 Task: Find connections with filter location Albal with filter topic #happywith filter profile language French with filter current company Work From Home / Internship & Freshers Jobs with filter school The Bhopal School of Social Sciences  with filter industry Medical and Diagnostic Laboratories with filter service category Interaction Design with filter keywords title Sociologist
Action: Mouse moved to (686, 89)
Screenshot: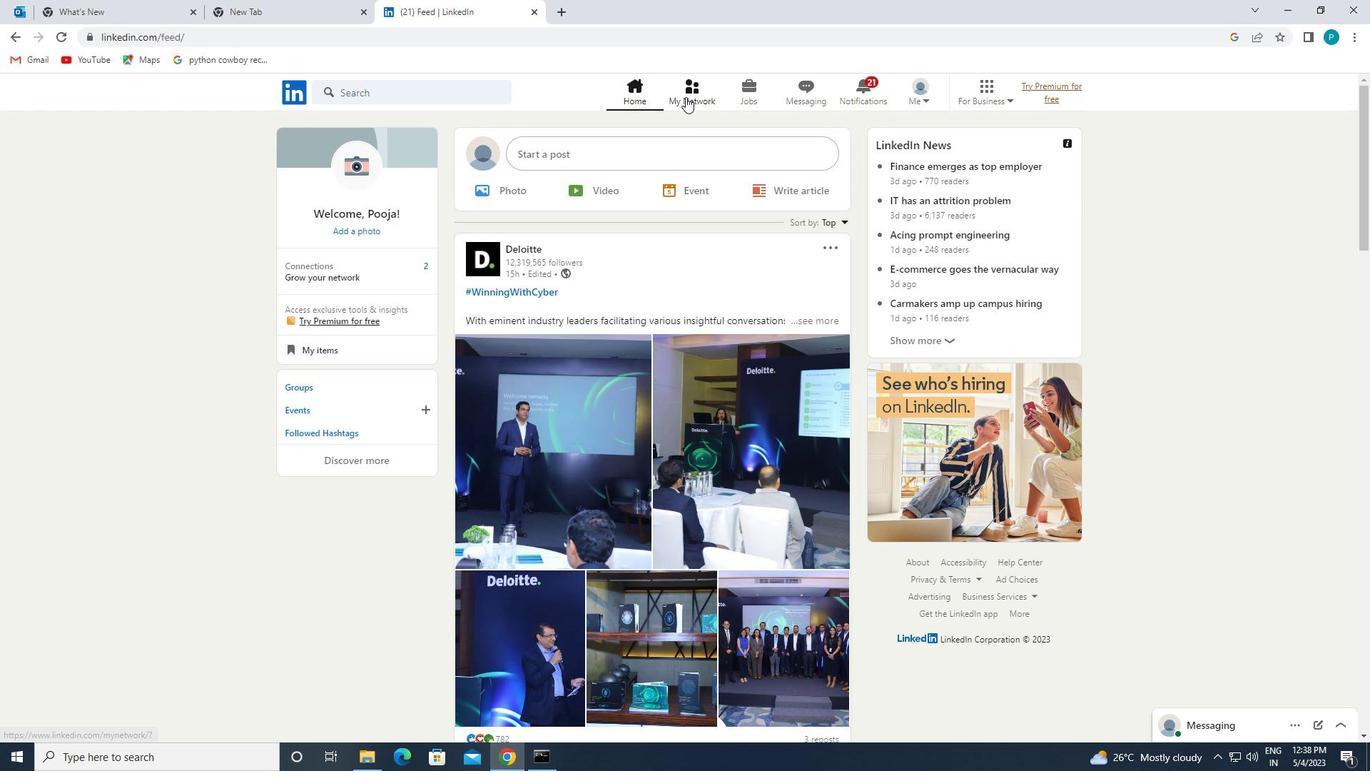 
Action: Mouse pressed left at (686, 89)
Screenshot: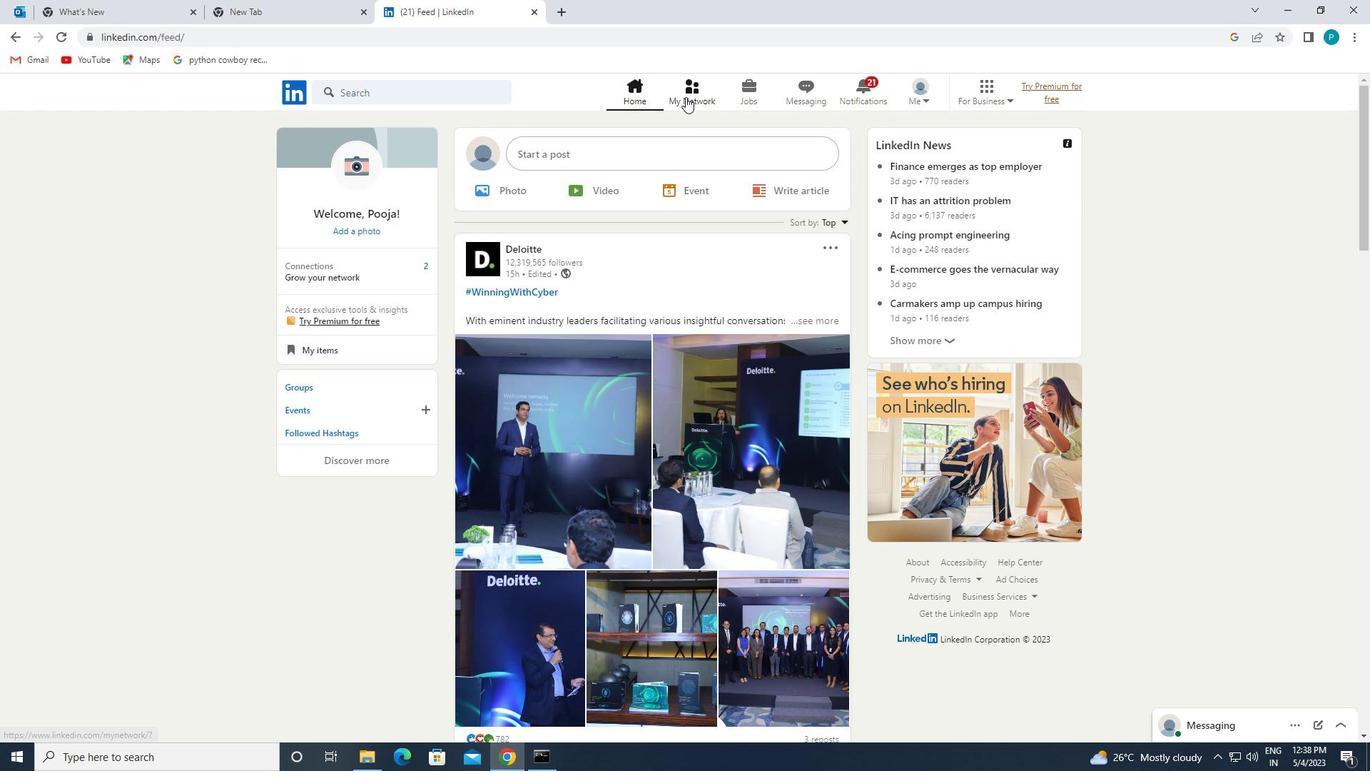 
Action: Mouse moved to (394, 167)
Screenshot: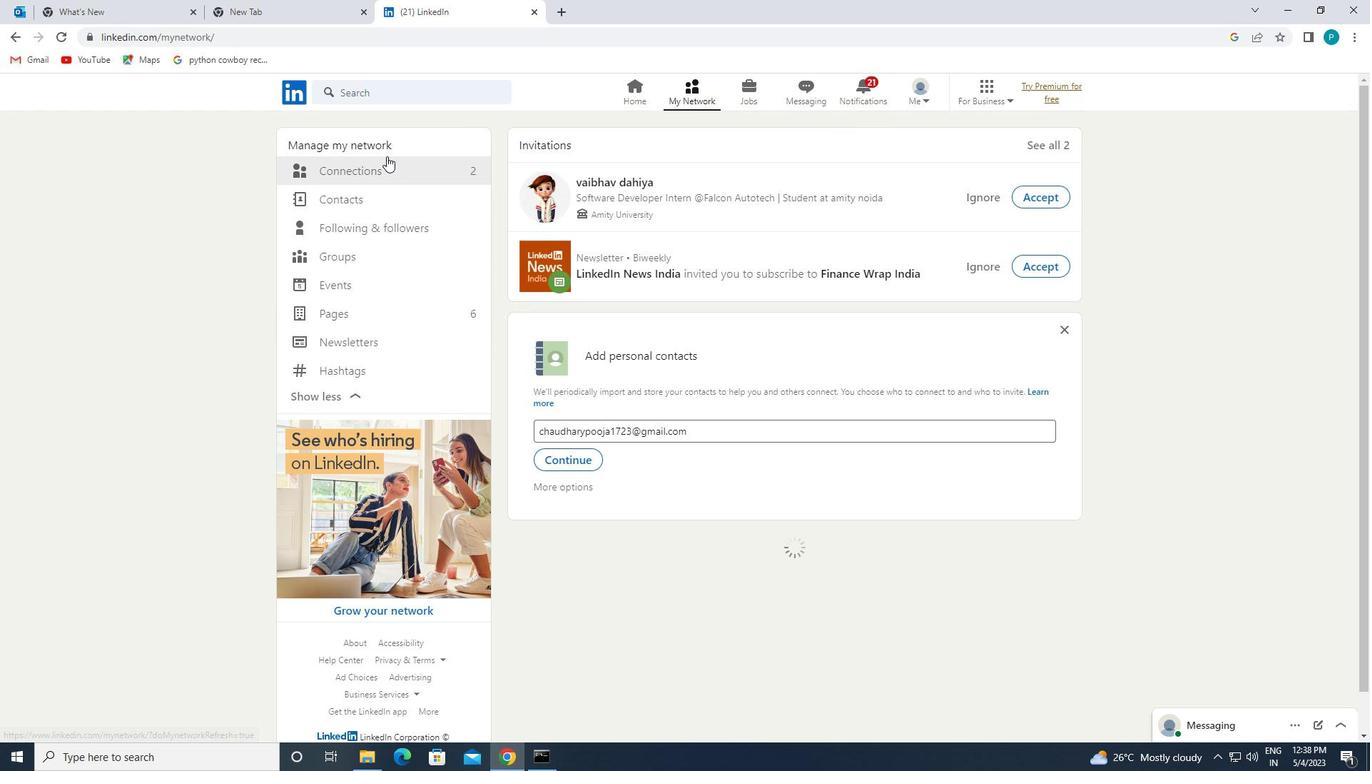 
Action: Mouse pressed left at (394, 167)
Screenshot: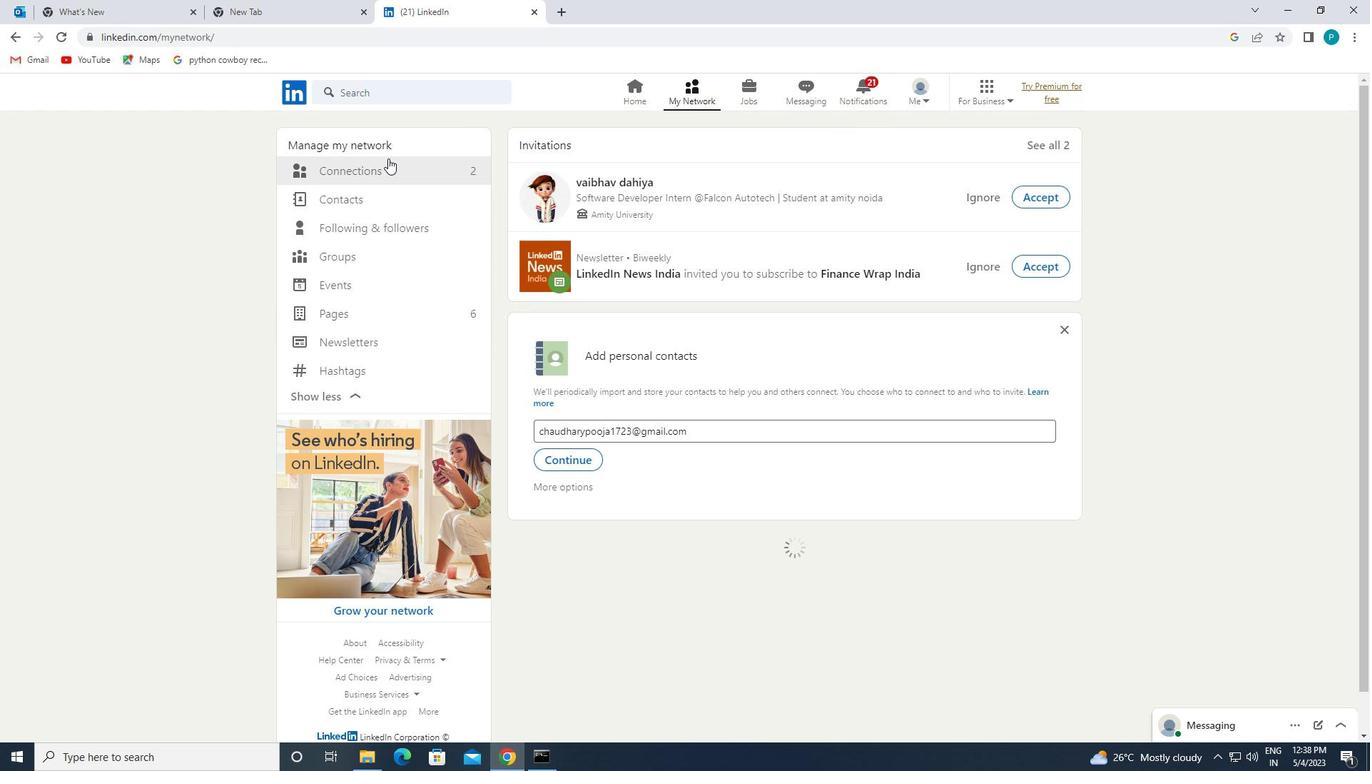 
Action: Mouse moved to (783, 173)
Screenshot: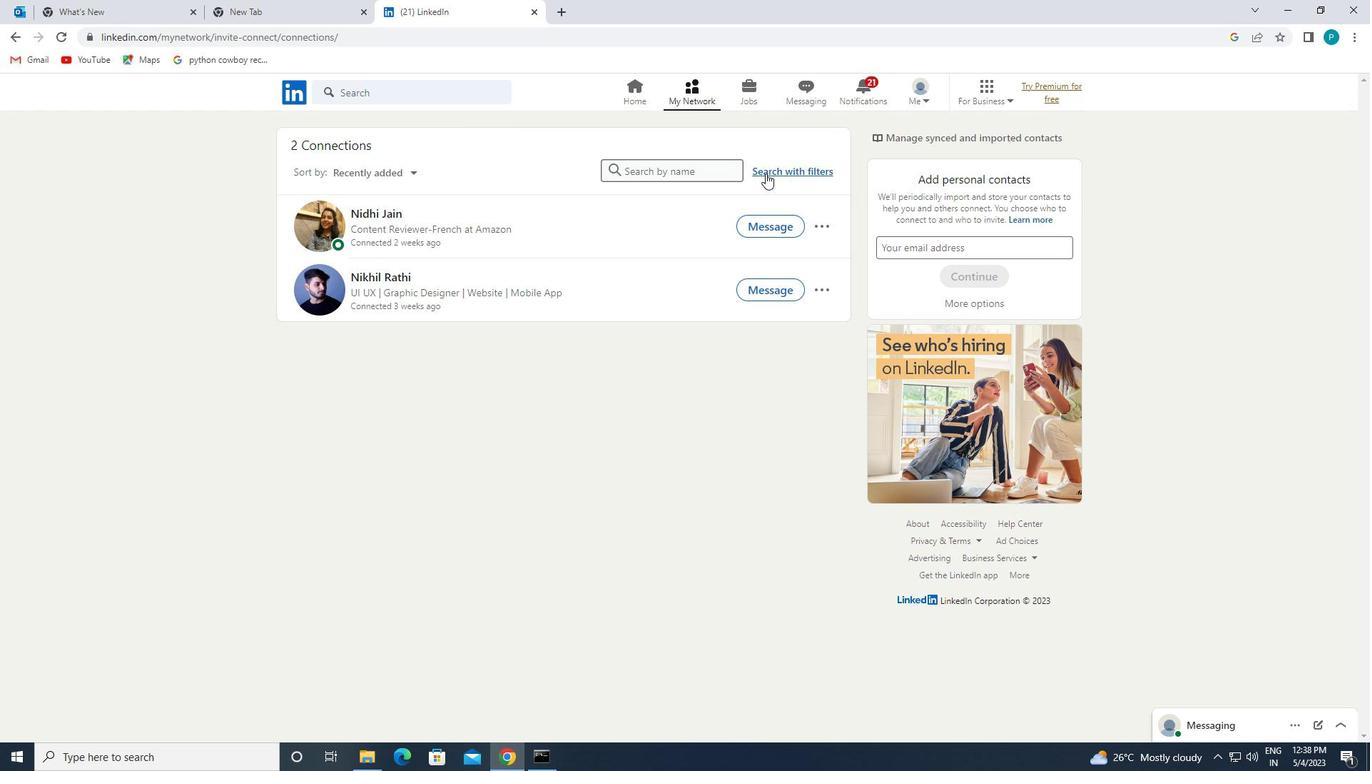 
Action: Mouse pressed left at (783, 173)
Screenshot: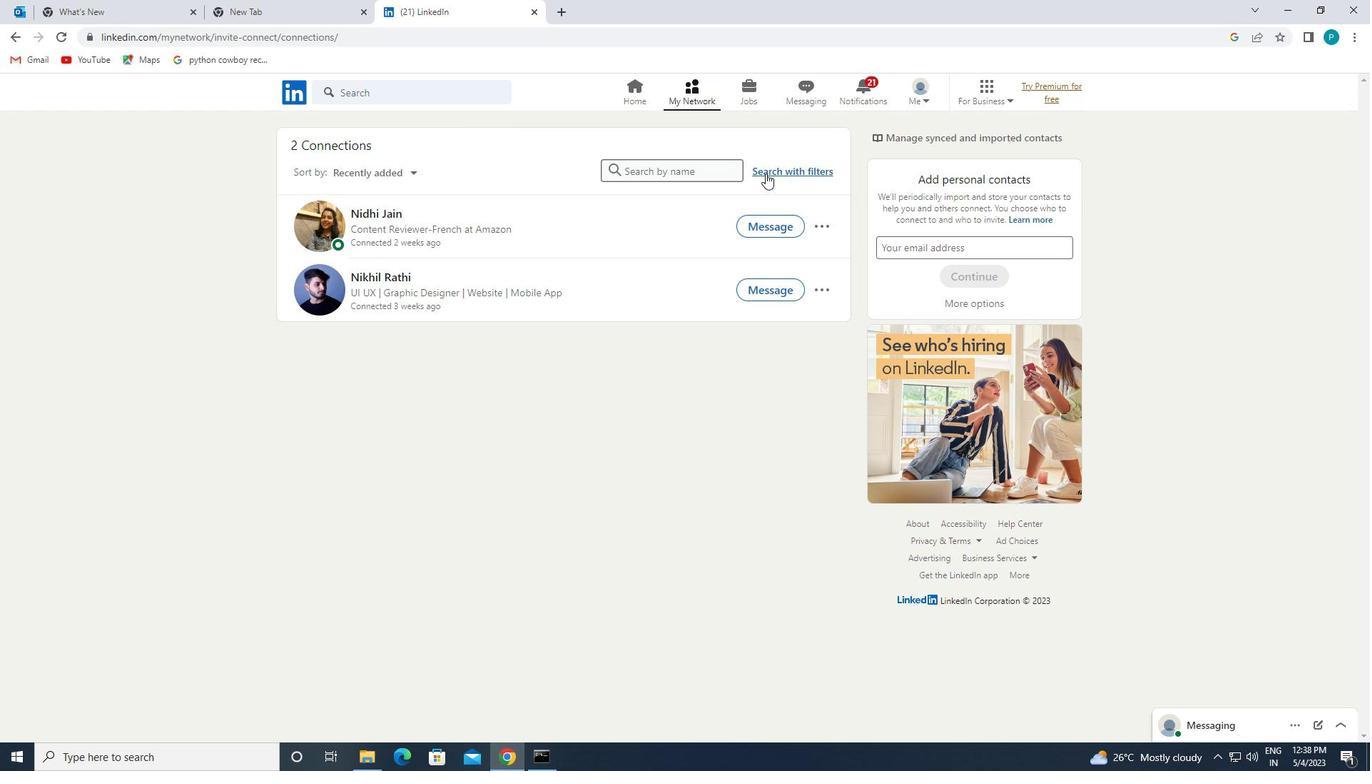 
Action: Mouse moved to (719, 130)
Screenshot: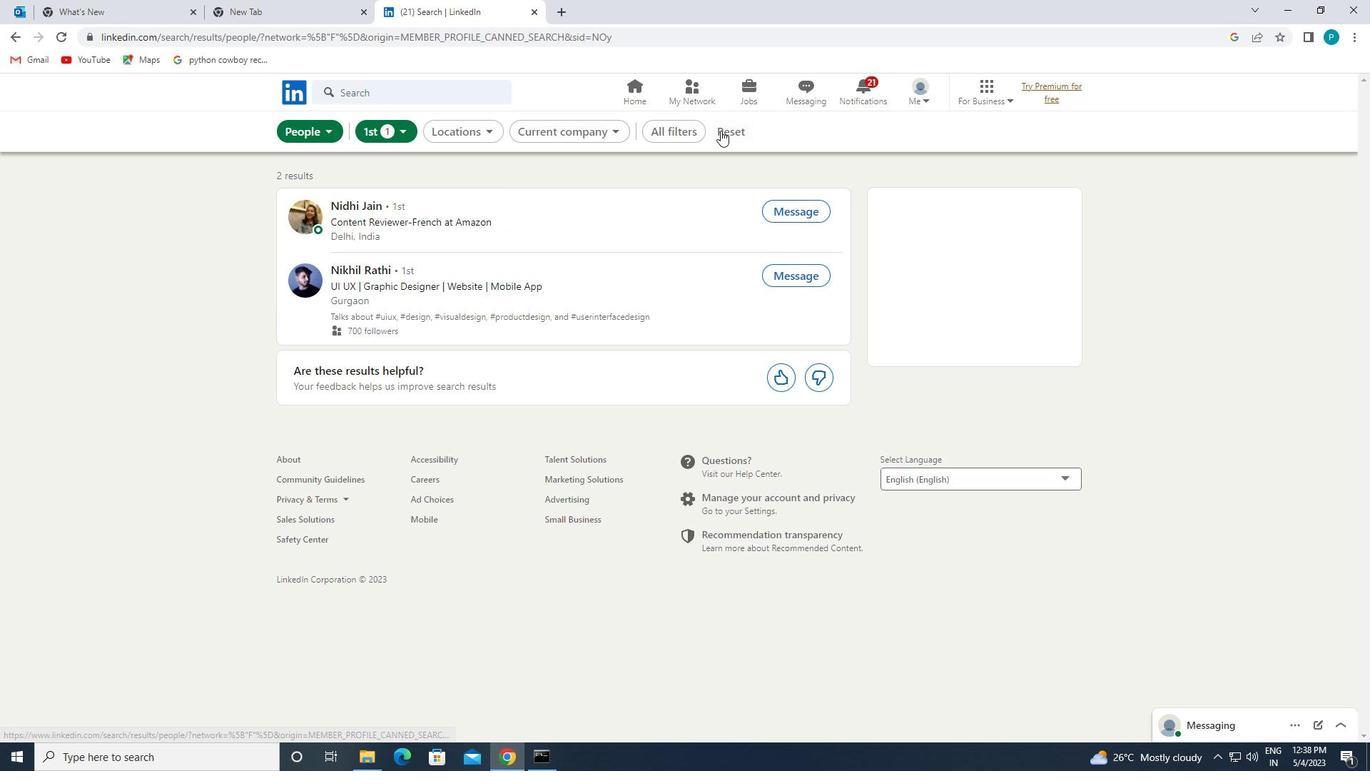 
Action: Mouse pressed left at (719, 130)
Screenshot: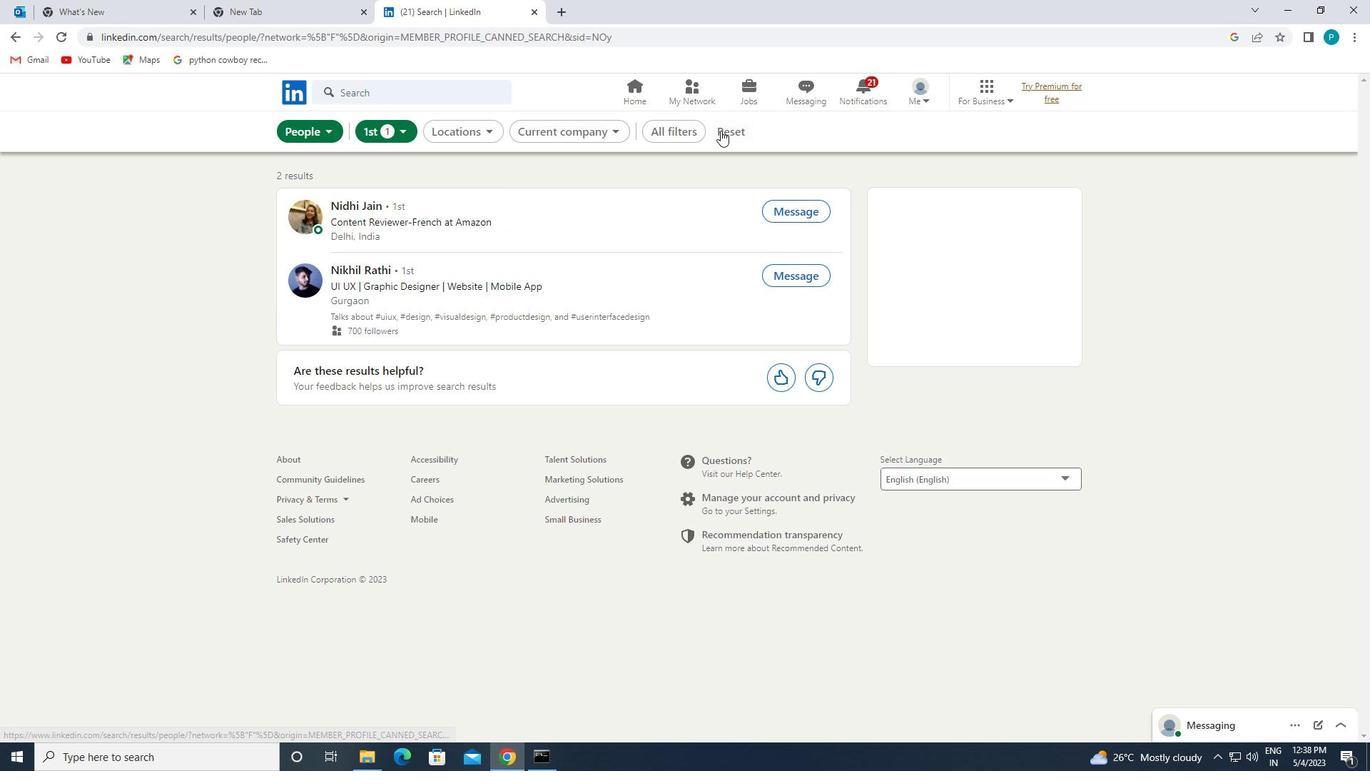 
Action: Mouse pressed left at (719, 130)
Screenshot: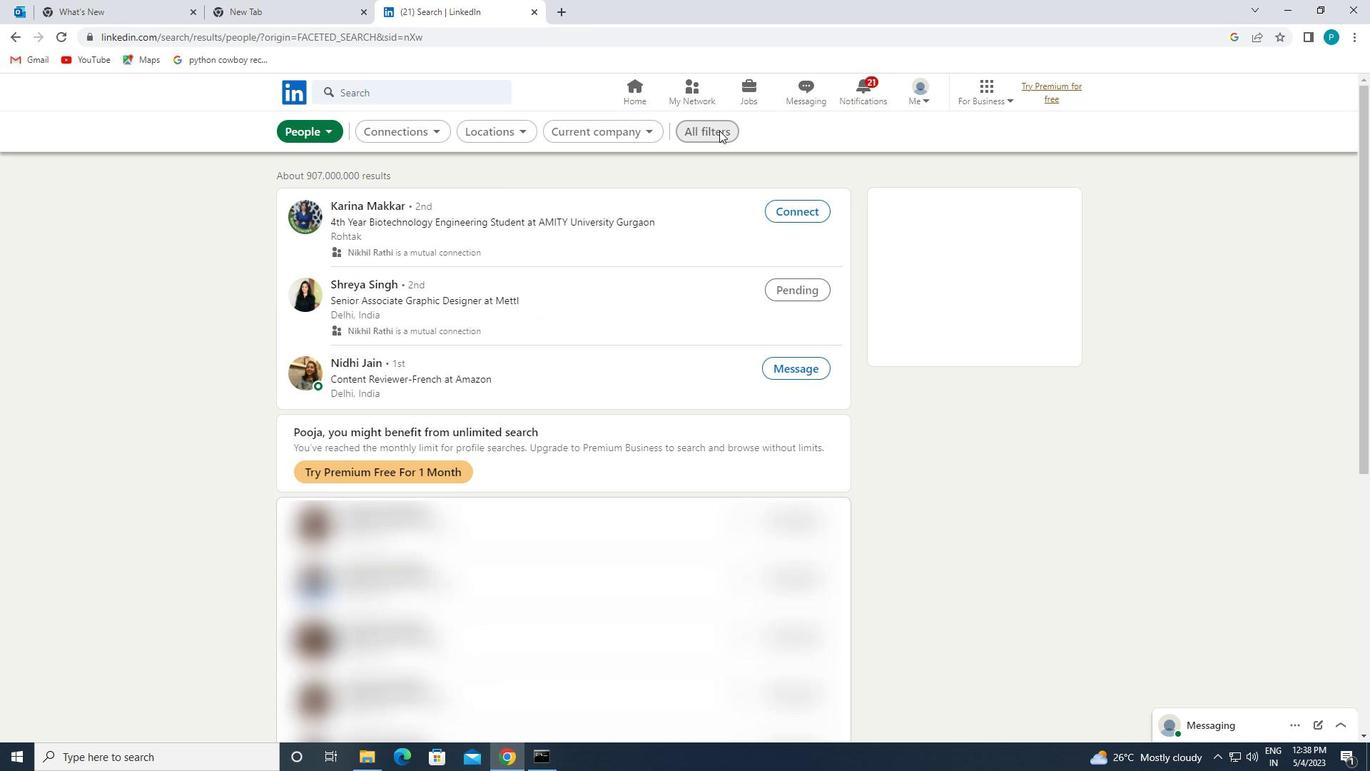 
Action: Mouse moved to (1204, 419)
Screenshot: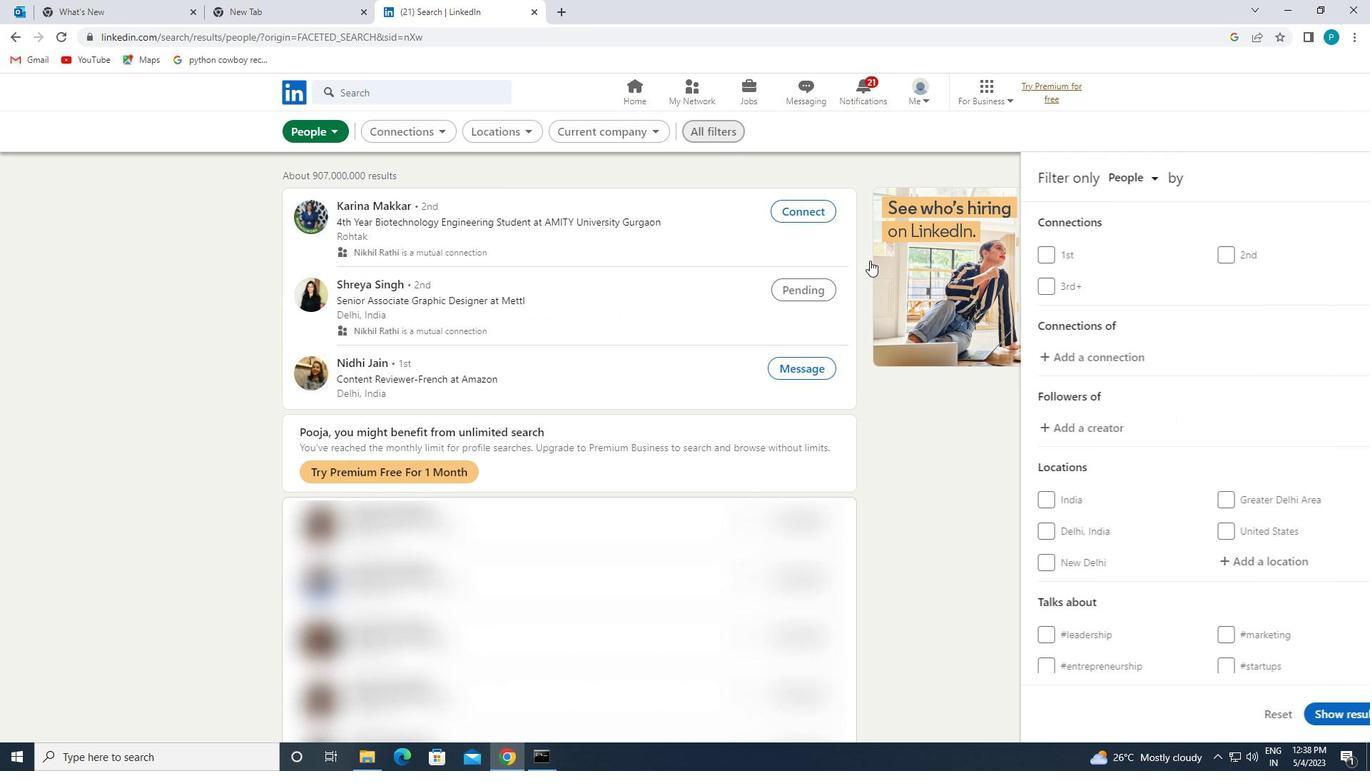 
Action: Mouse scrolled (1204, 418) with delta (0, 0)
Screenshot: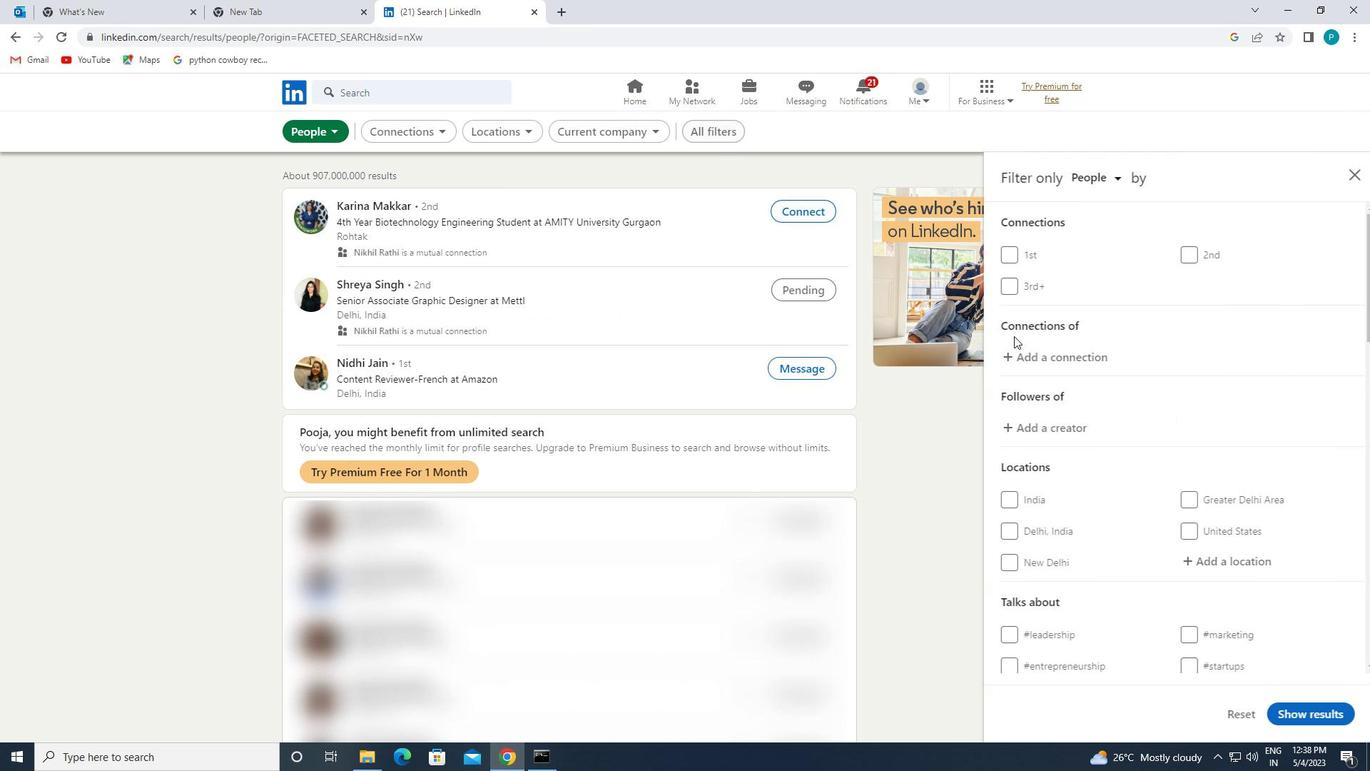 
Action: Mouse scrolled (1204, 418) with delta (0, 0)
Screenshot: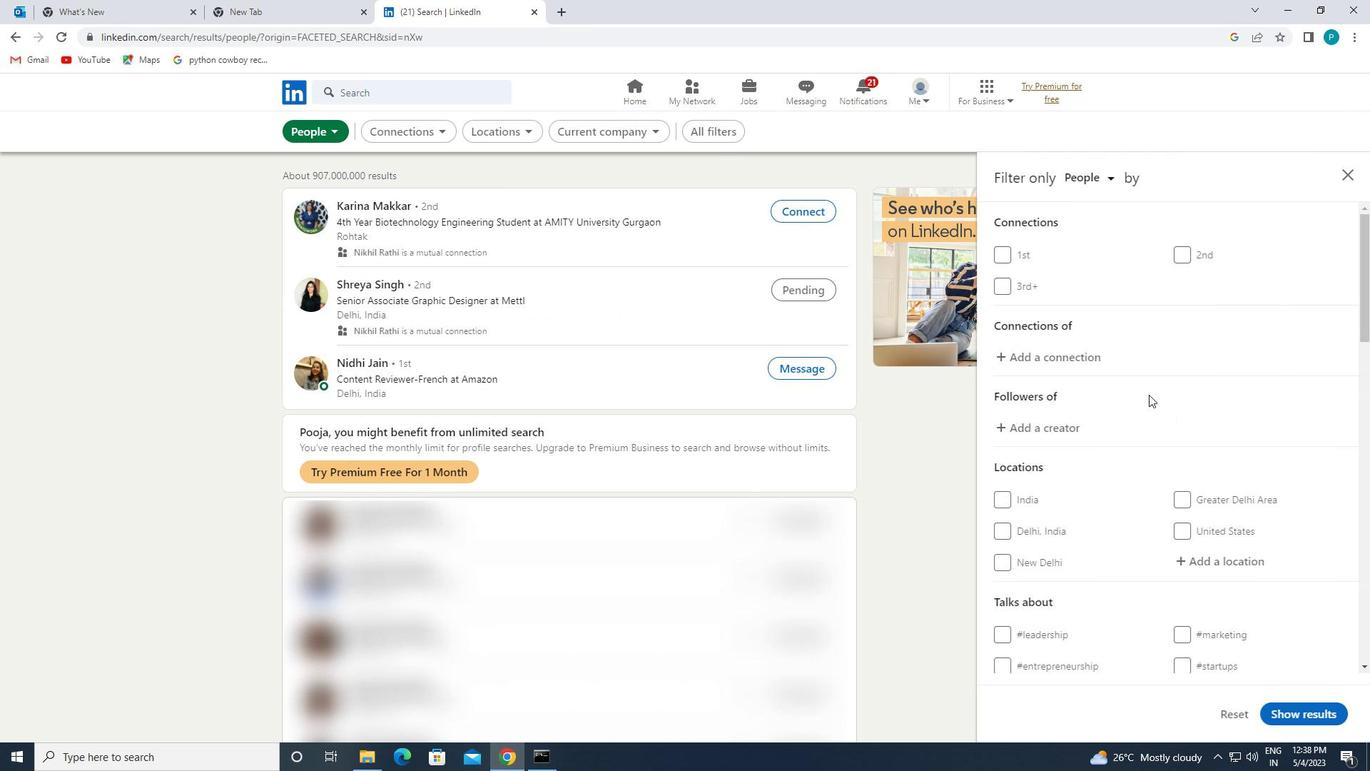 
Action: Mouse scrolled (1204, 418) with delta (0, 0)
Screenshot: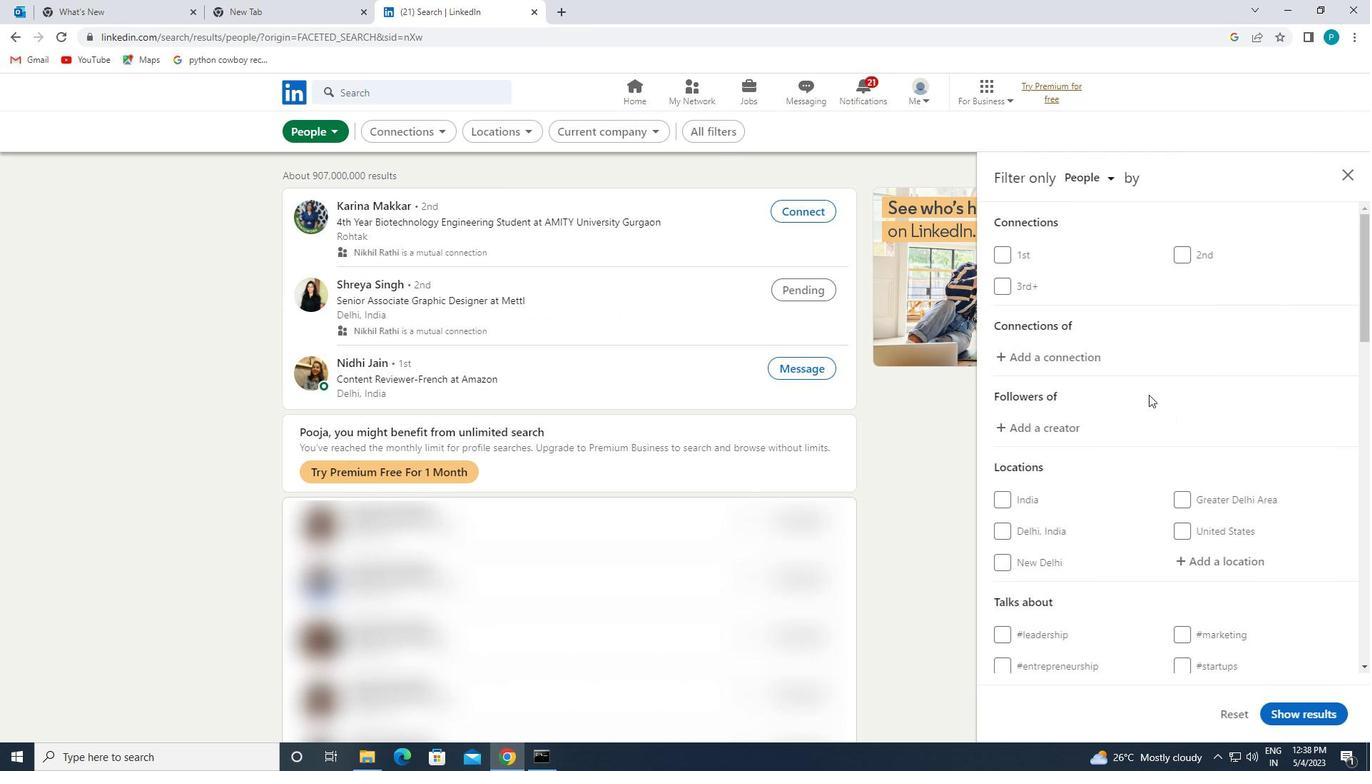 
Action: Mouse moved to (1182, 351)
Screenshot: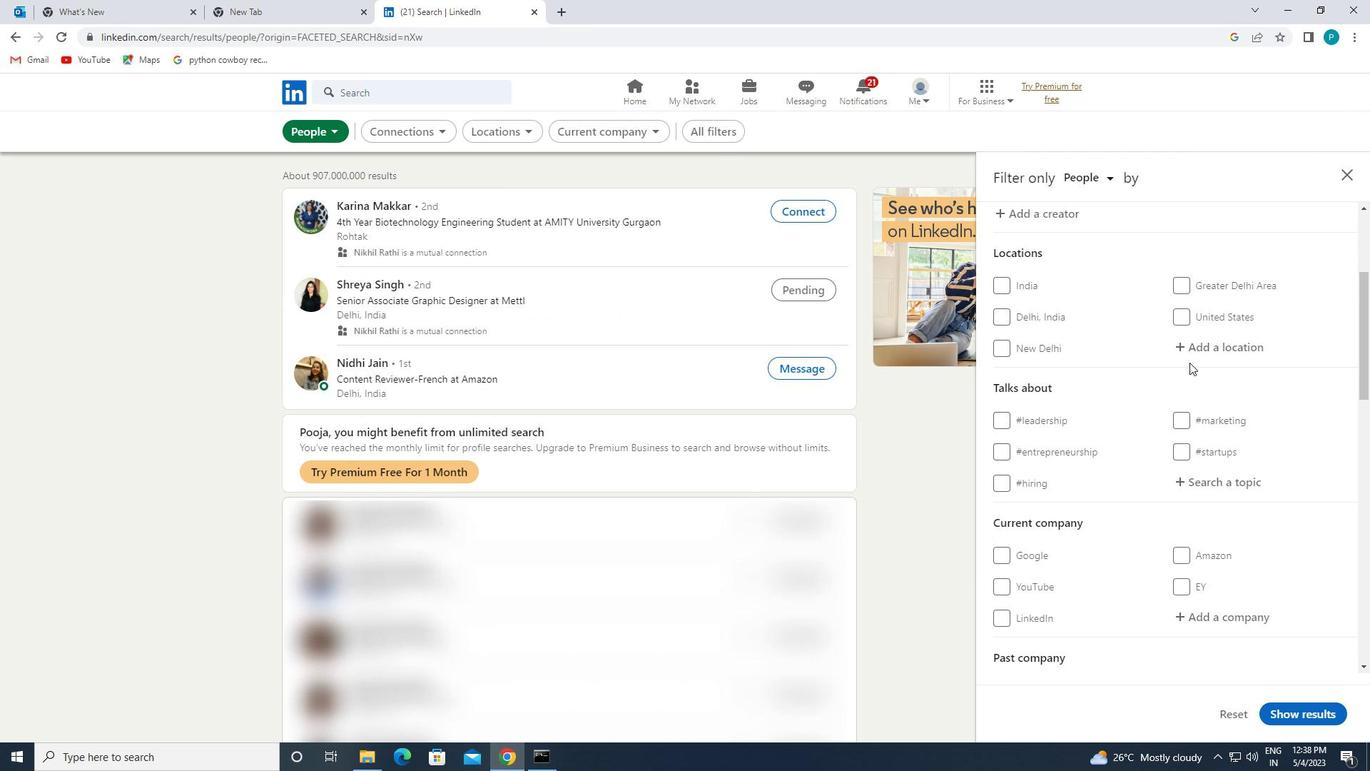 
Action: Mouse pressed left at (1182, 351)
Screenshot: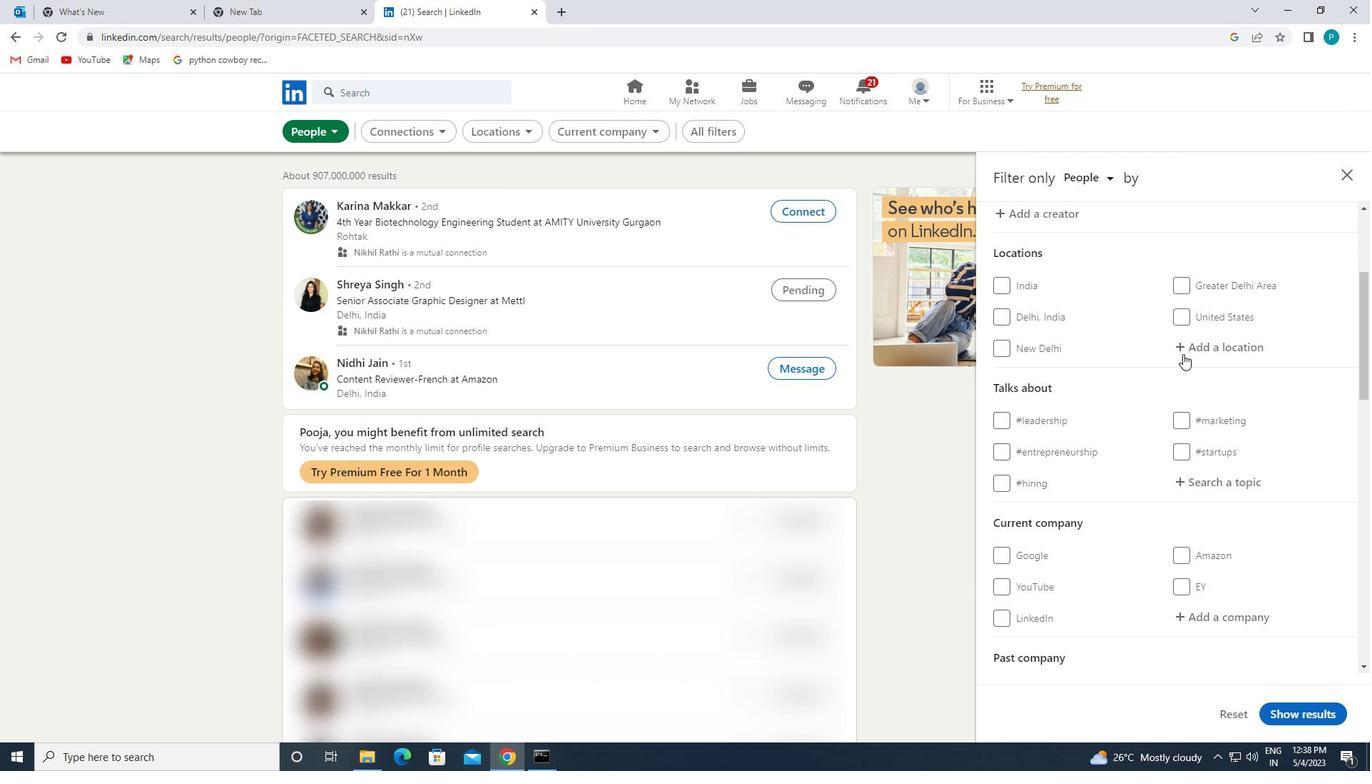 
Action: Key pressed <Key.caps_lock>a<Key.caps_lock>lbal
Screenshot: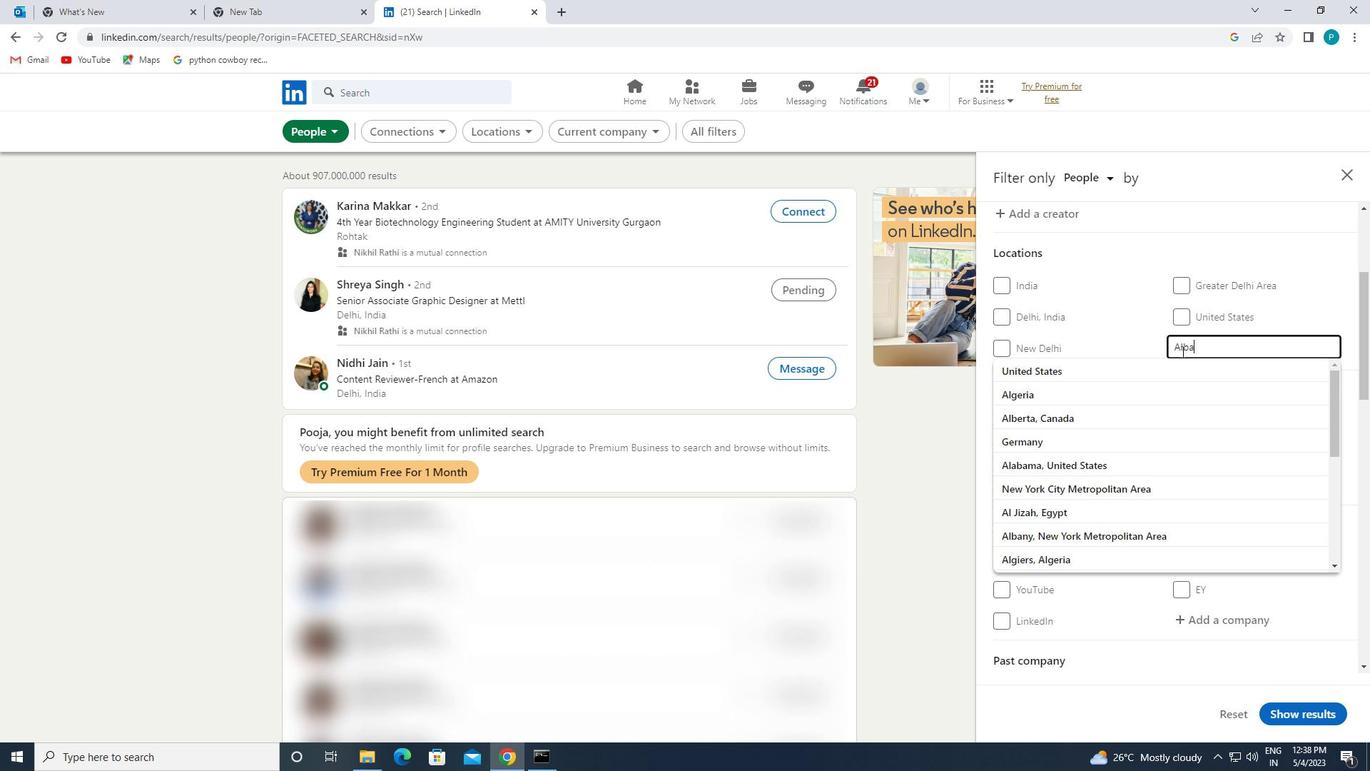 
Action: Mouse moved to (1178, 359)
Screenshot: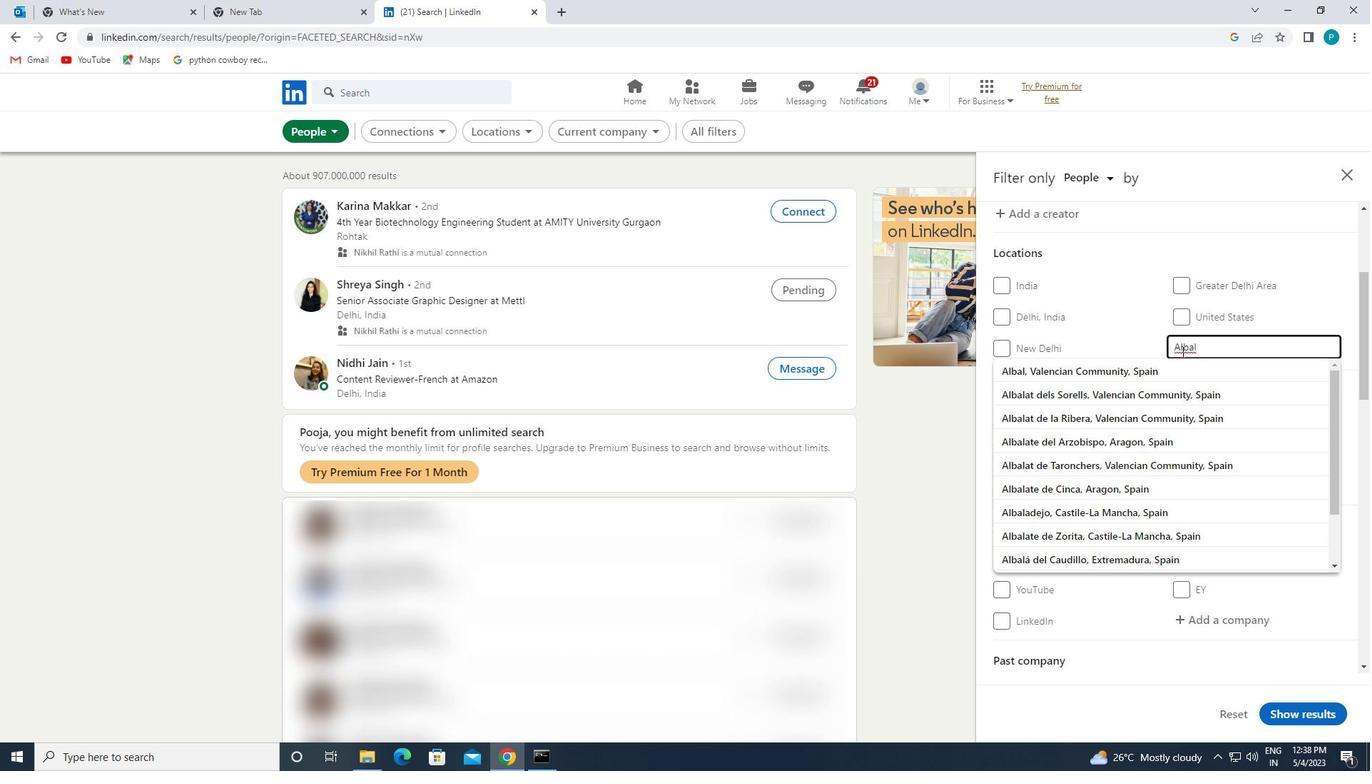 
Action: Mouse pressed left at (1178, 359)
Screenshot: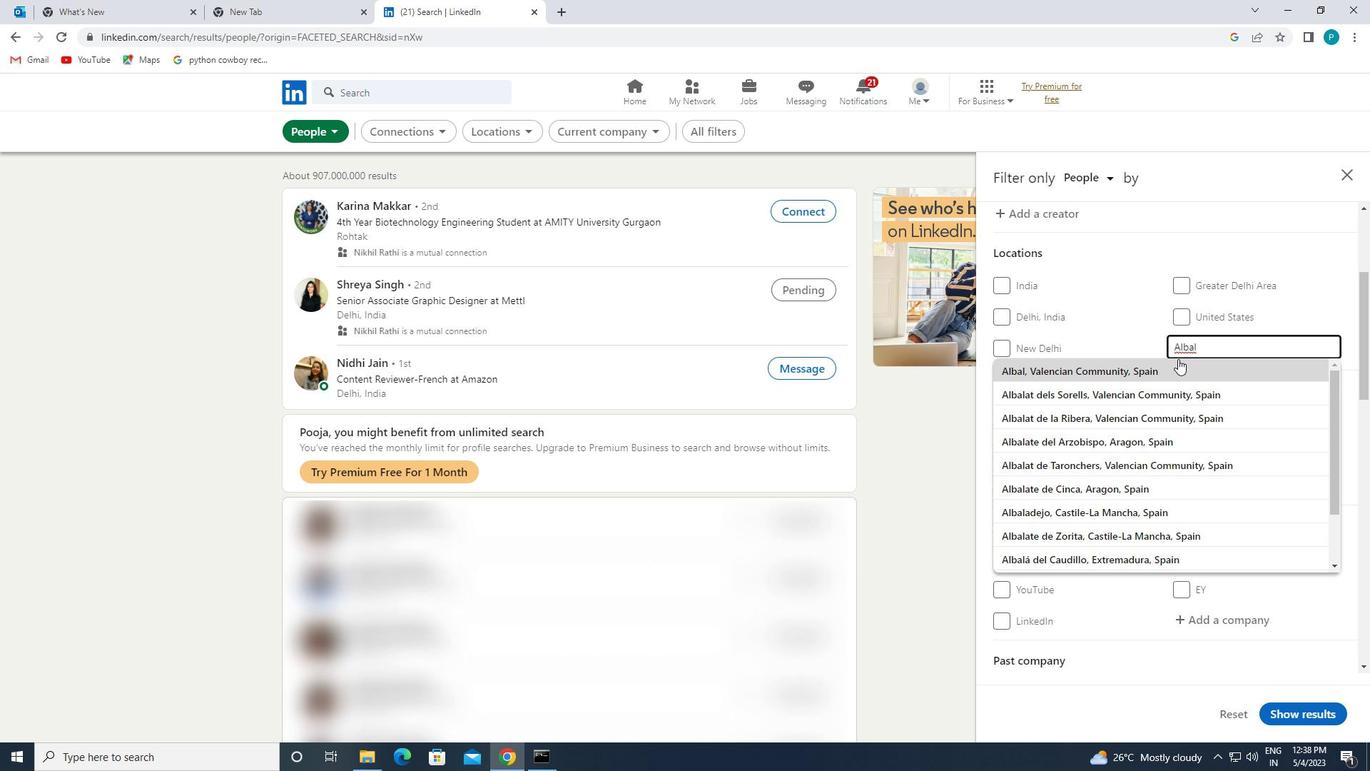 
Action: Mouse moved to (1183, 382)
Screenshot: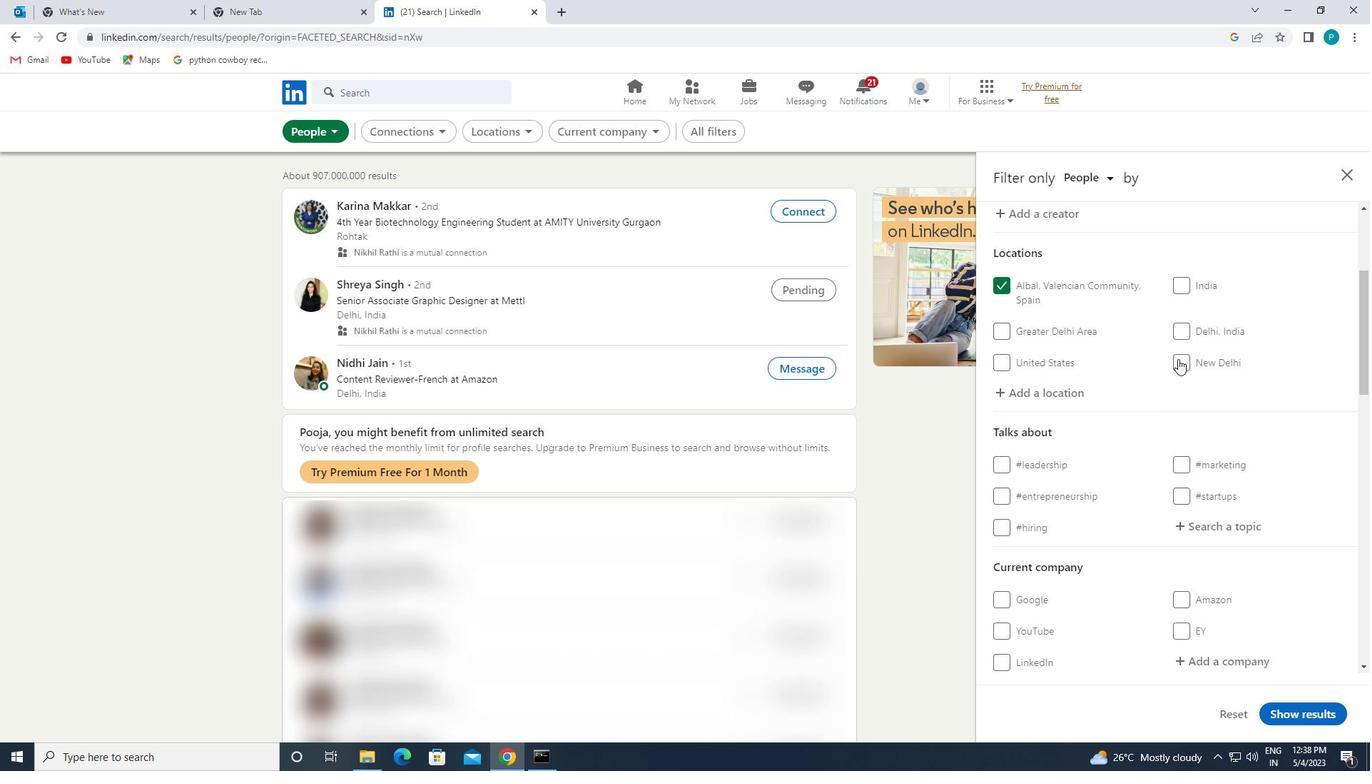 
Action: Mouse scrolled (1183, 381) with delta (0, 0)
Screenshot: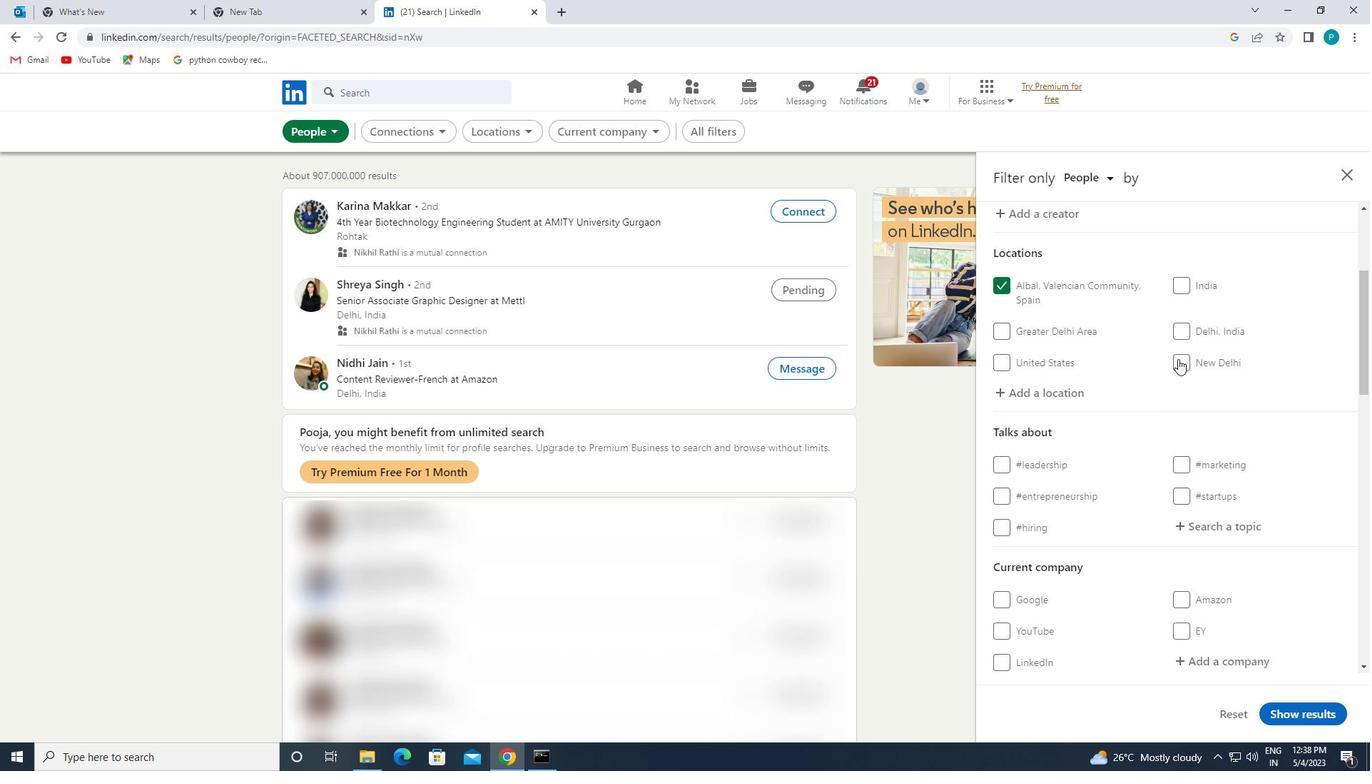 
Action: Mouse scrolled (1183, 381) with delta (0, 0)
Screenshot: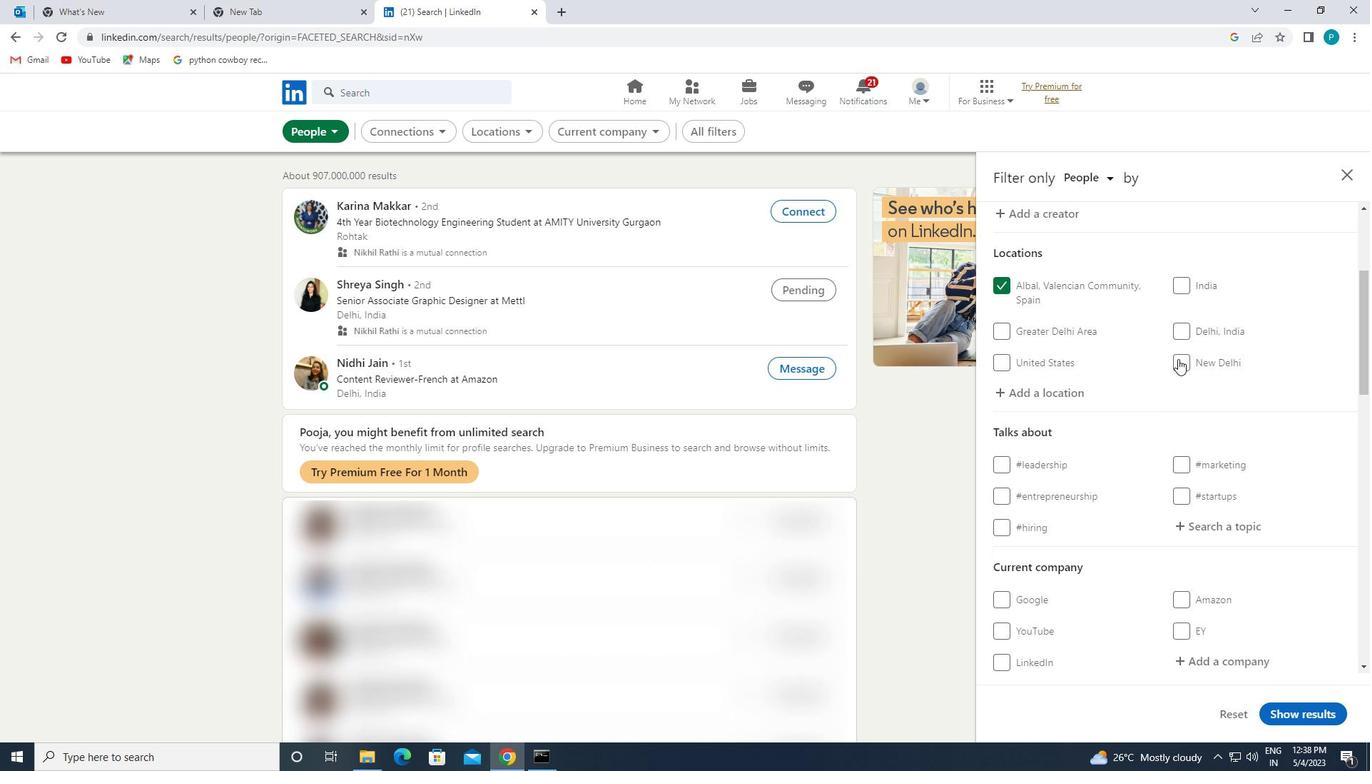 
Action: Mouse pressed left at (1183, 382)
Screenshot: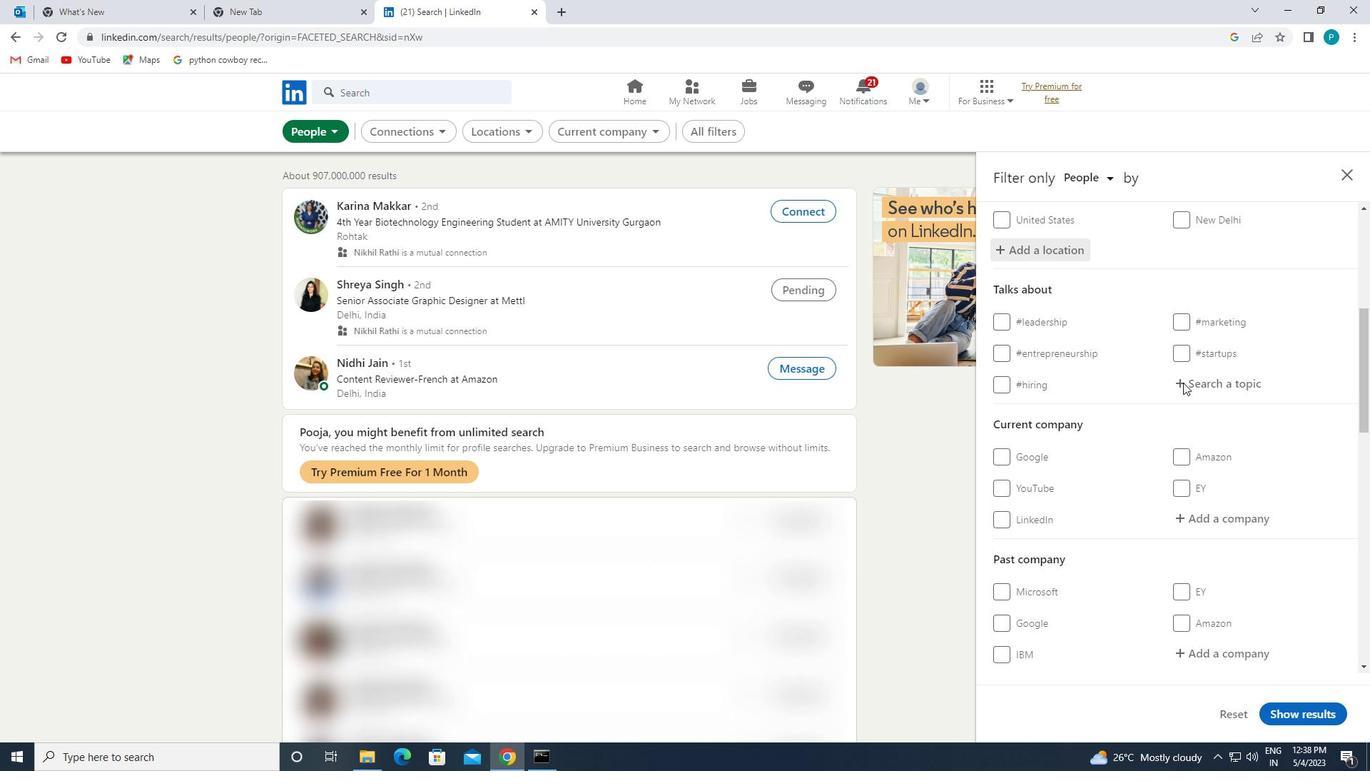 
Action: Key pressed <Key.shift><Key.shift><Key.shift><Key.shift>#HAPPY
Screenshot: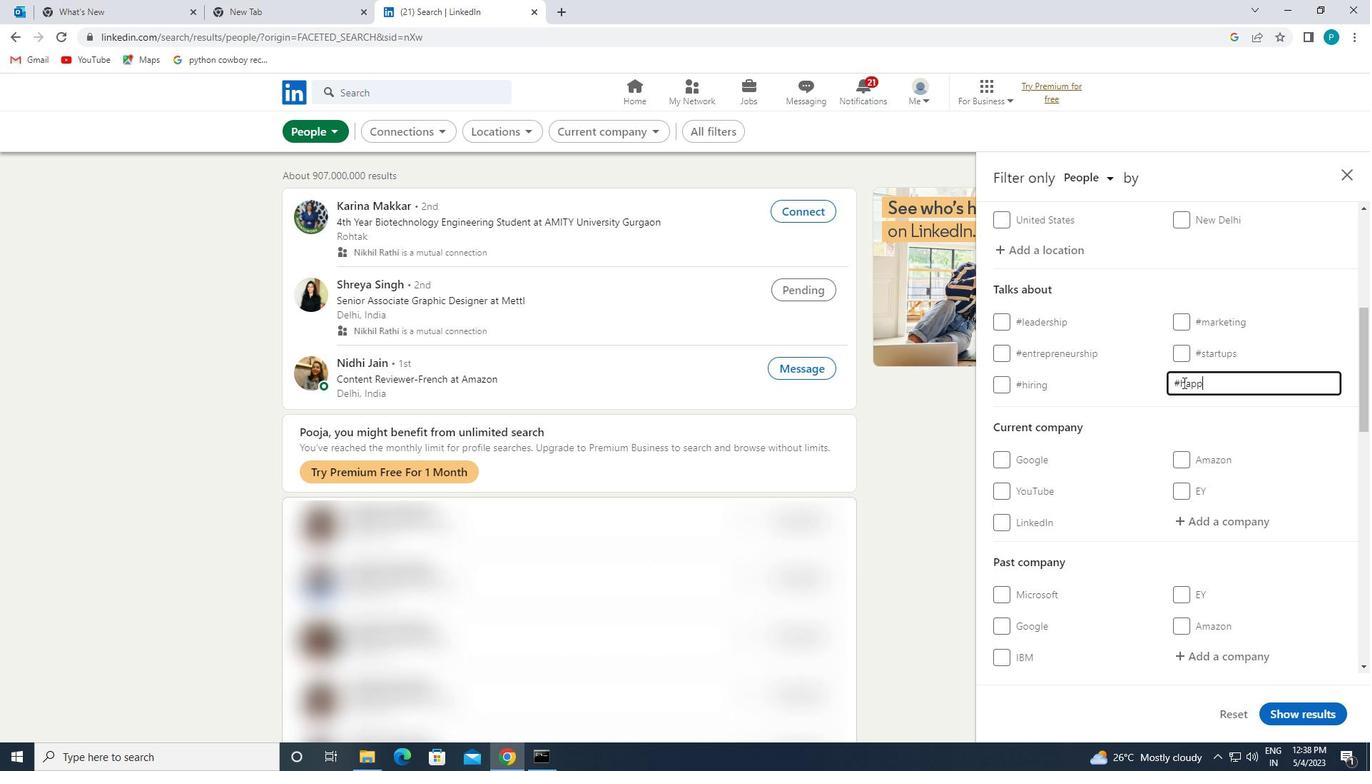 
Action: Mouse moved to (1180, 377)
Screenshot: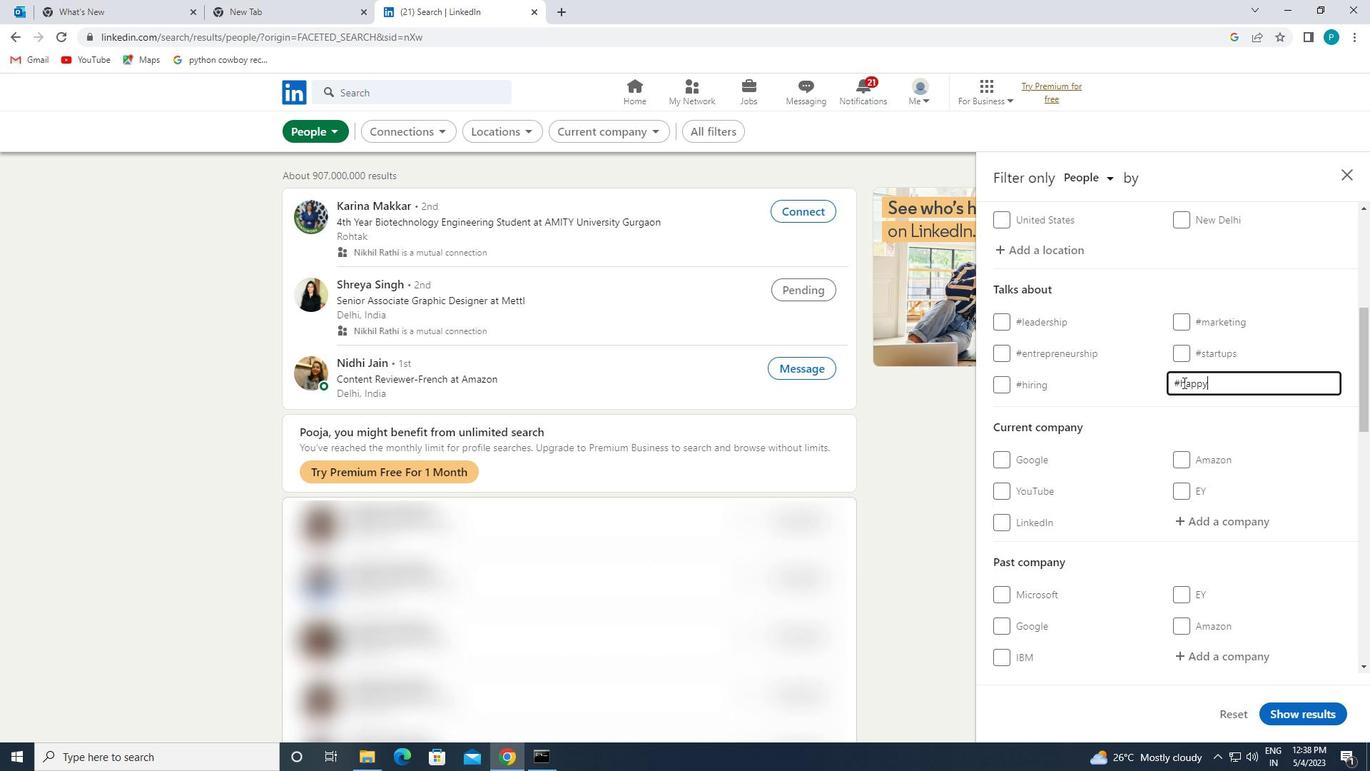 
Action: Mouse scrolled (1180, 376) with delta (0, 0)
Screenshot: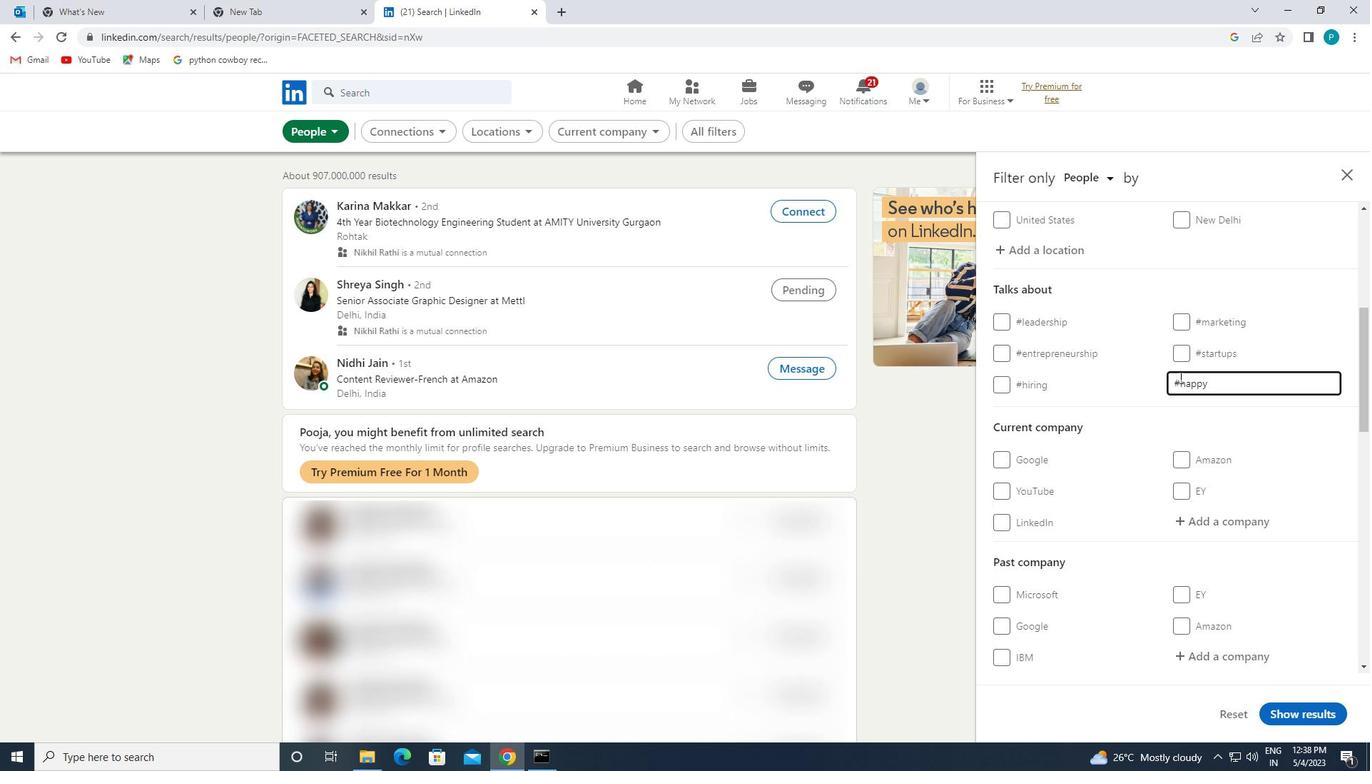 
Action: Mouse moved to (1179, 377)
Screenshot: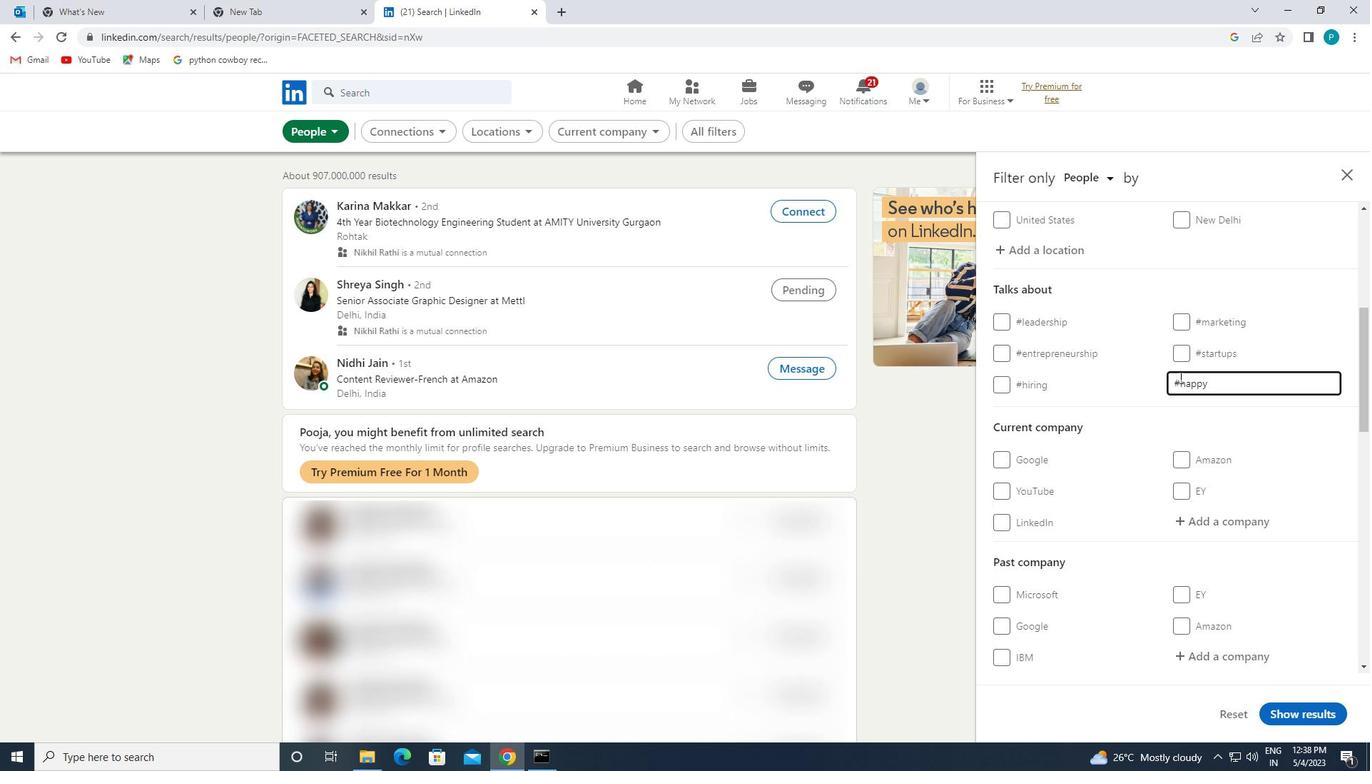 
Action: Mouse scrolled (1179, 376) with delta (0, 0)
Screenshot: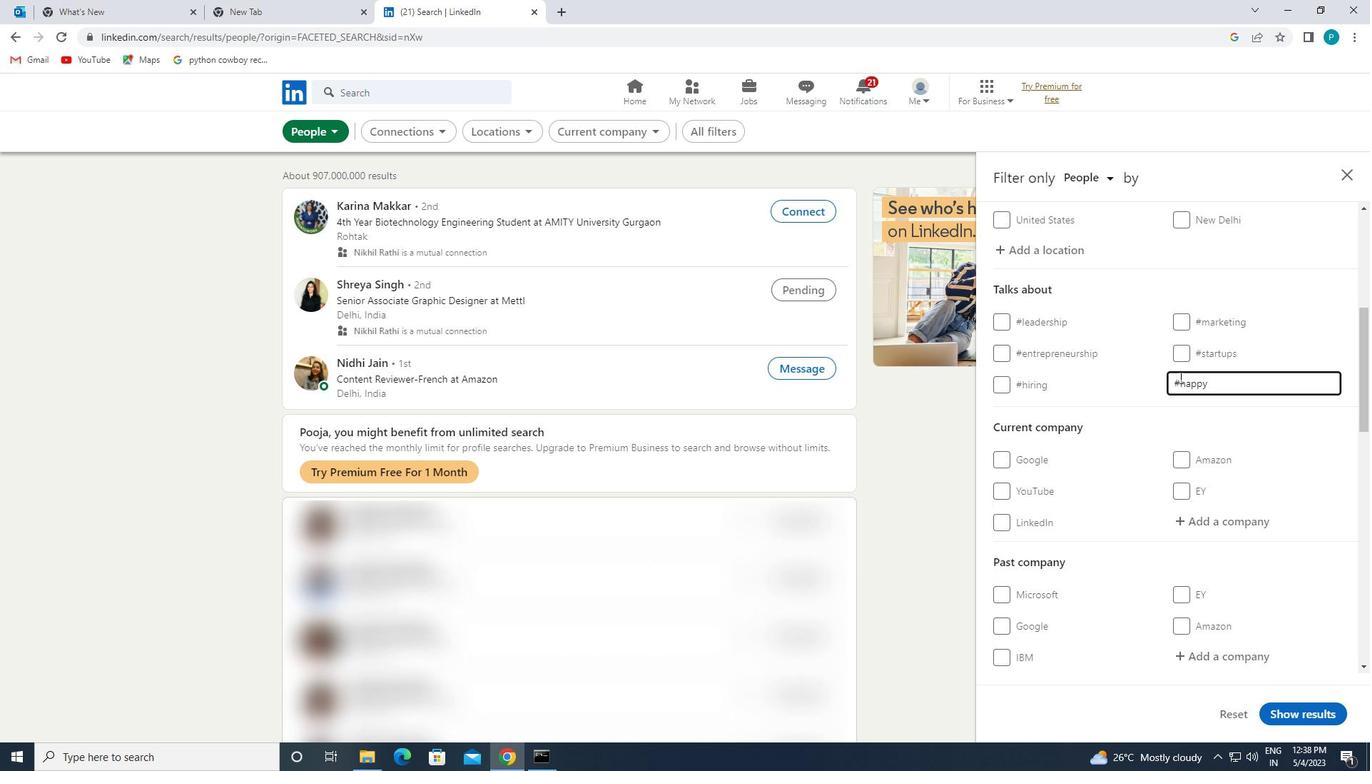 
Action: Mouse scrolled (1179, 376) with delta (0, 0)
Screenshot: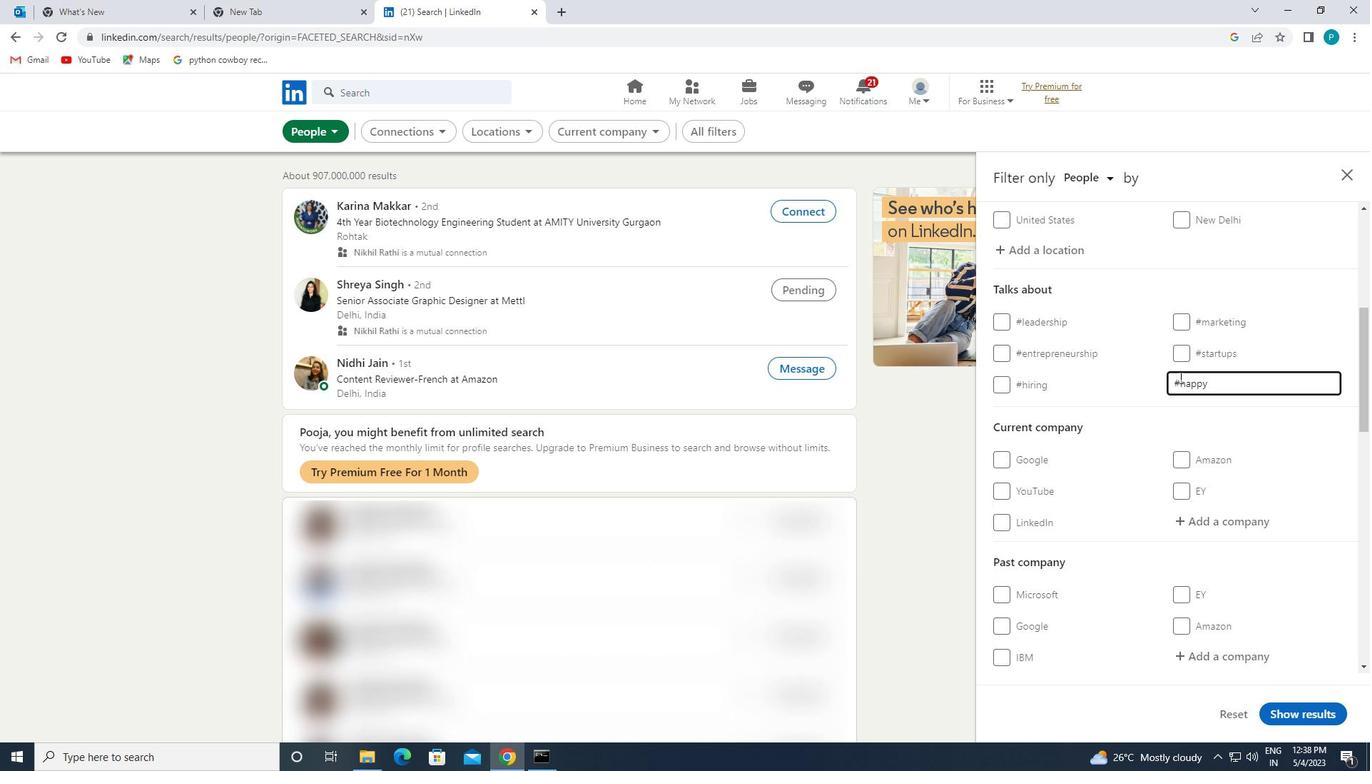 
Action: Mouse moved to (1172, 384)
Screenshot: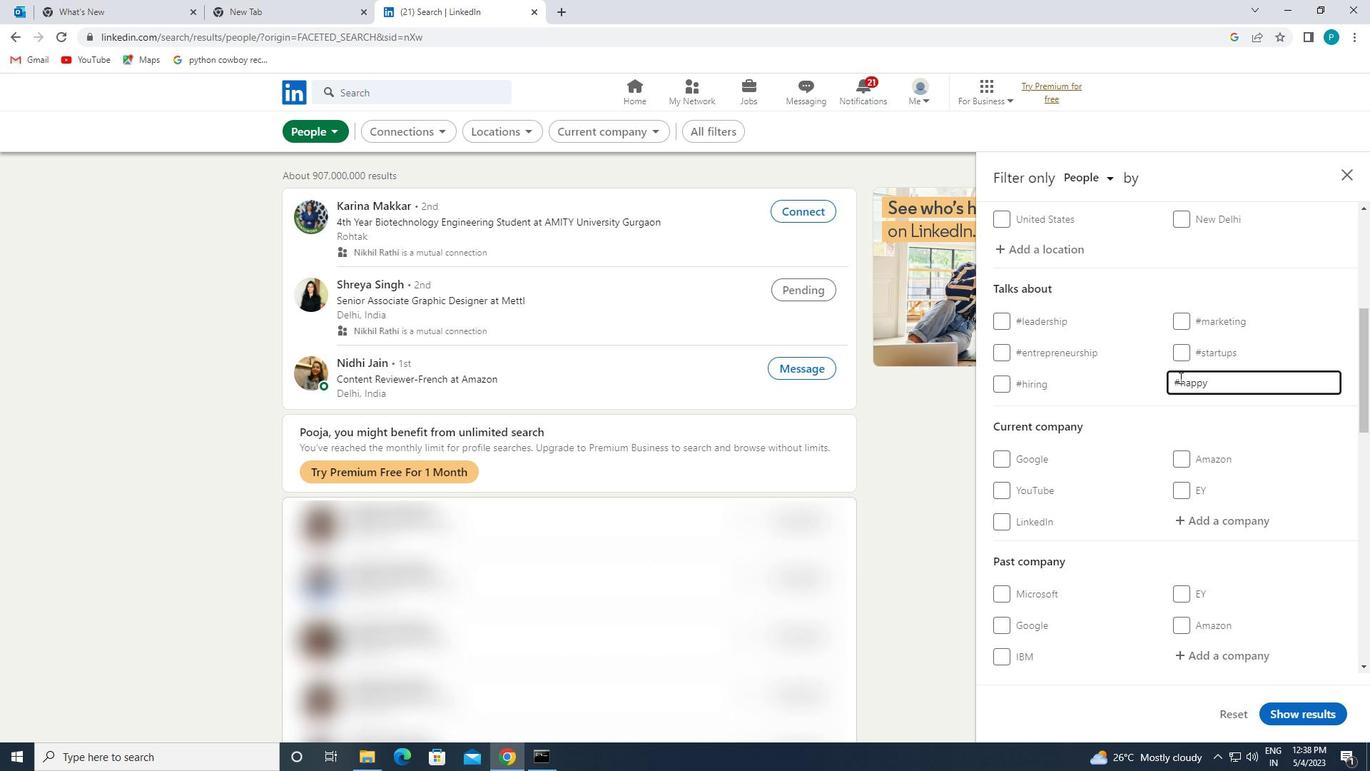 
Action: Mouse scrolled (1172, 384) with delta (0, 0)
Screenshot: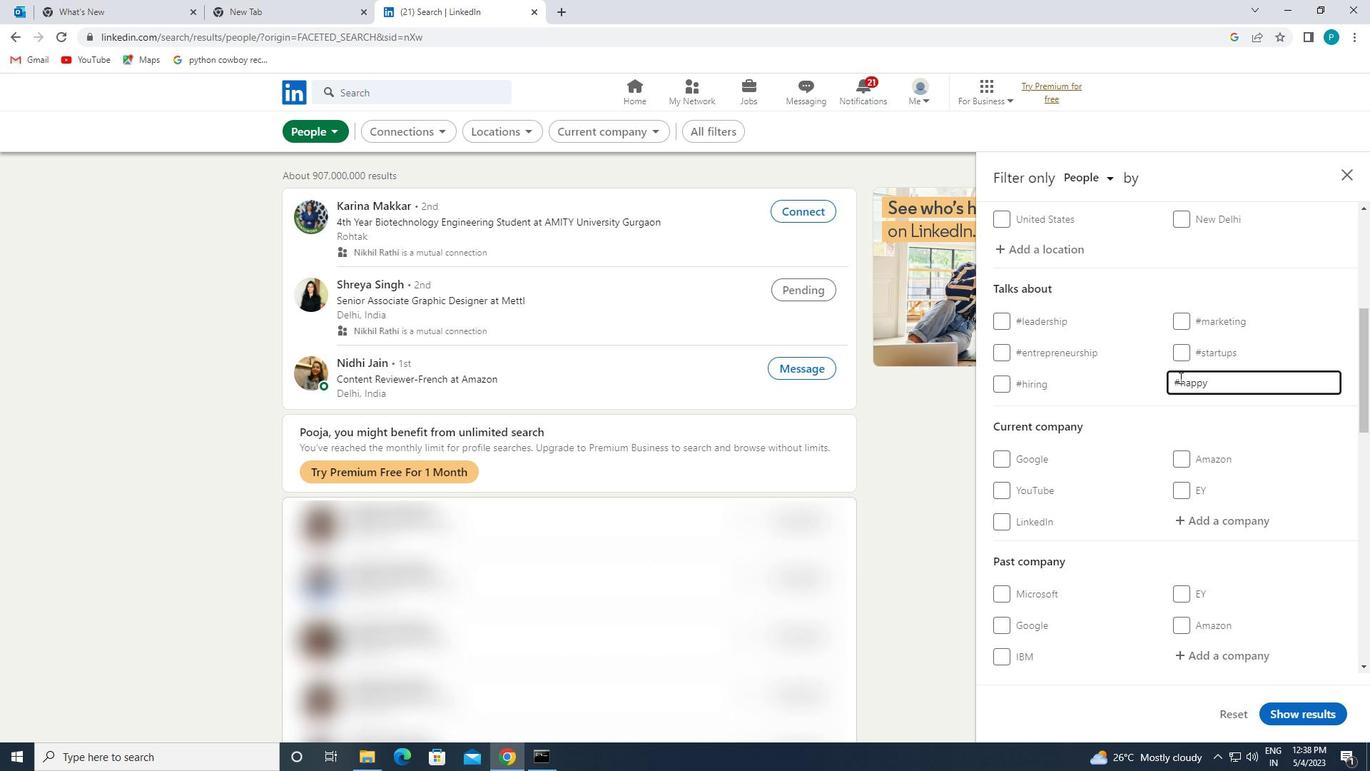 
Action: Mouse moved to (1163, 397)
Screenshot: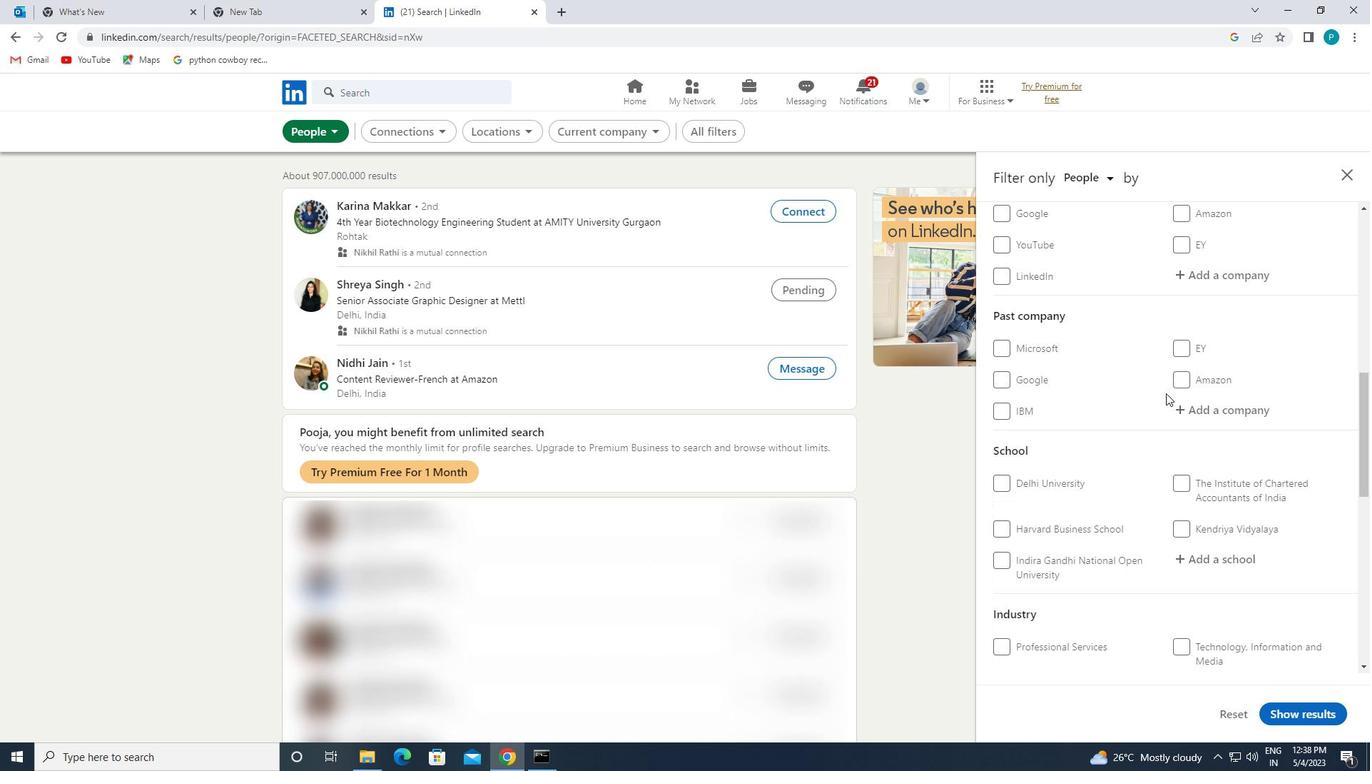 
Action: Mouse scrolled (1163, 396) with delta (0, 0)
Screenshot: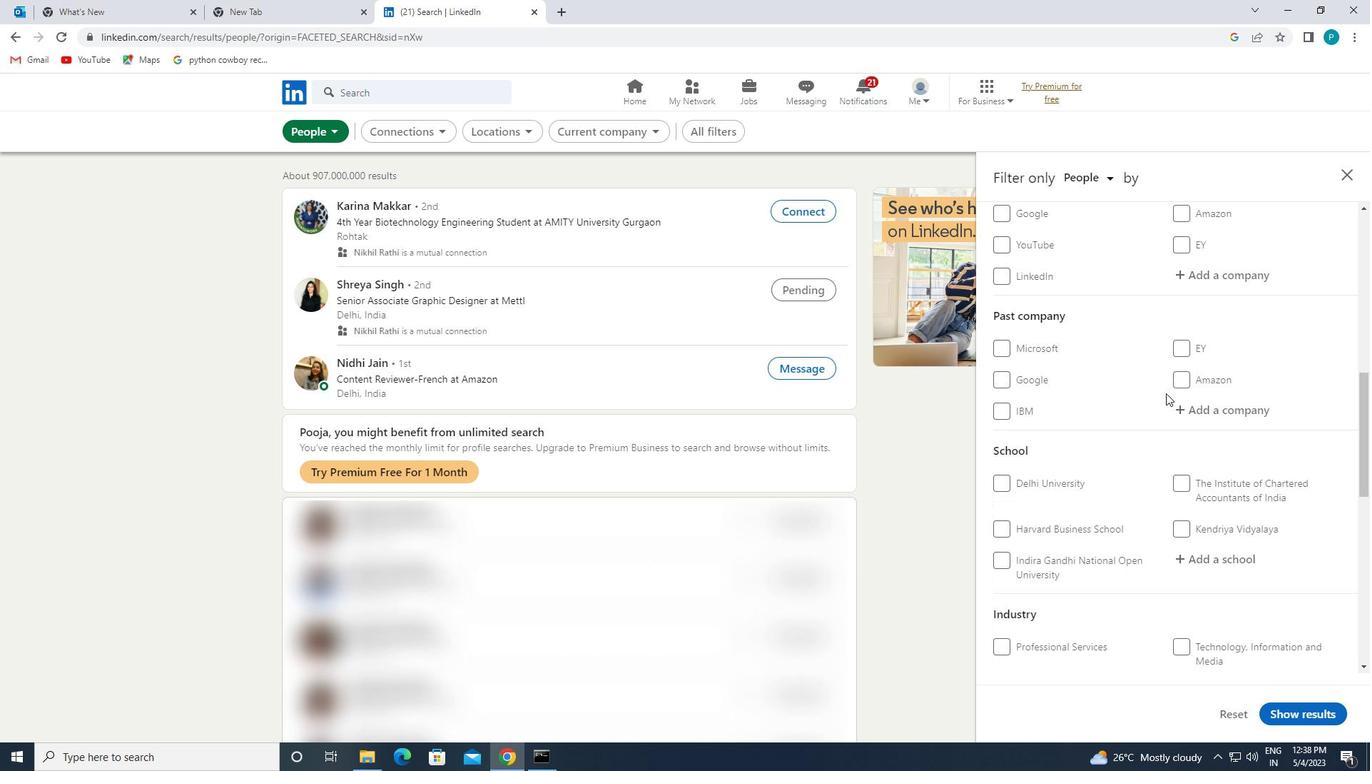 
Action: Mouse scrolled (1163, 398) with delta (0, 0)
Screenshot: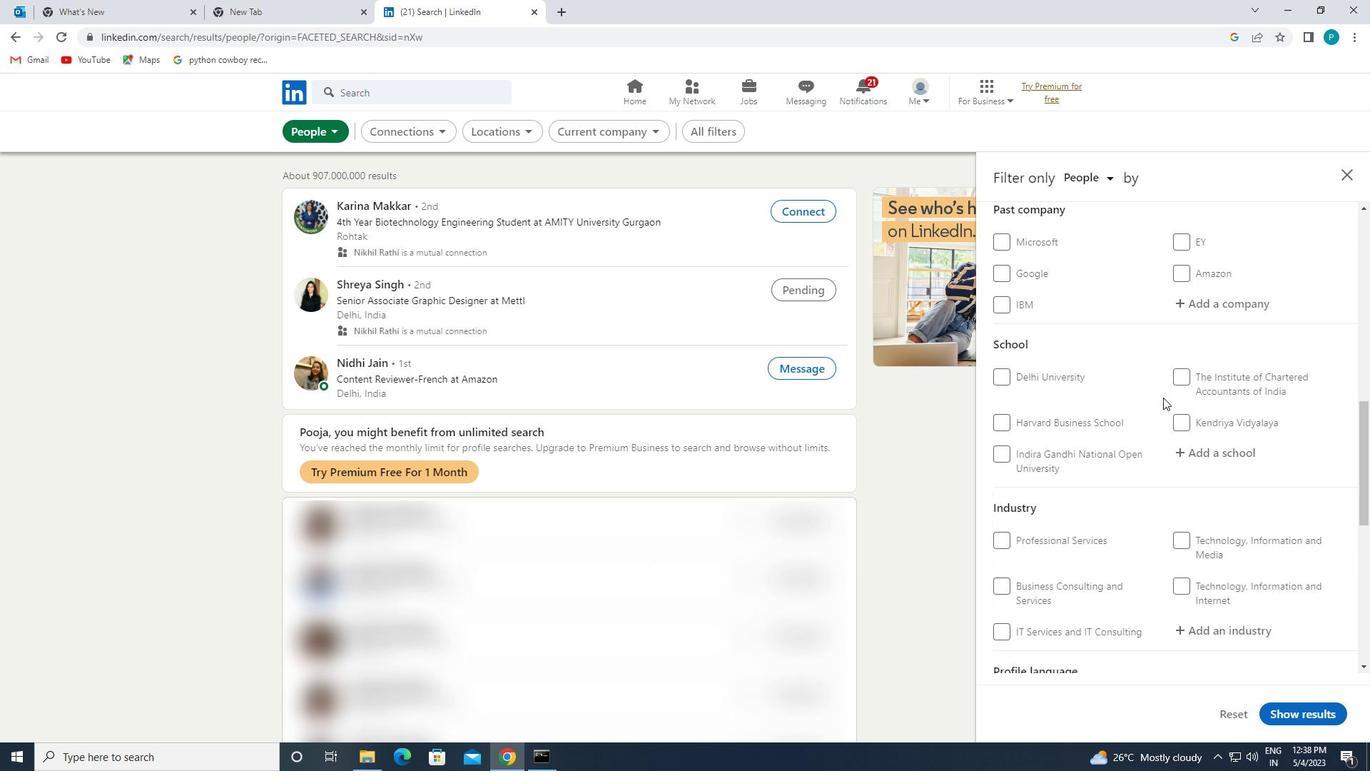 
Action: Mouse scrolled (1163, 398) with delta (0, 0)
Screenshot: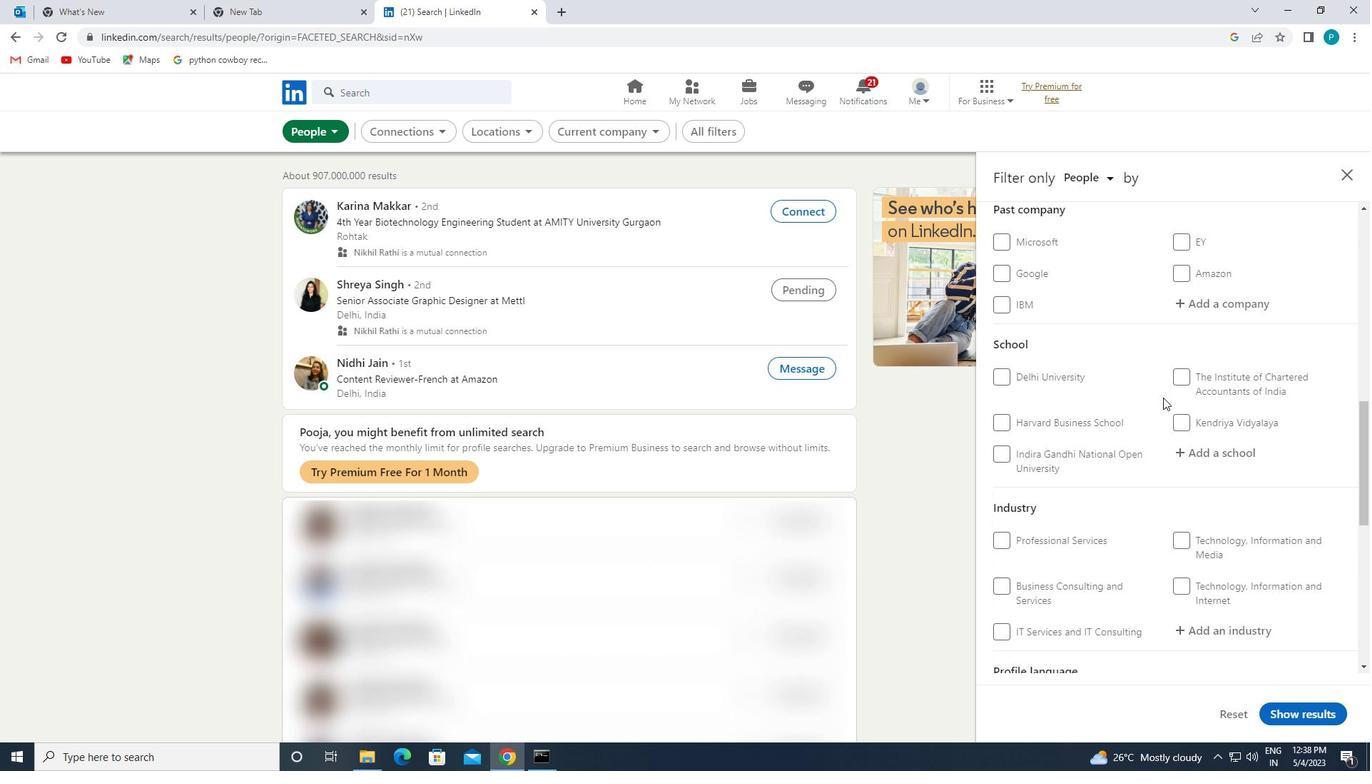 
Action: Mouse scrolled (1163, 398) with delta (0, 0)
Screenshot: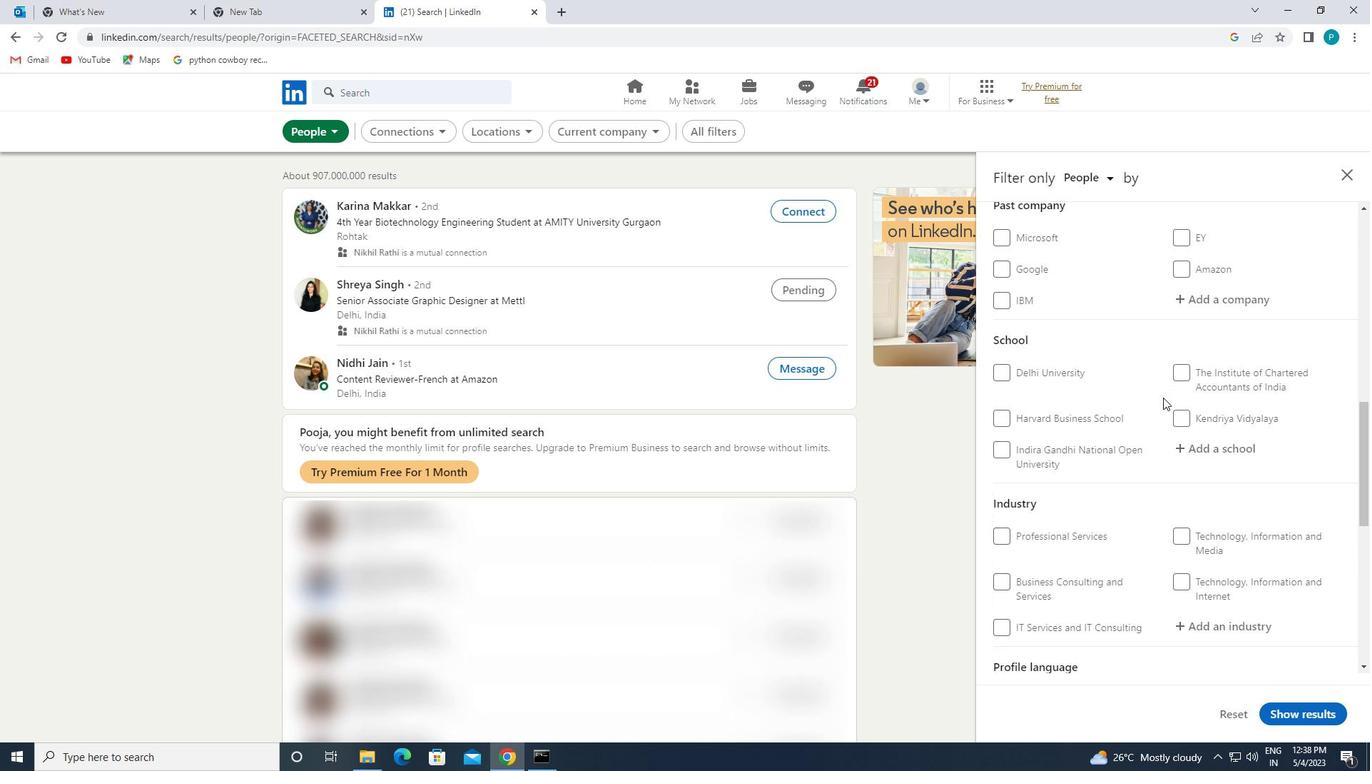 
Action: Mouse scrolled (1163, 396) with delta (0, 0)
Screenshot: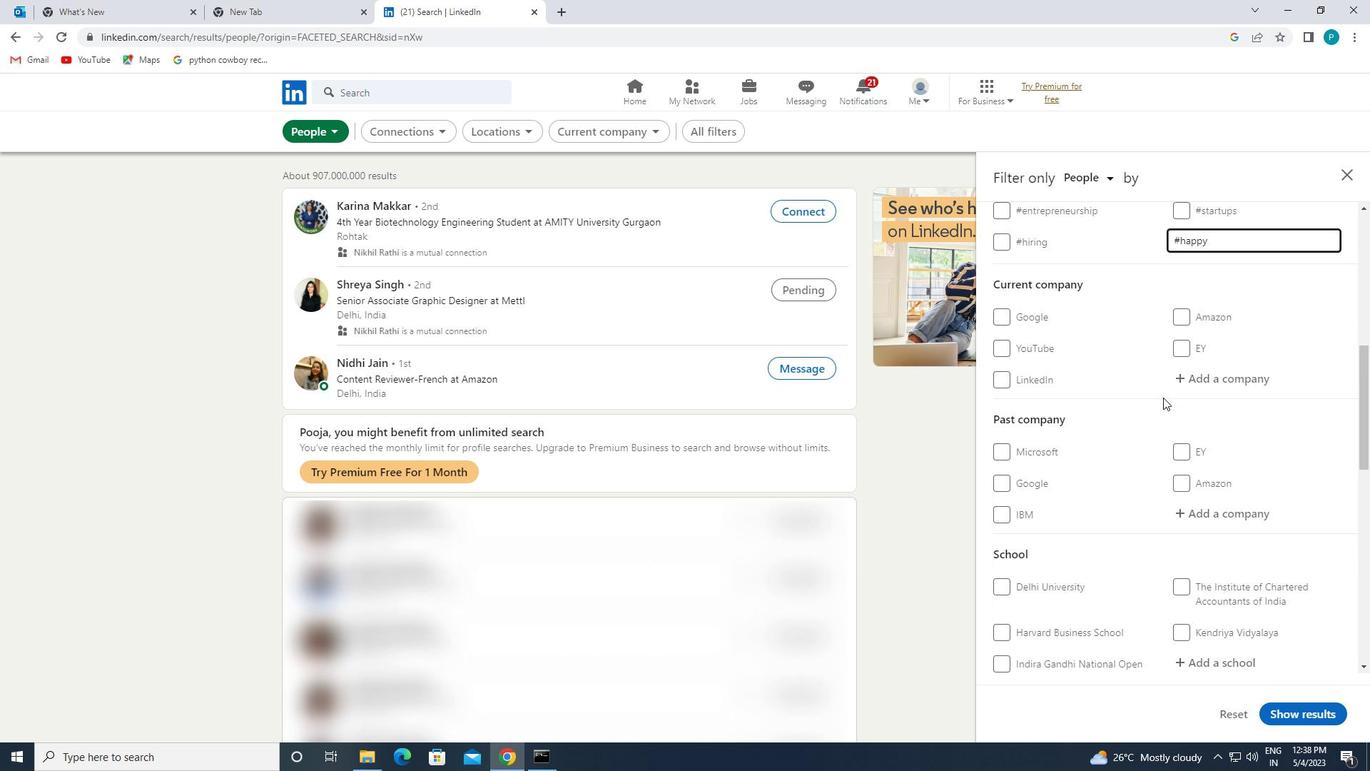 
Action: Mouse scrolled (1163, 396) with delta (0, 0)
Screenshot: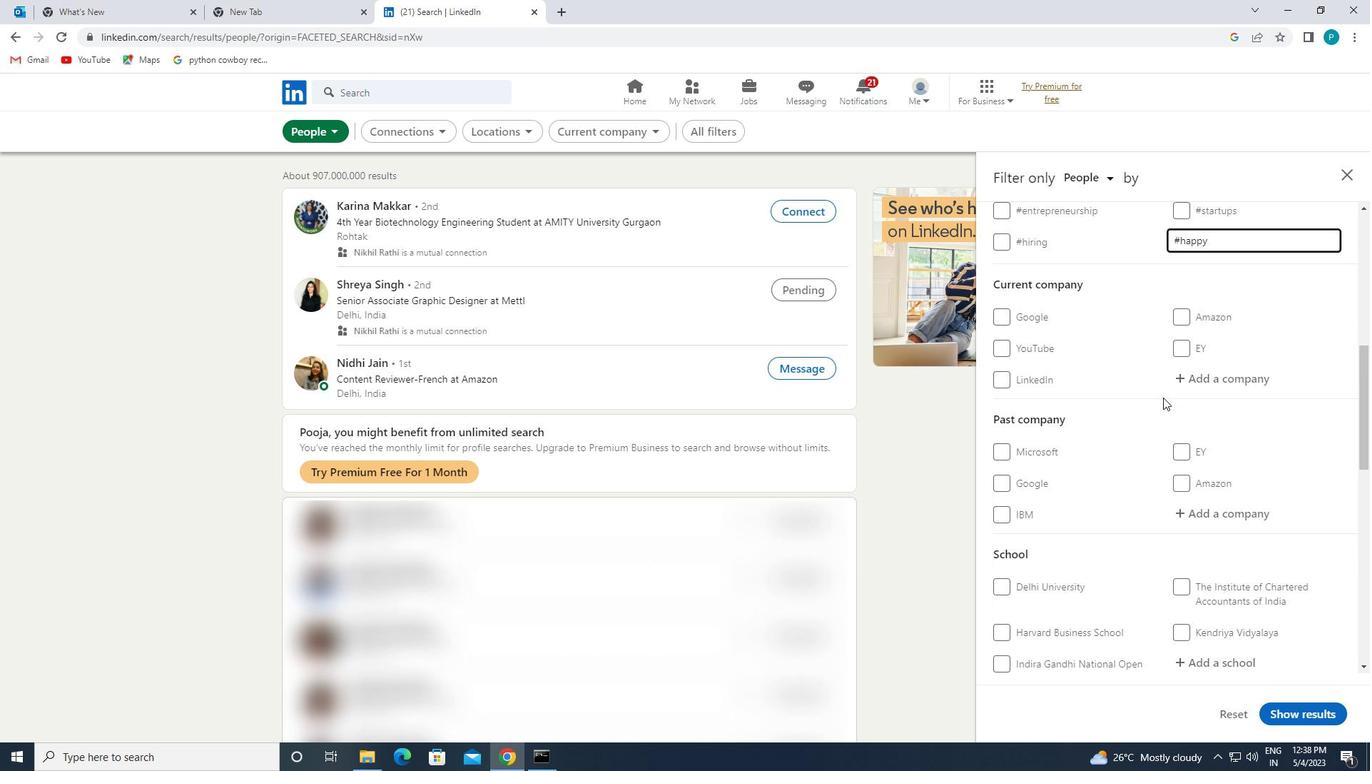 
Action: Mouse scrolled (1163, 396) with delta (0, 0)
Screenshot: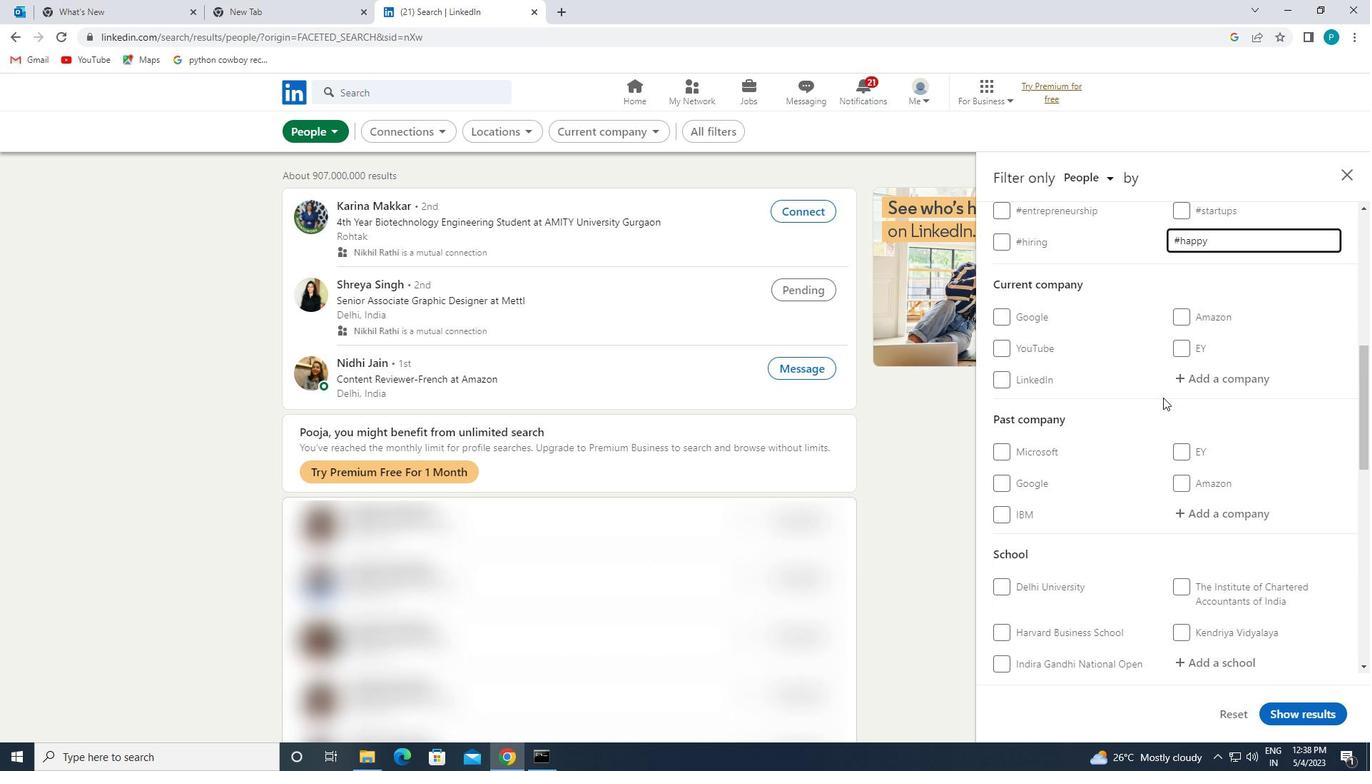 
Action: Mouse moved to (1162, 406)
Screenshot: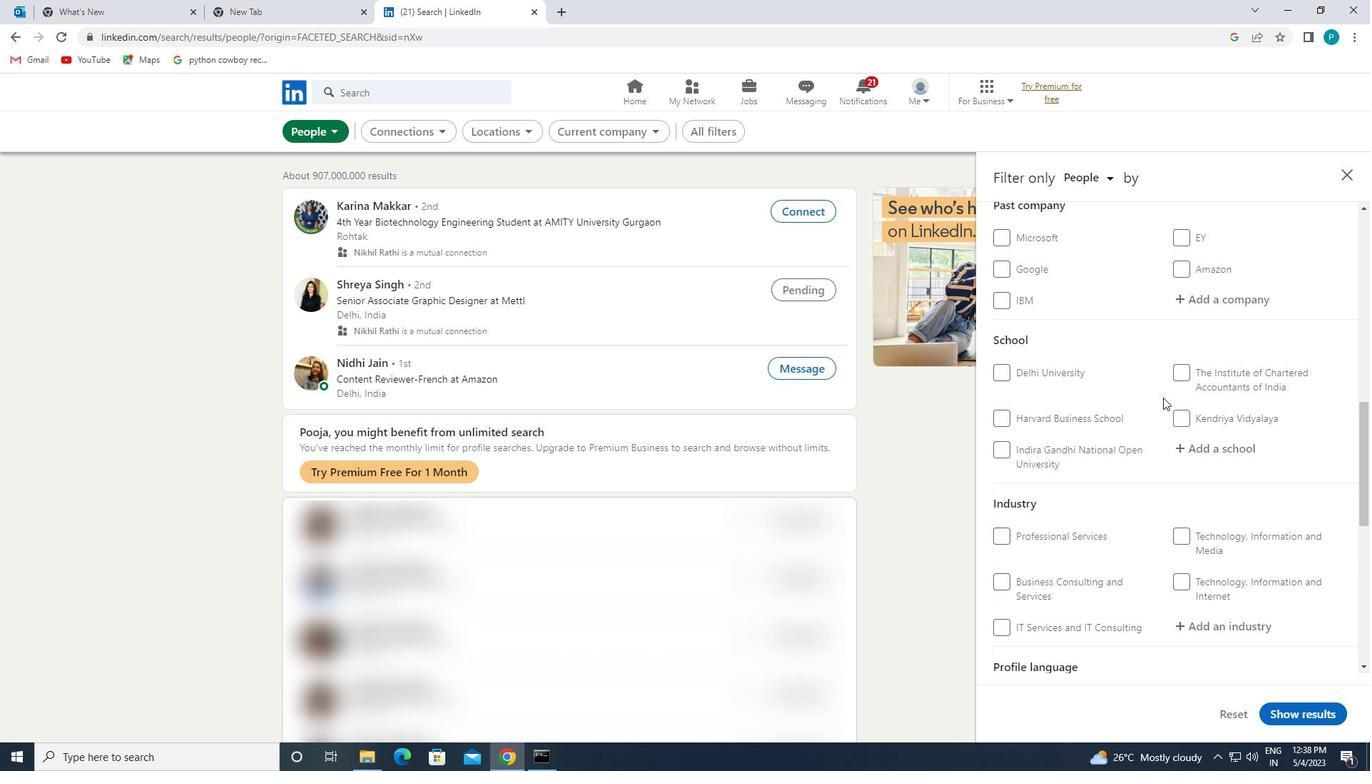 
Action: Mouse scrolled (1162, 405) with delta (0, 0)
Screenshot: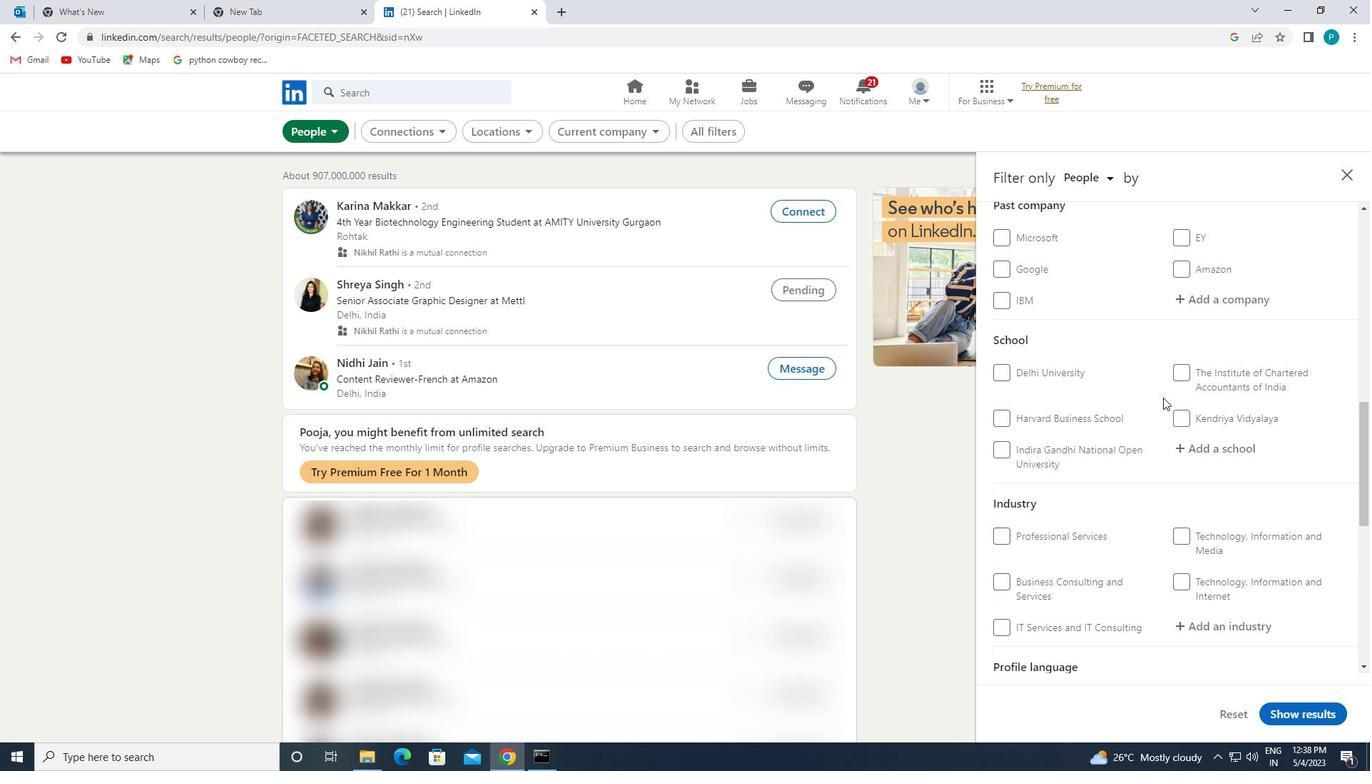 
Action: Mouse moved to (1162, 406)
Screenshot: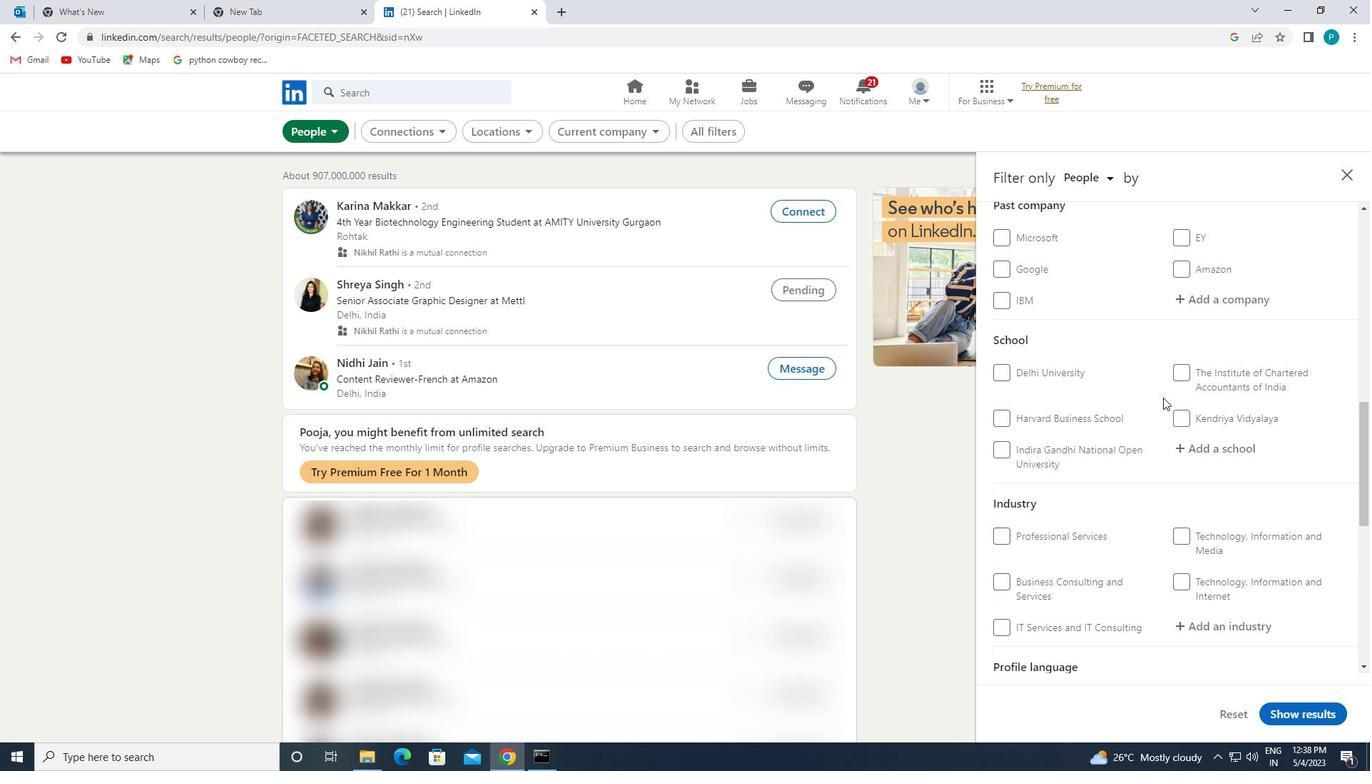 
Action: Mouse scrolled (1162, 406) with delta (0, 0)
Screenshot: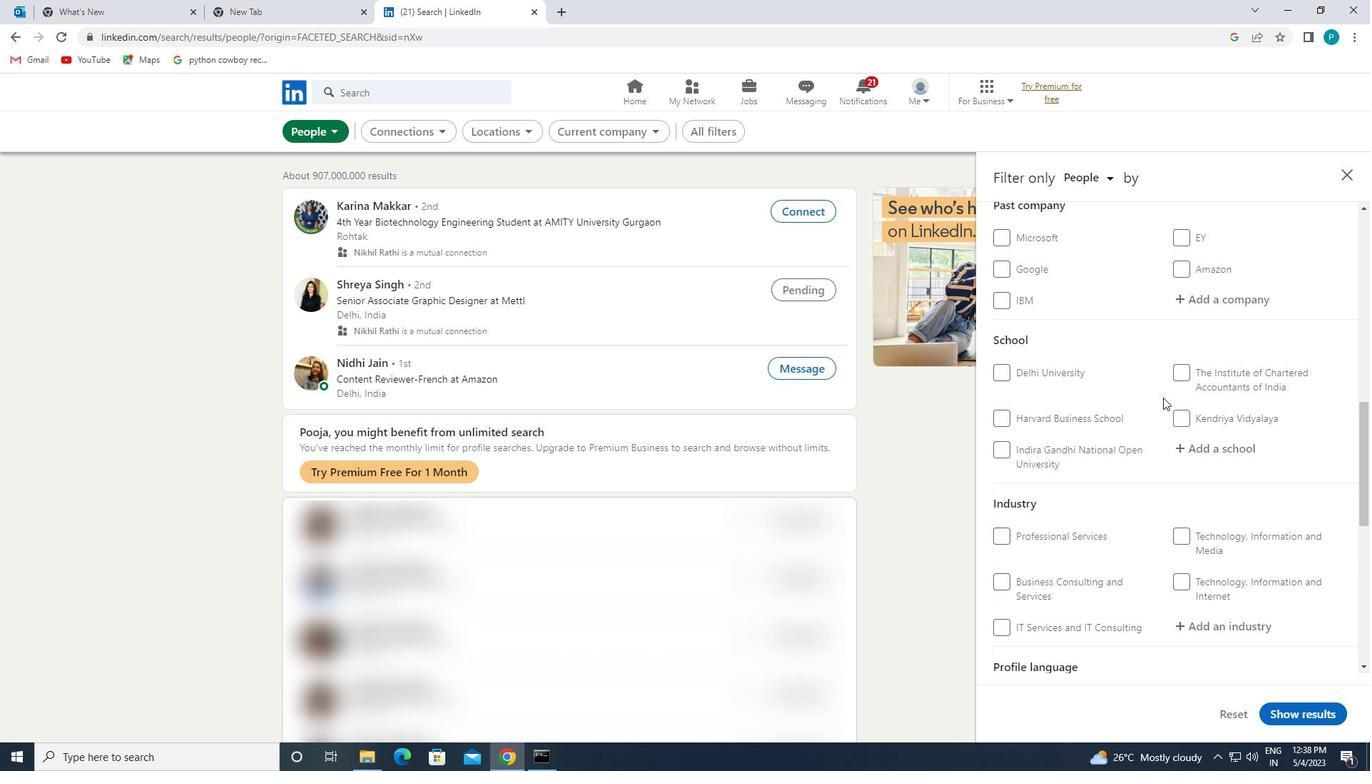 
Action: Mouse moved to (1162, 411)
Screenshot: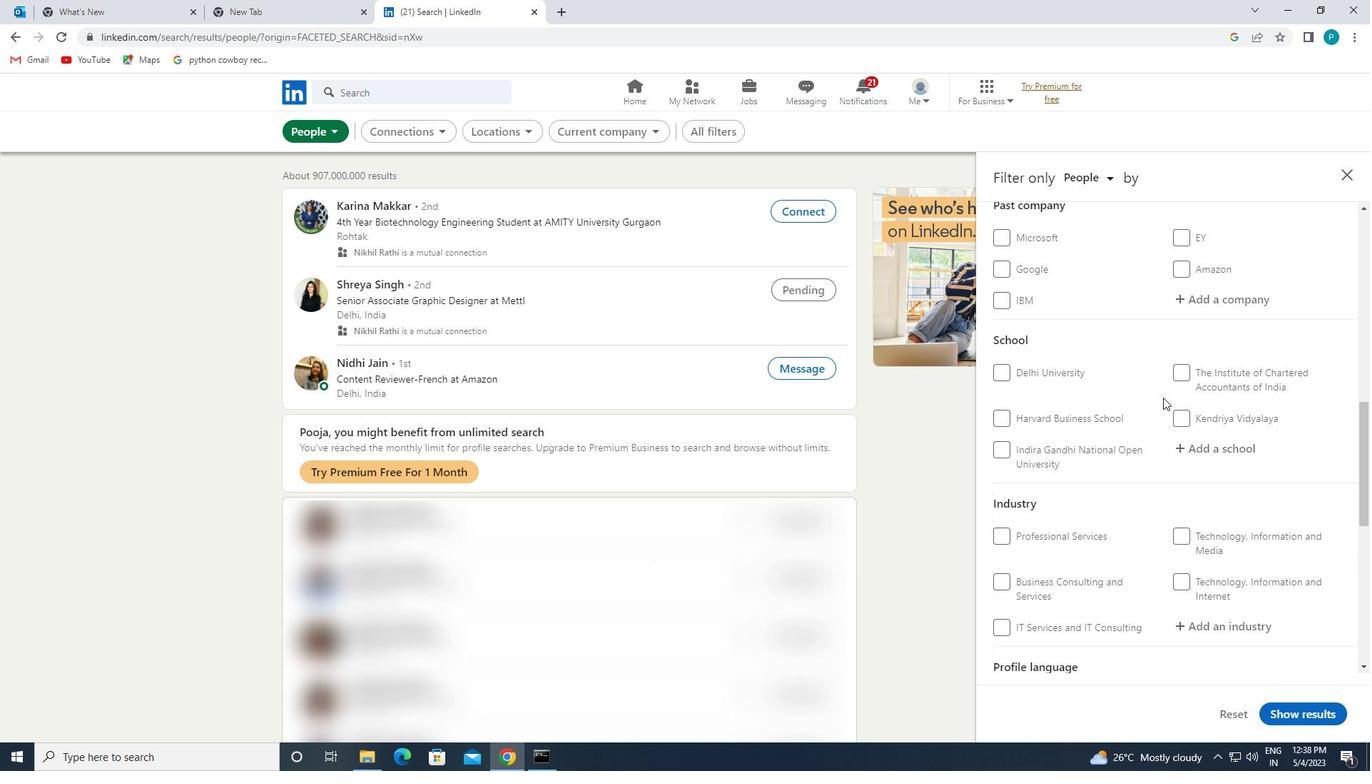 
Action: Mouse scrolled (1162, 410) with delta (0, 0)
Screenshot: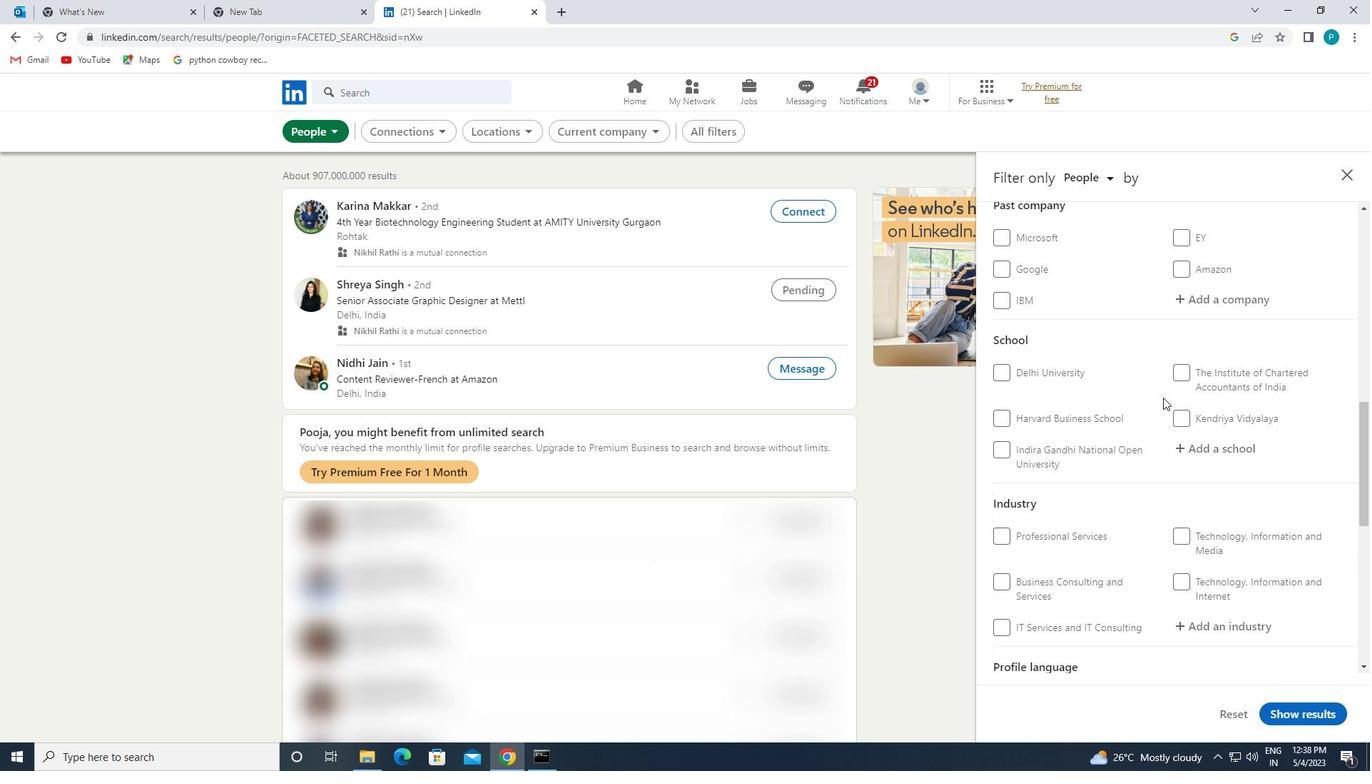 
Action: Mouse moved to (1181, 486)
Screenshot: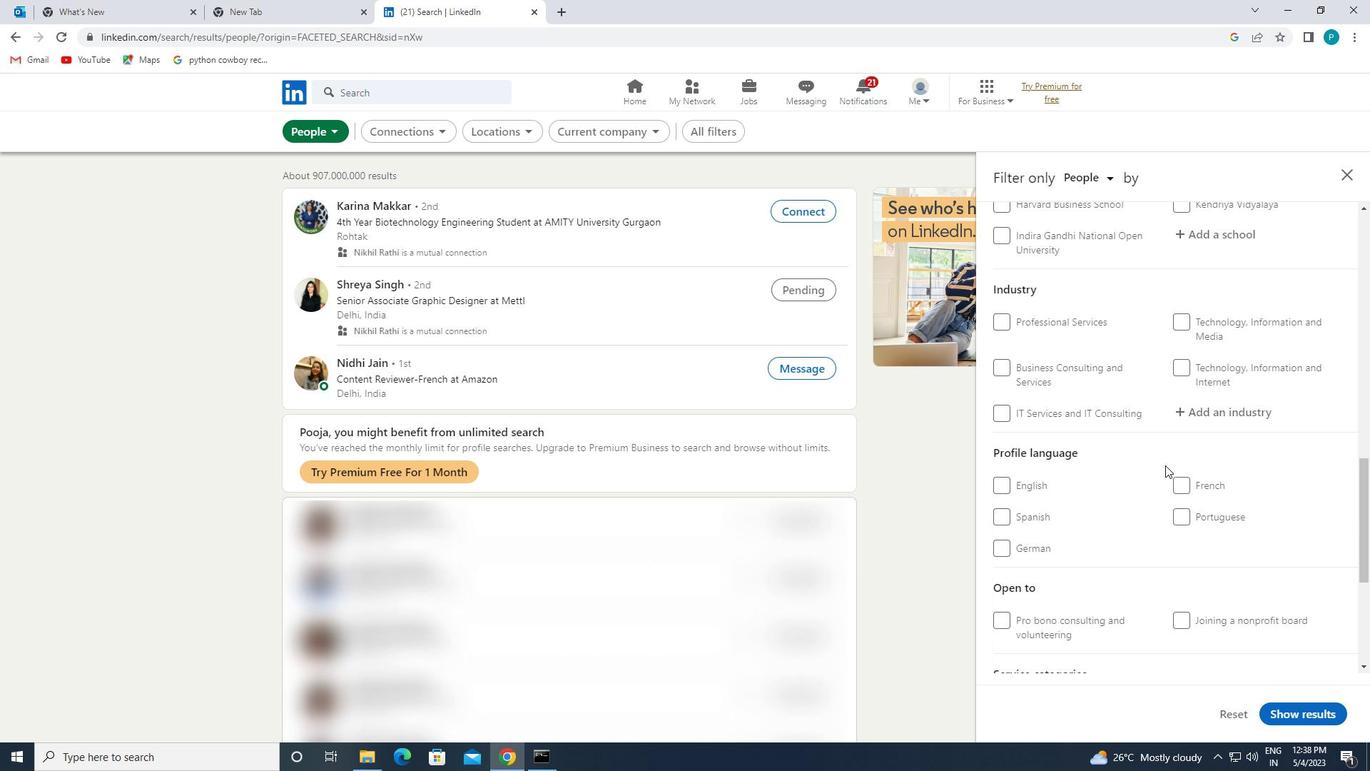
Action: Mouse pressed left at (1181, 486)
Screenshot: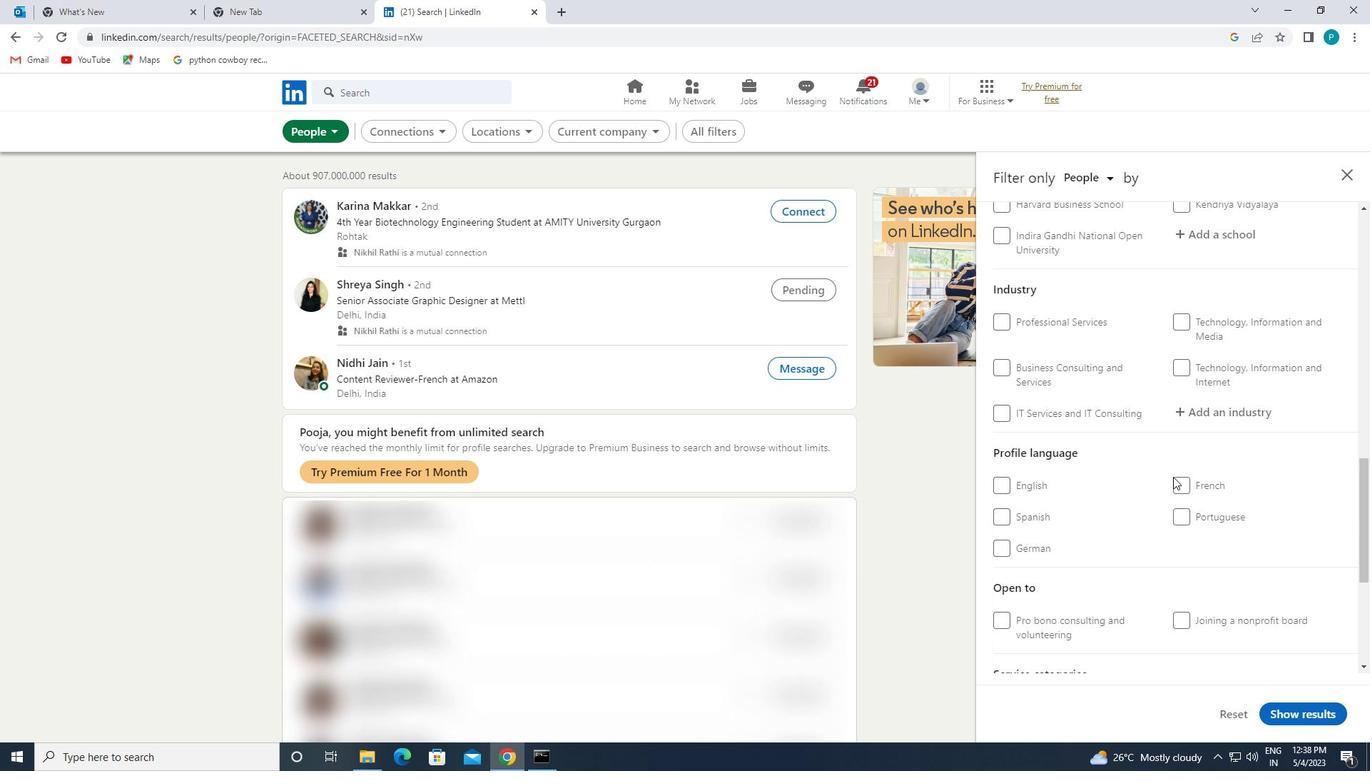 
Action: Mouse moved to (1224, 451)
Screenshot: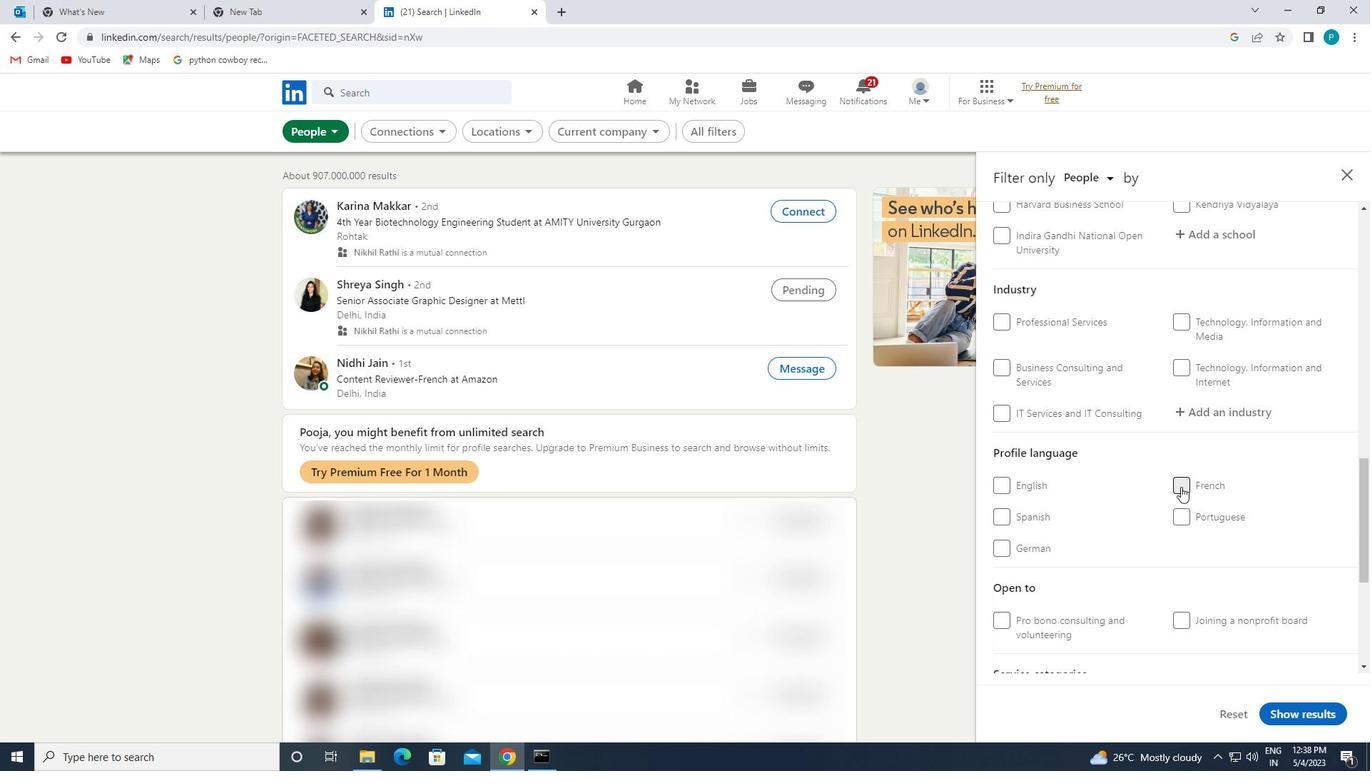 
Action: Mouse scrolled (1224, 451) with delta (0, 0)
Screenshot: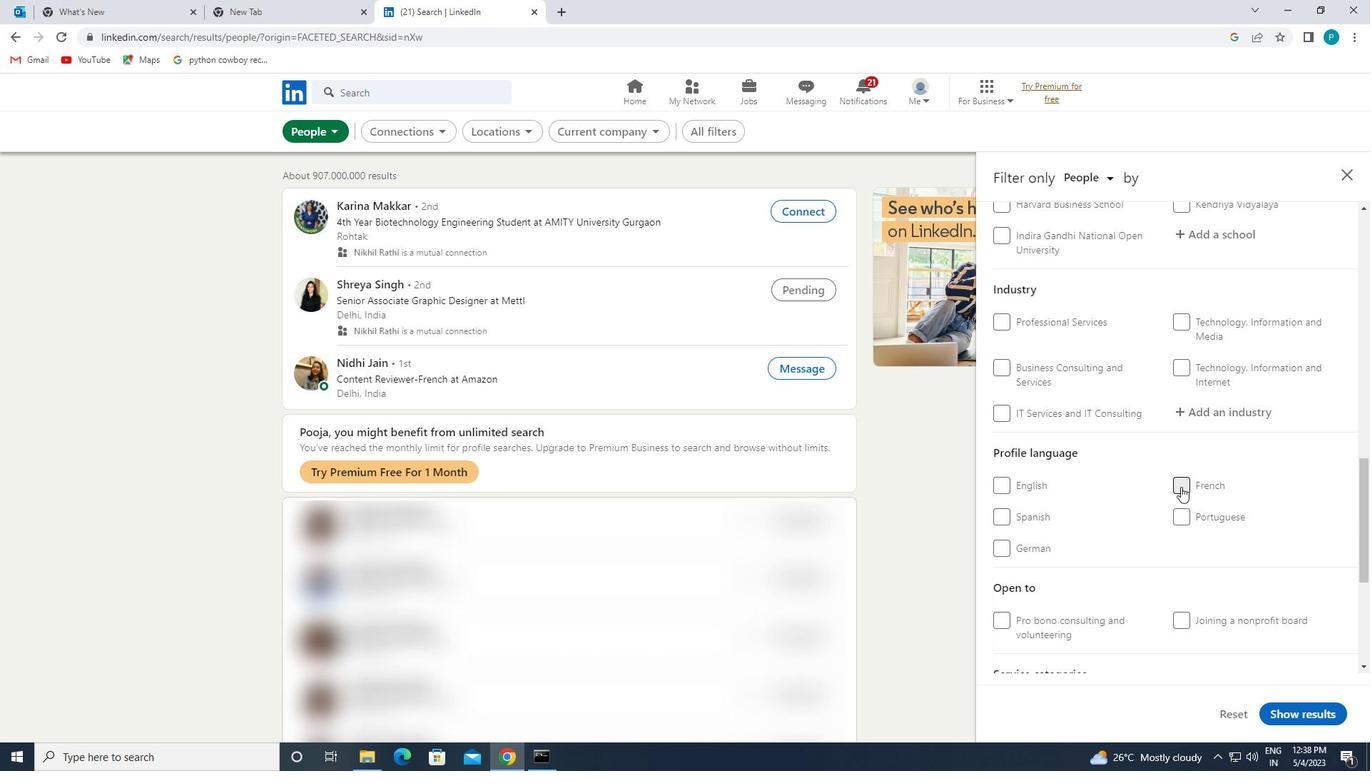 
Action: Mouse moved to (1224, 450)
Screenshot: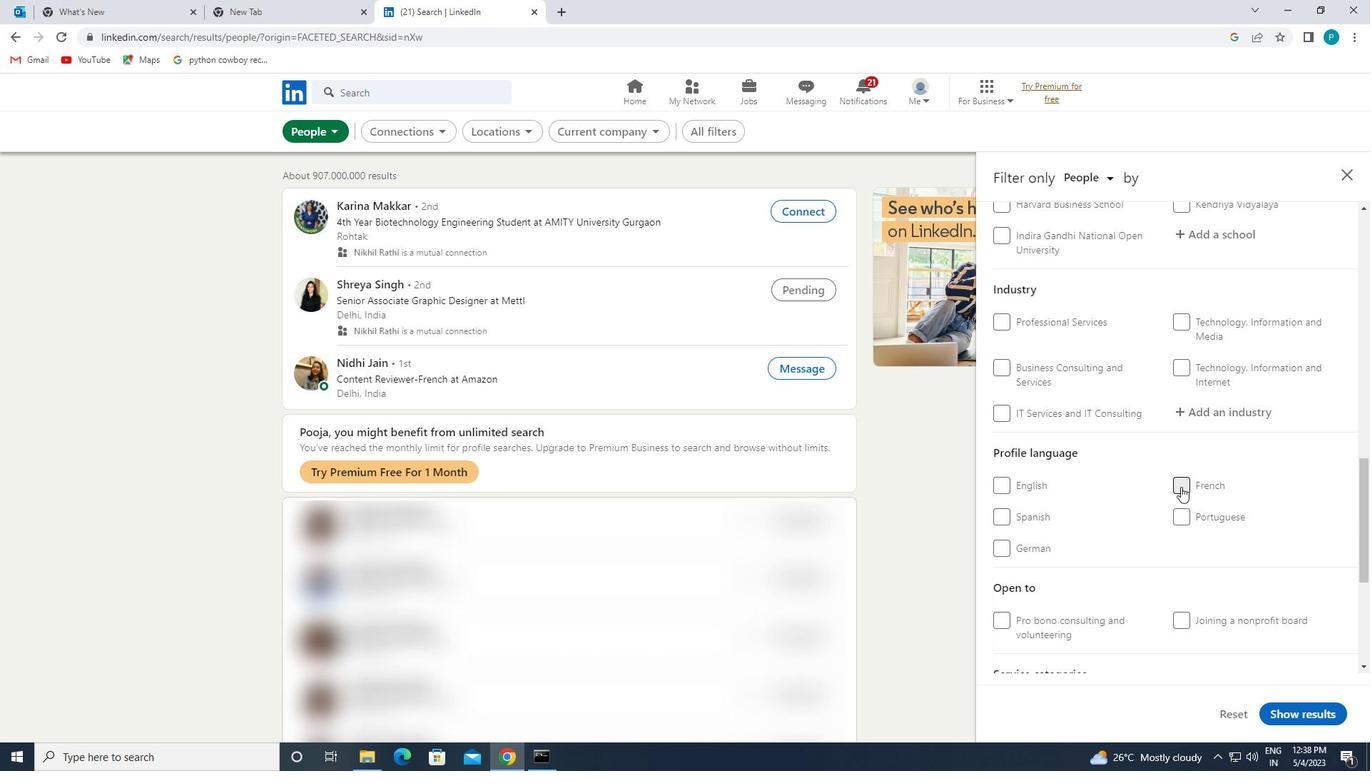 
Action: Mouse scrolled (1224, 451) with delta (0, 0)
Screenshot: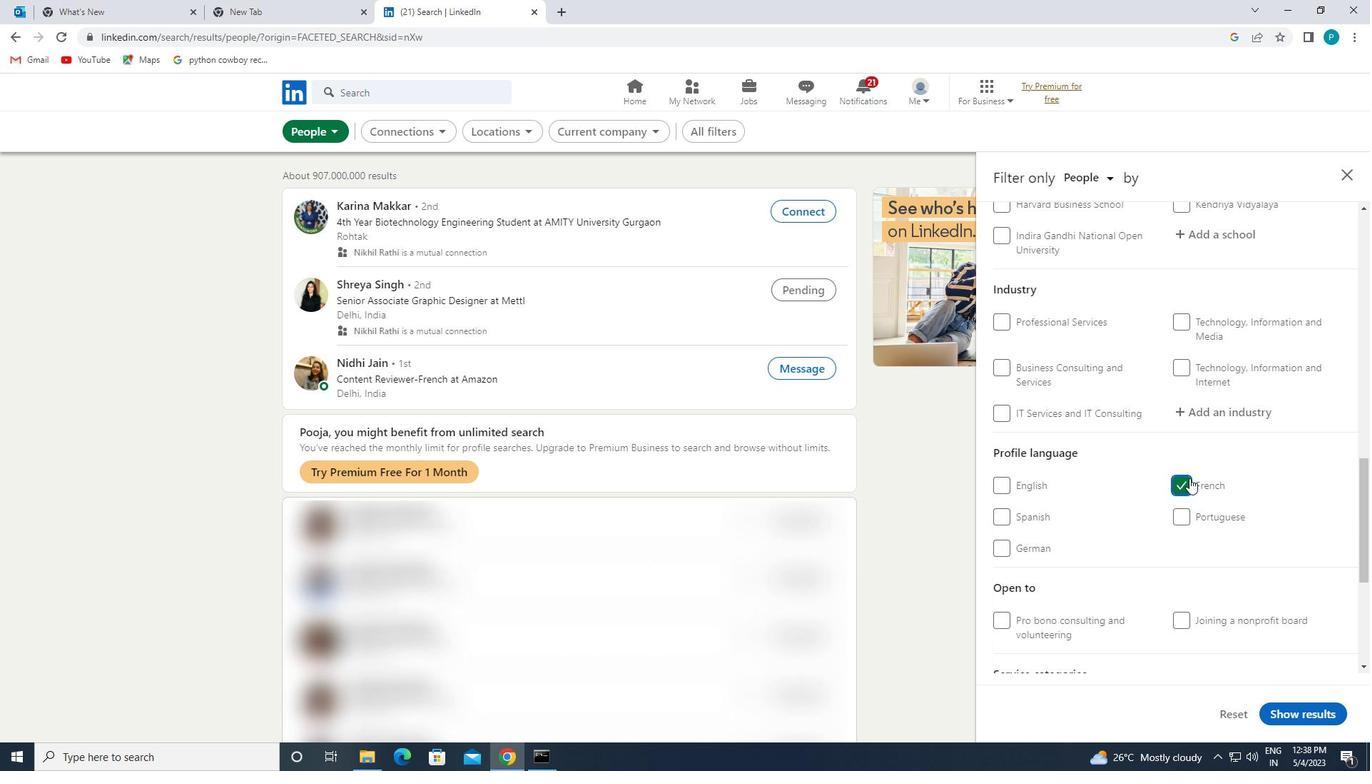 
Action: Mouse moved to (1223, 441)
Screenshot: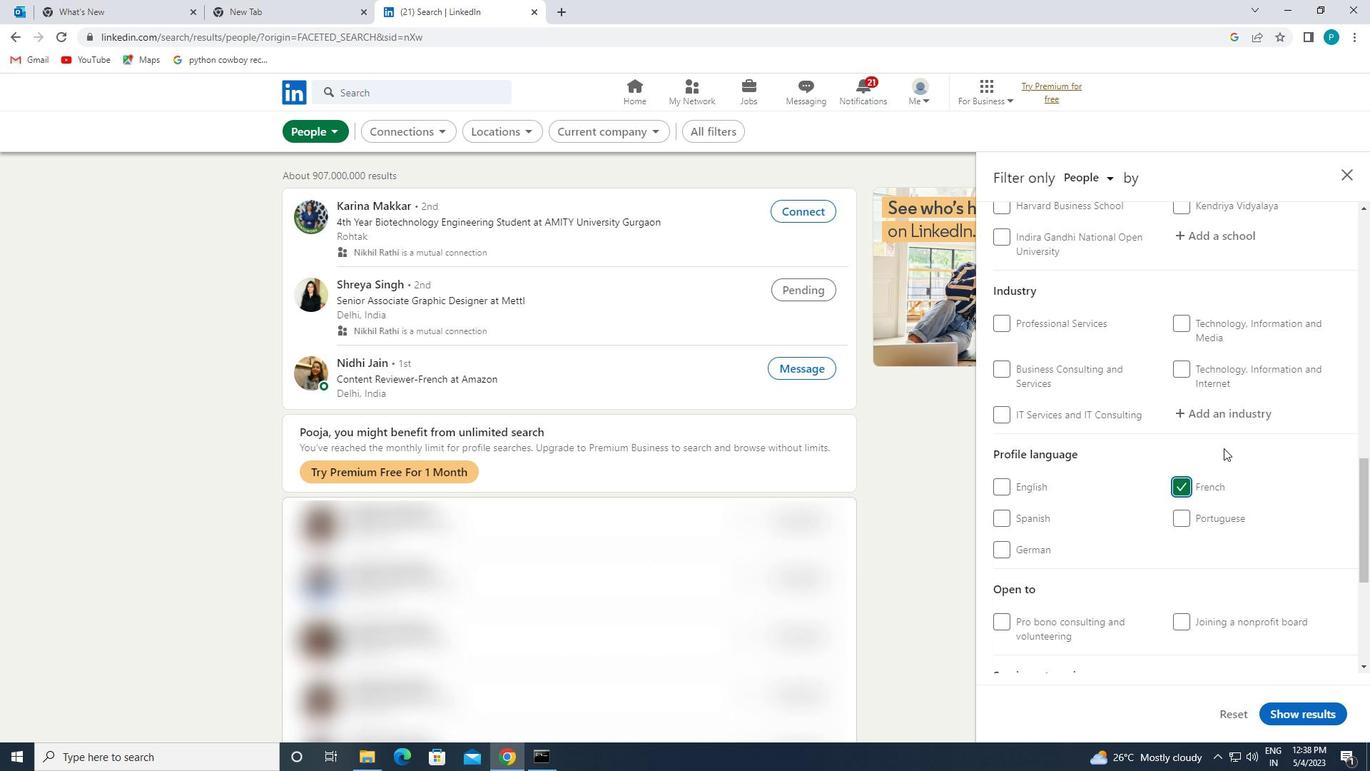 
Action: Mouse scrolled (1223, 441) with delta (0, 0)
Screenshot: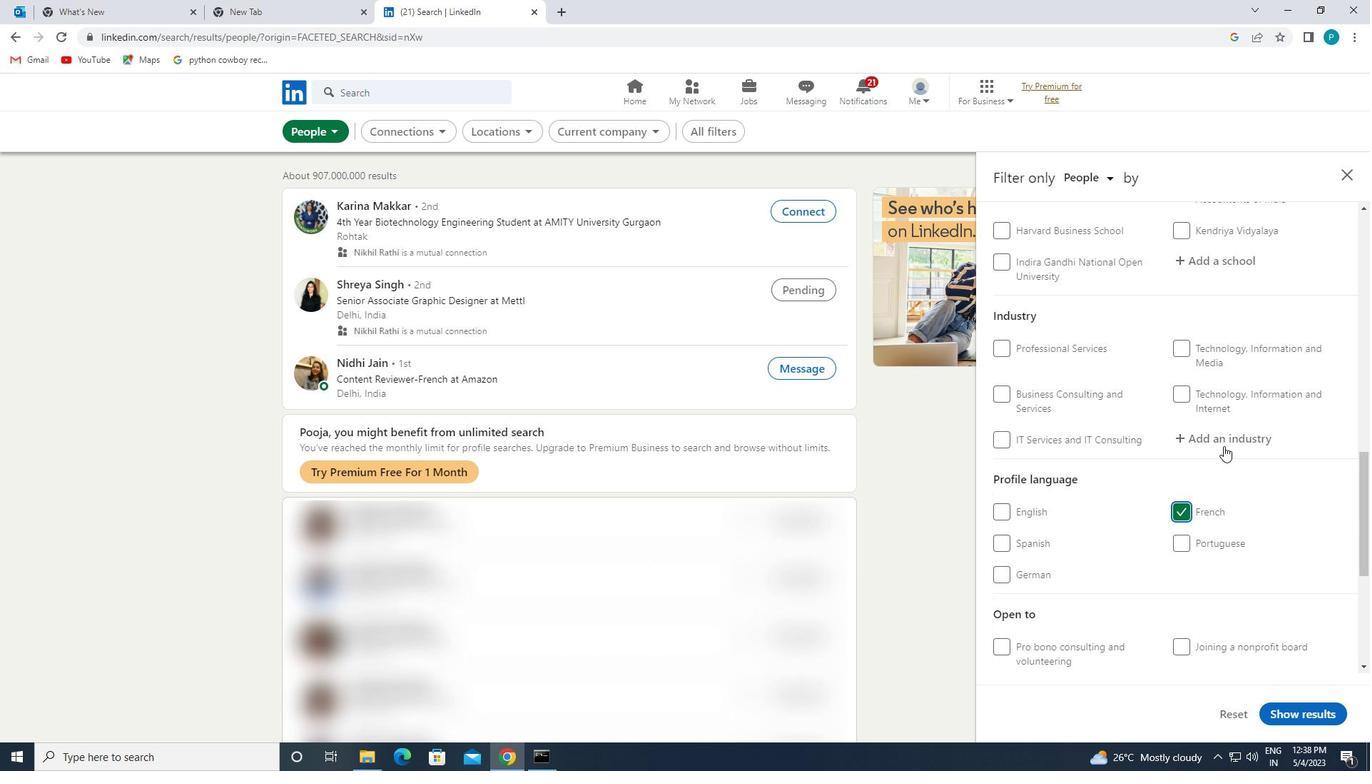 
Action: Mouse moved to (1223, 439)
Screenshot: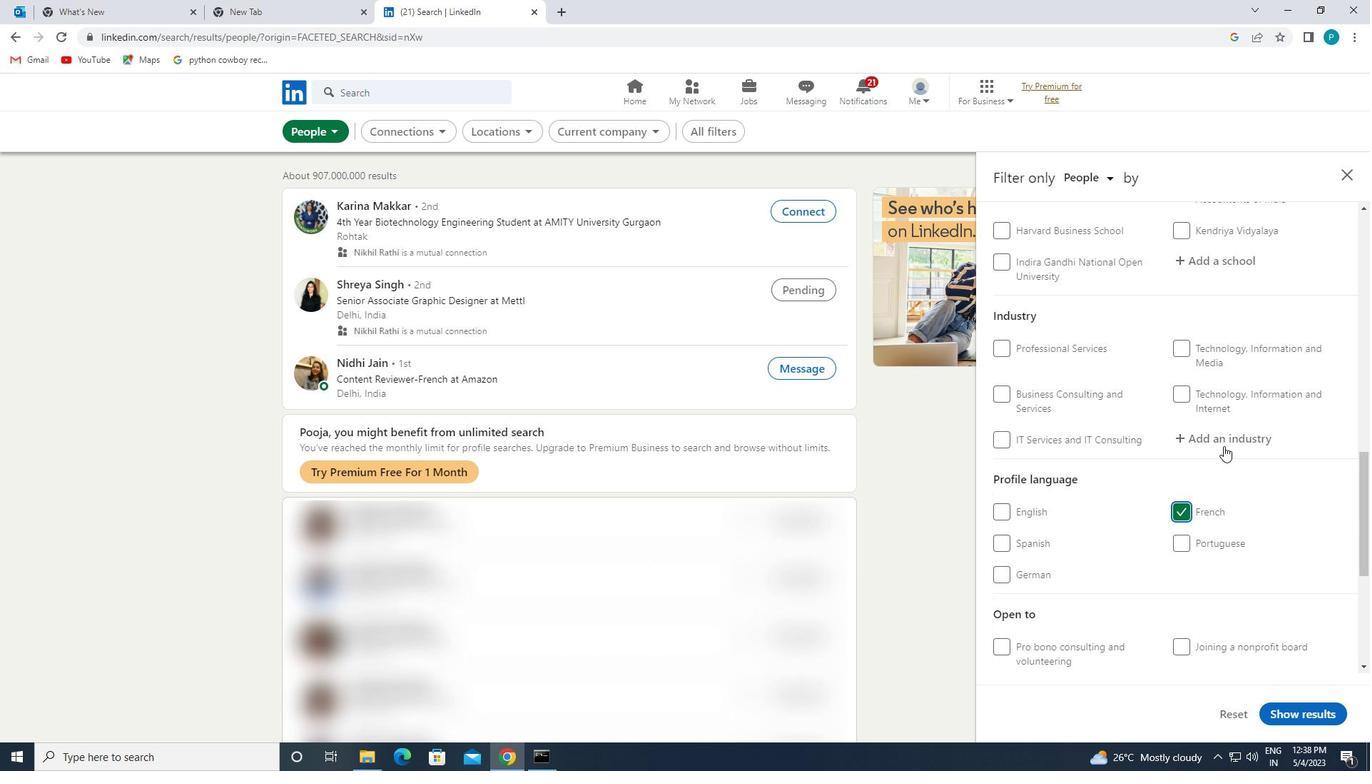 
Action: Mouse scrolled (1223, 440) with delta (0, 0)
Screenshot: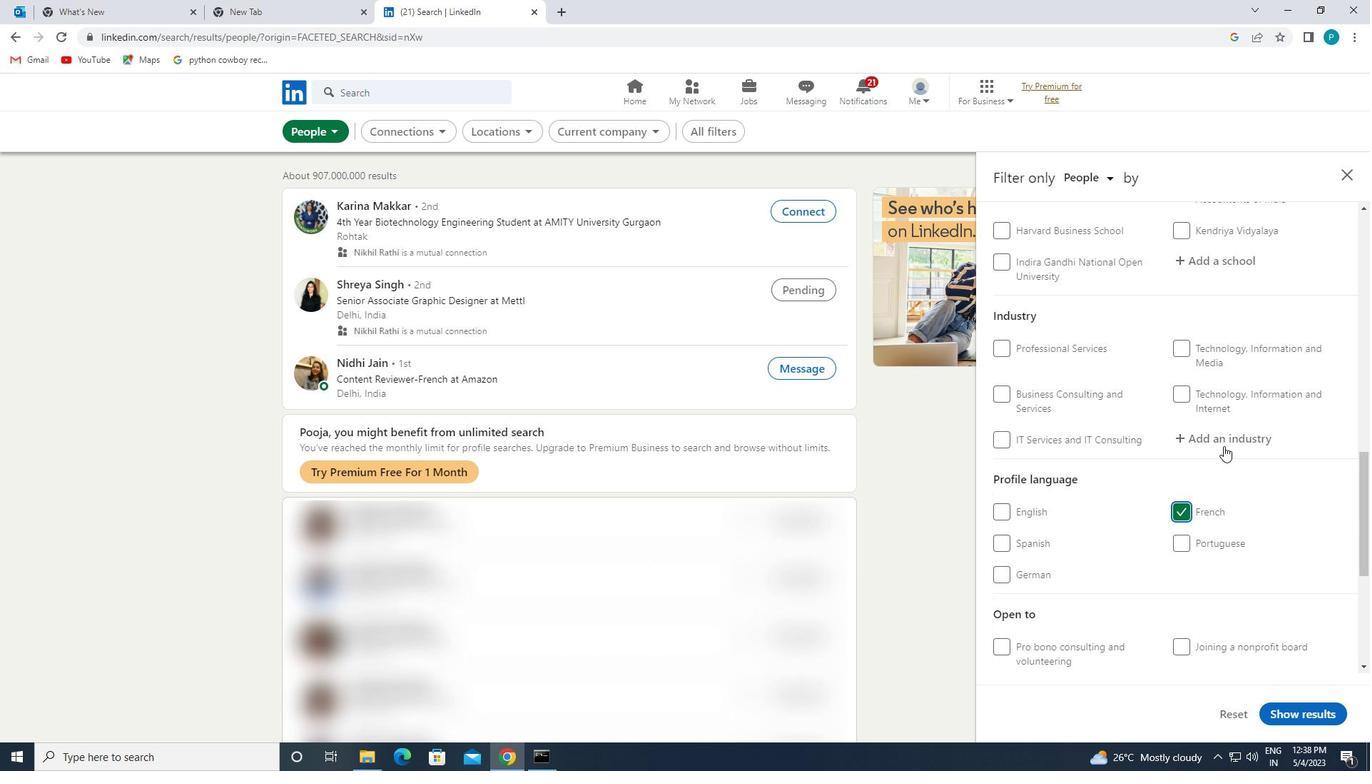
Action: Mouse moved to (1223, 439)
Screenshot: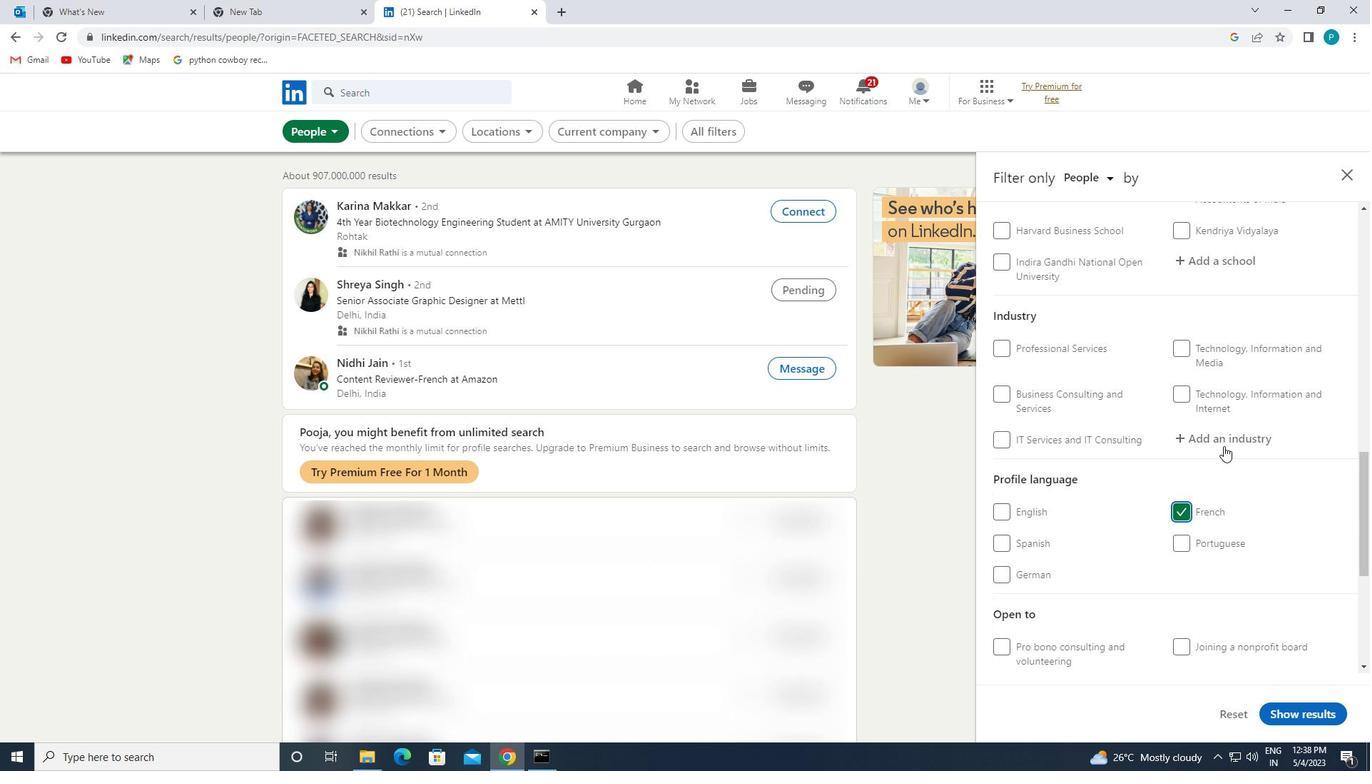 
Action: Mouse scrolled (1223, 440) with delta (0, 0)
Screenshot: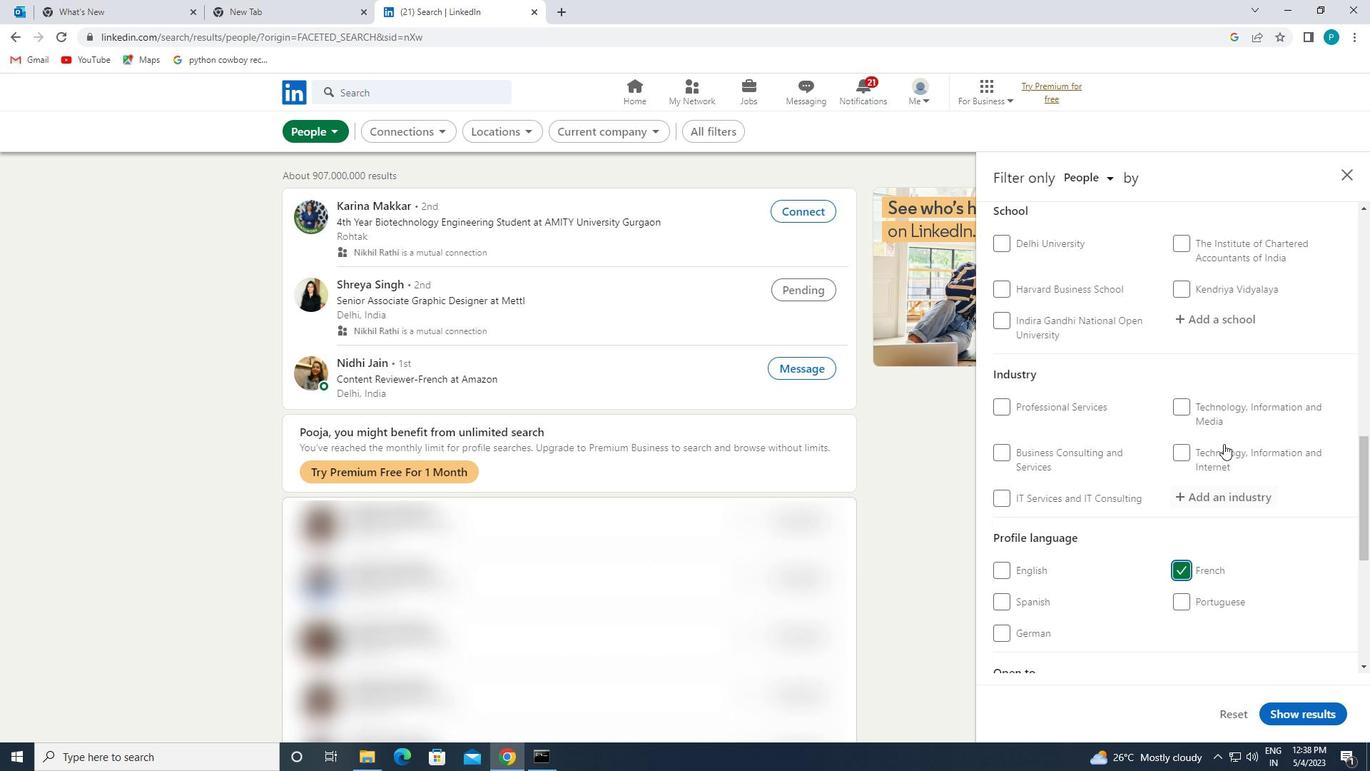 
Action: Mouse scrolled (1223, 440) with delta (0, 0)
Screenshot: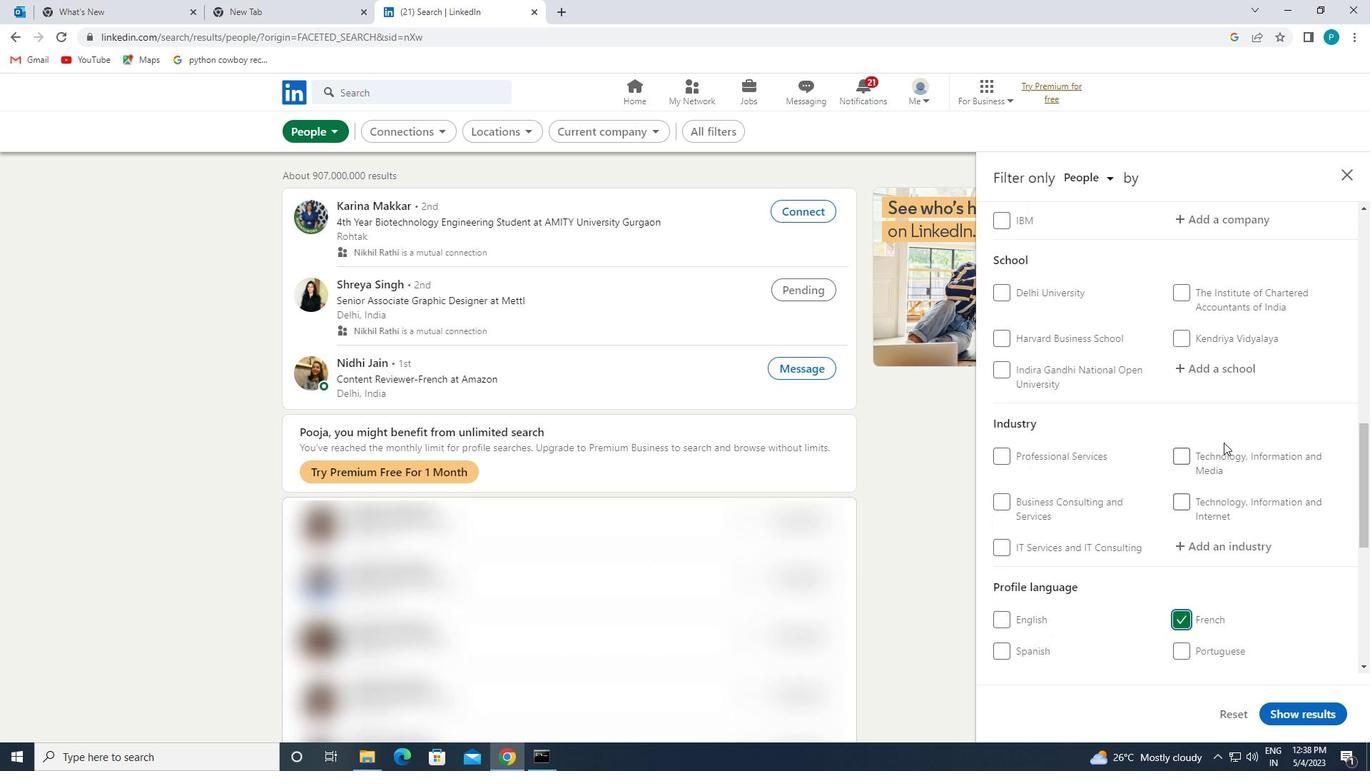 
Action: Mouse moved to (1190, 369)
Screenshot: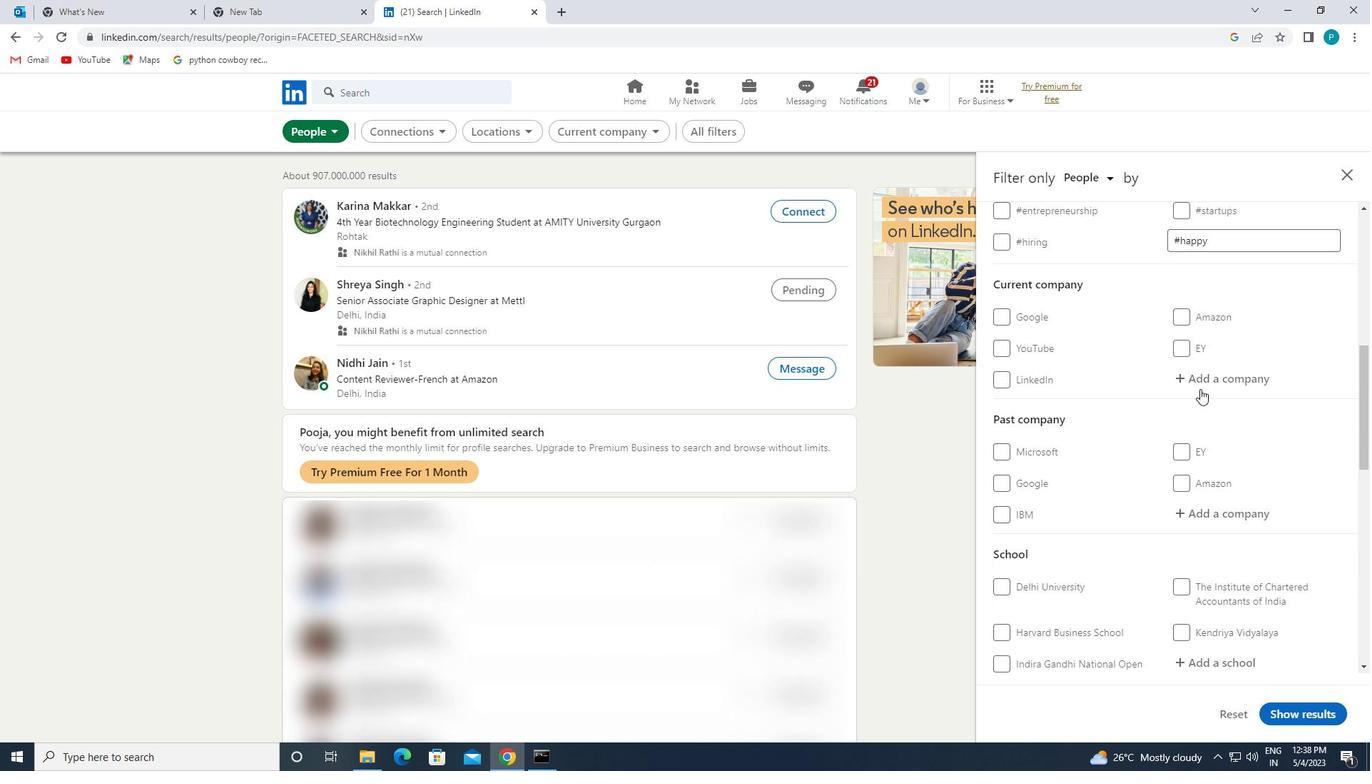 
Action: Mouse pressed left at (1190, 369)
Screenshot: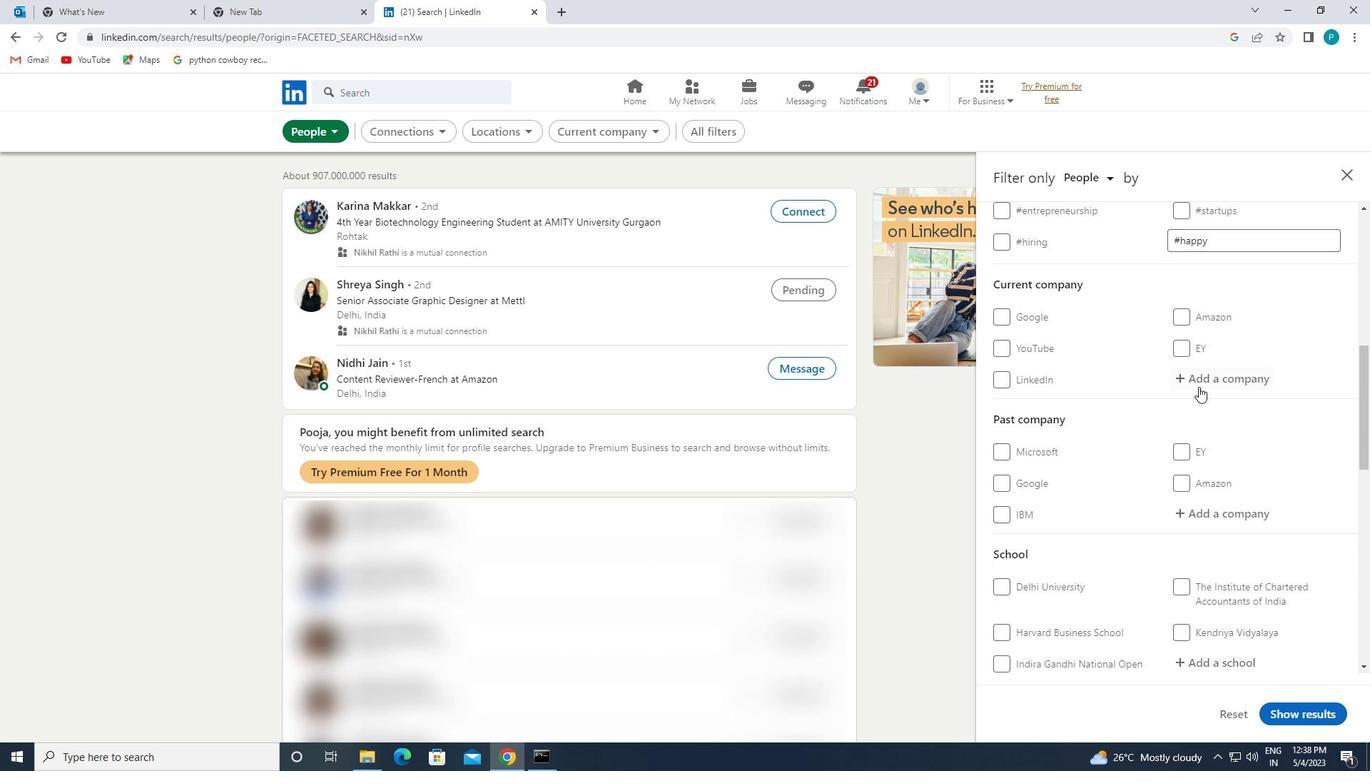 
Action: Key pressed <Key.caps_lock>W<Key.caps_lock>ORK<Key.space><Key.caps_lock>F<Key.caps_lock>ROM<Key.space>
Screenshot: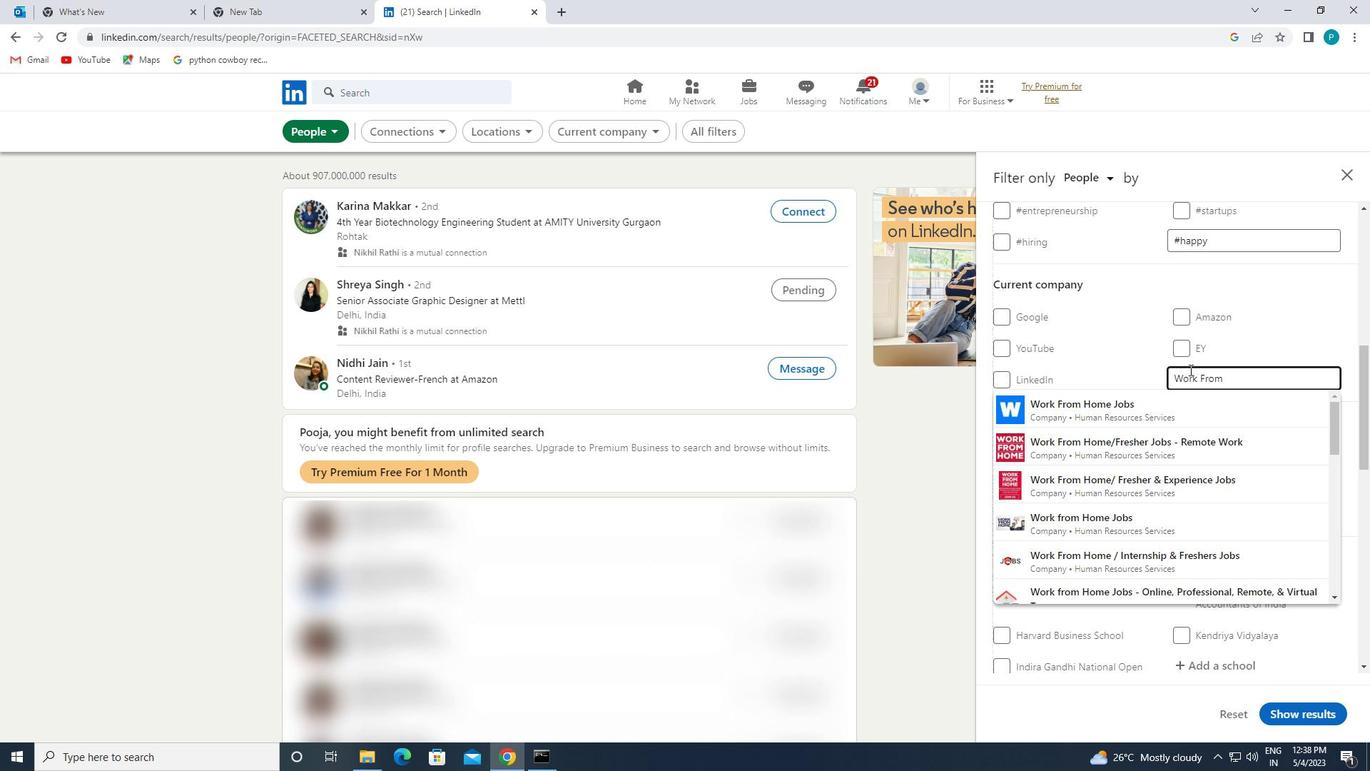 
Action: Mouse moved to (1145, 523)
Screenshot: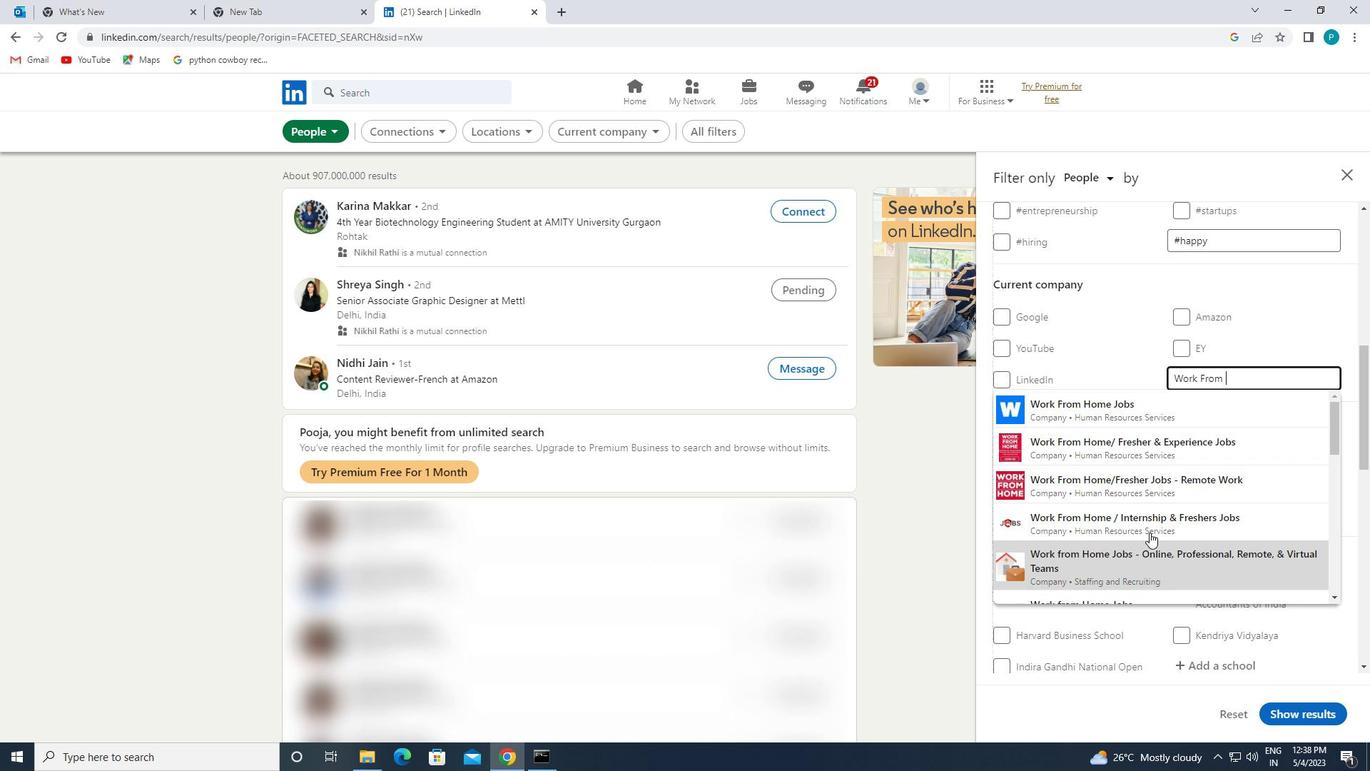 
Action: Mouse pressed left at (1145, 523)
Screenshot: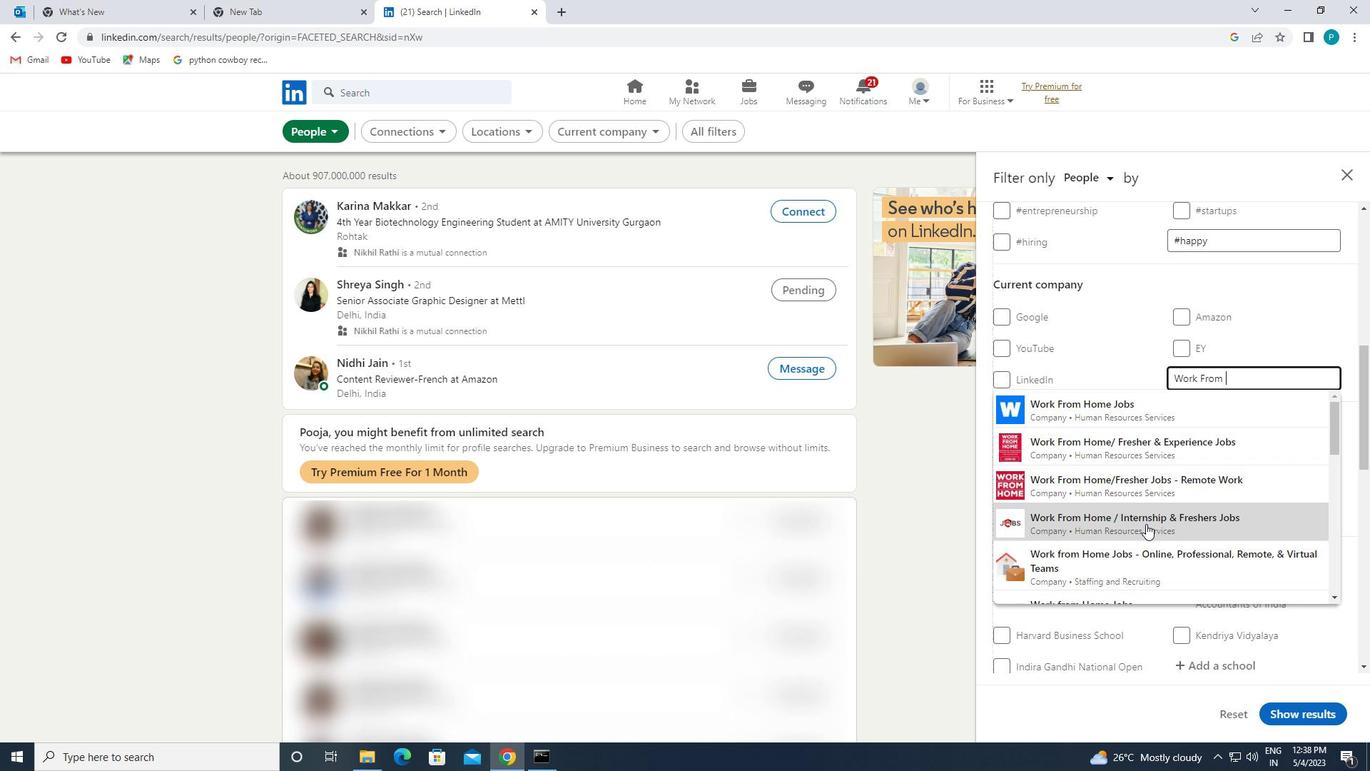 
Action: Mouse scrolled (1145, 522) with delta (0, 0)
Screenshot: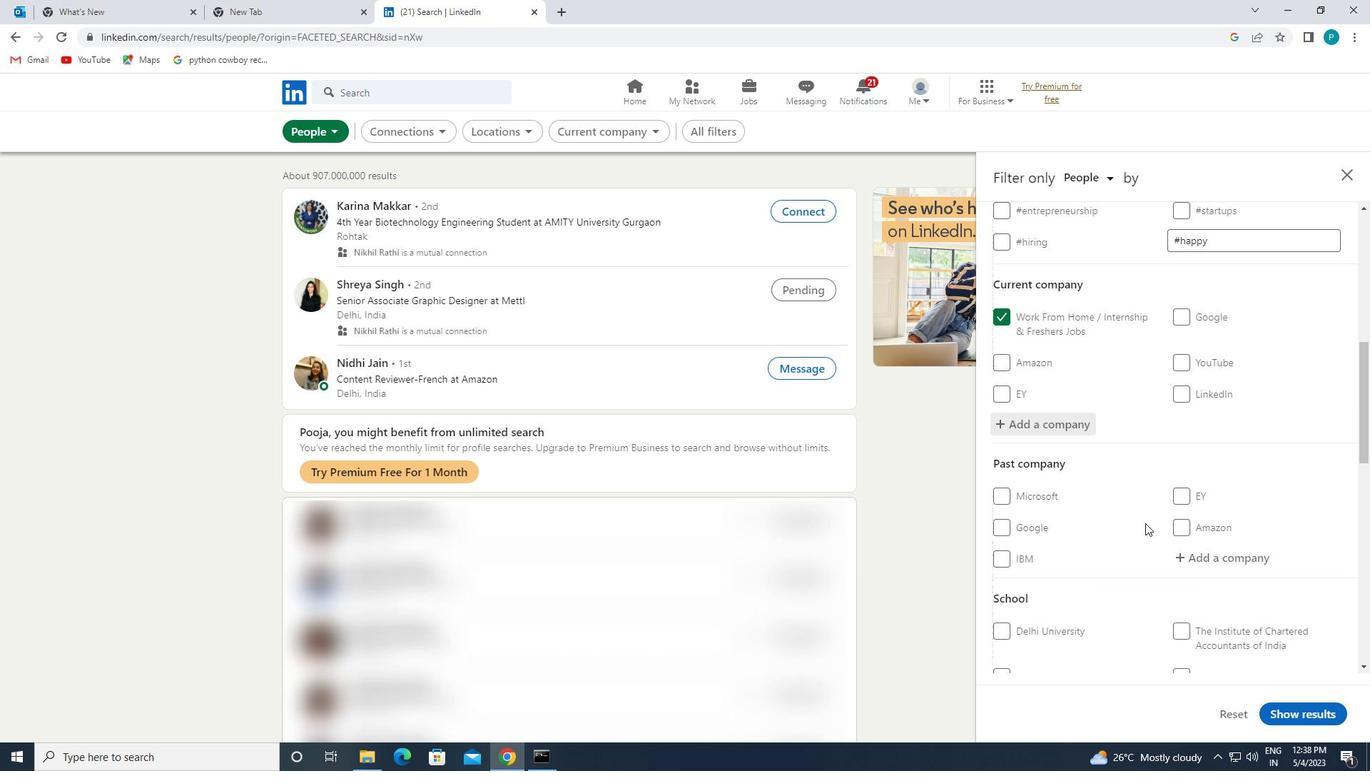 
Action: Mouse scrolled (1145, 522) with delta (0, 0)
Screenshot: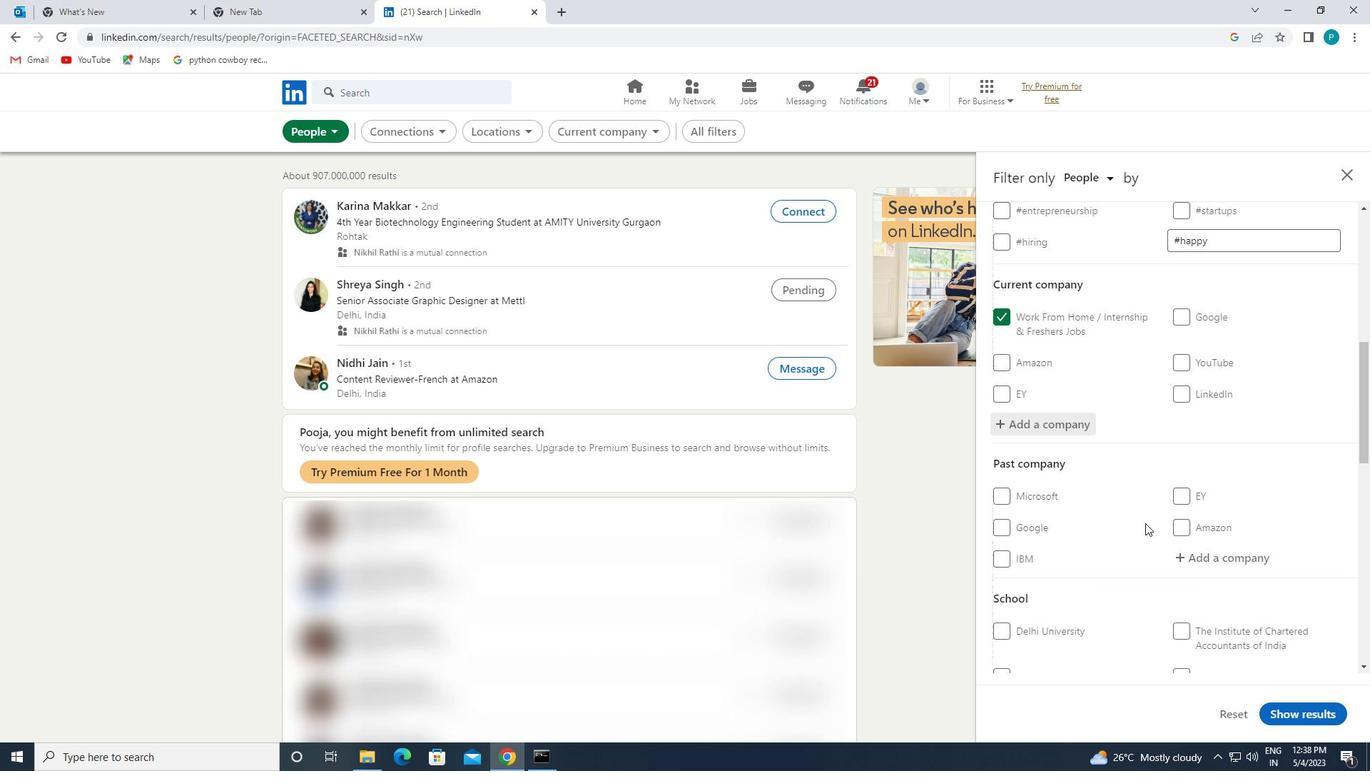 
Action: Mouse moved to (1257, 560)
Screenshot: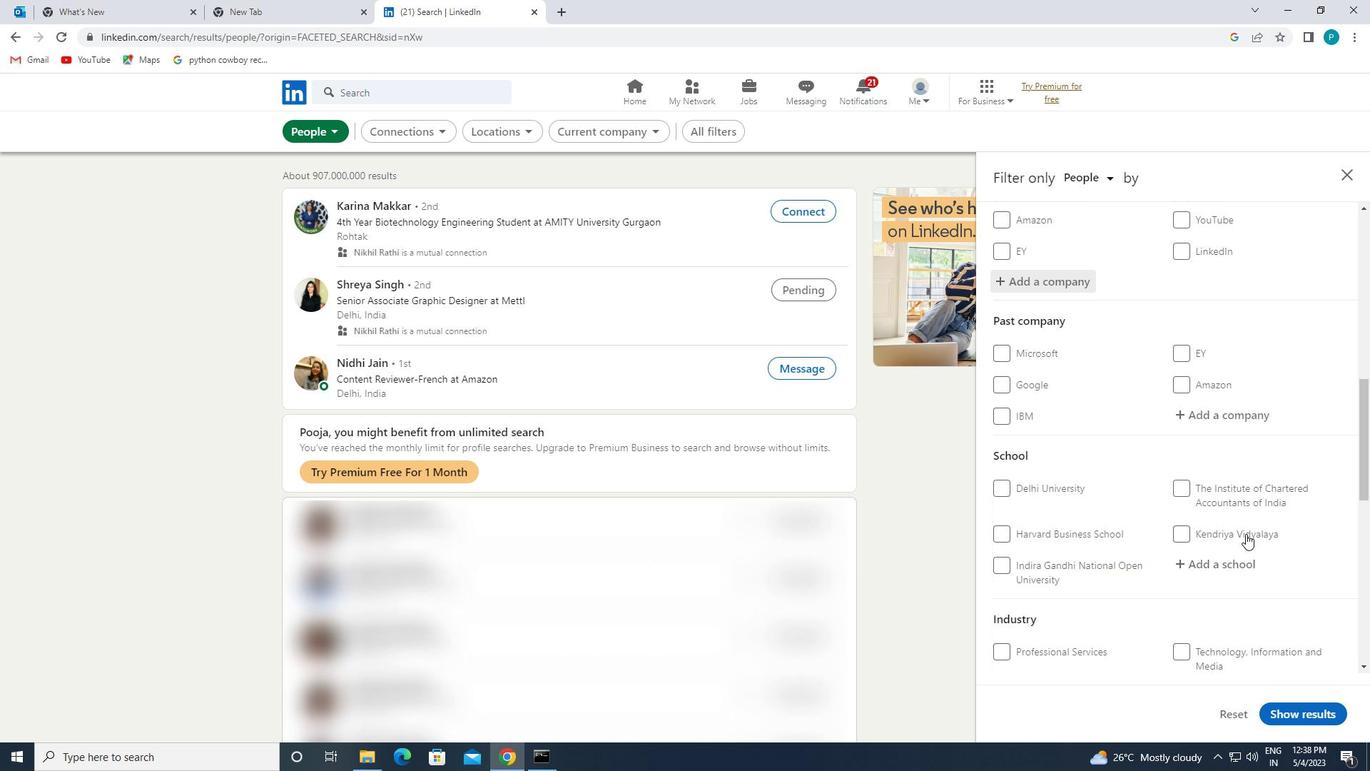 
Action: Mouse pressed left at (1257, 560)
Screenshot: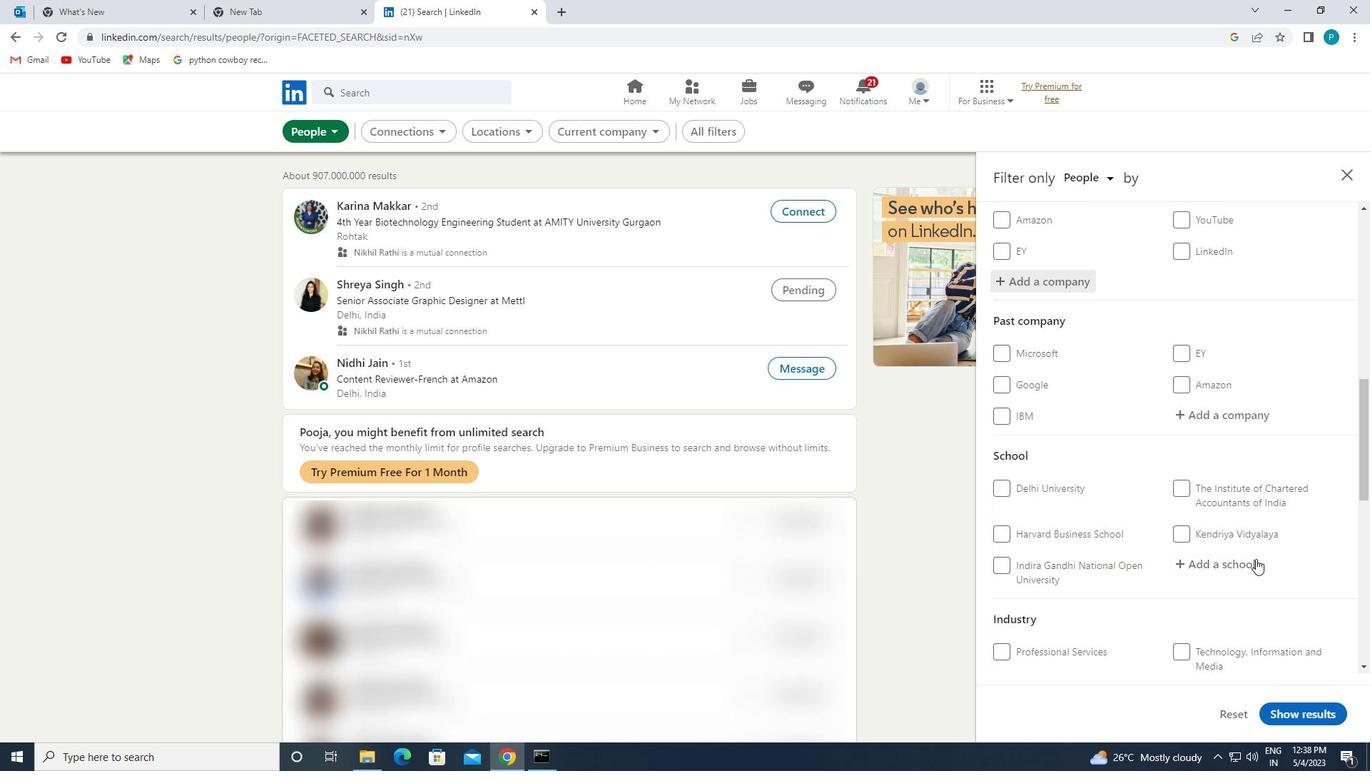 
Action: Key pressed <Key.caps_lock>T<Key.caps_lock>HE<Key.space><Key.caps_lock>B<Key.caps_lock>HOPAL
Screenshot: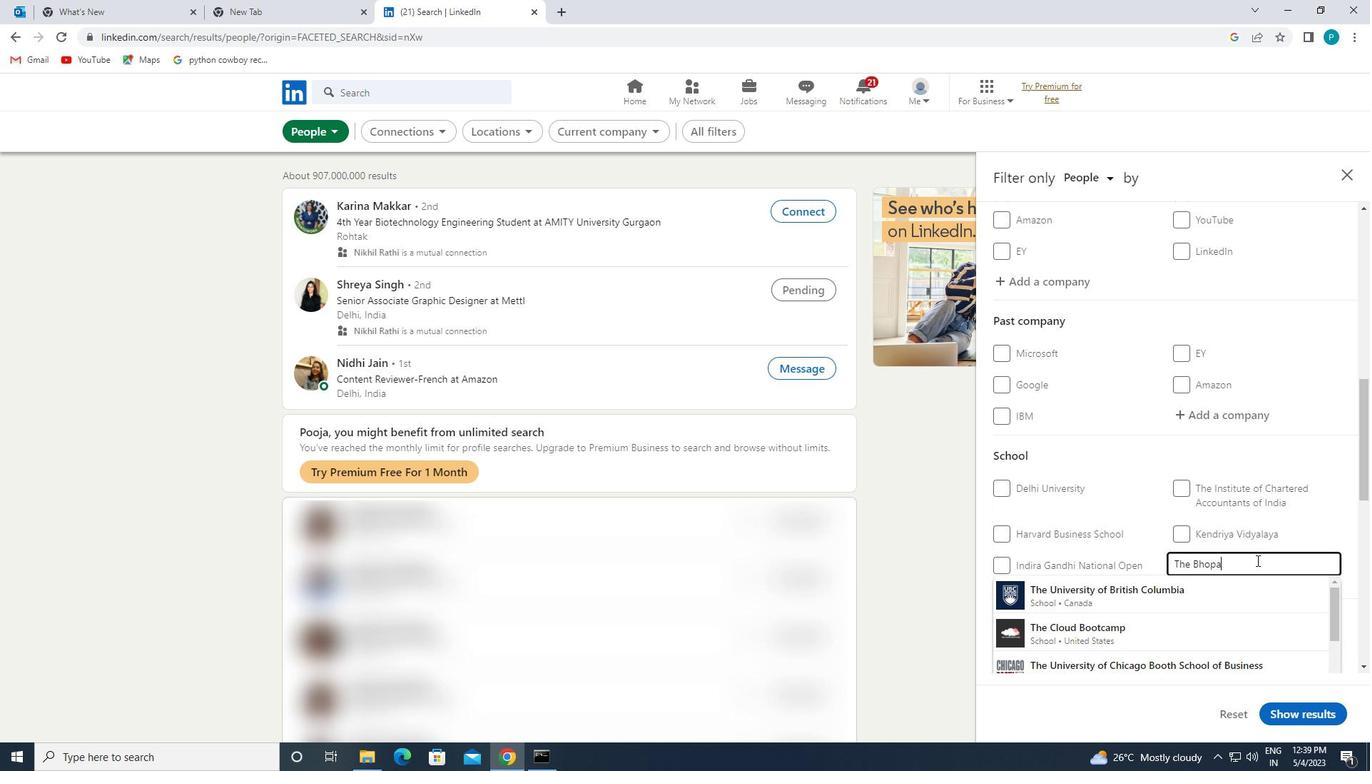 
Action: Mouse moved to (1211, 596)
Screenshot: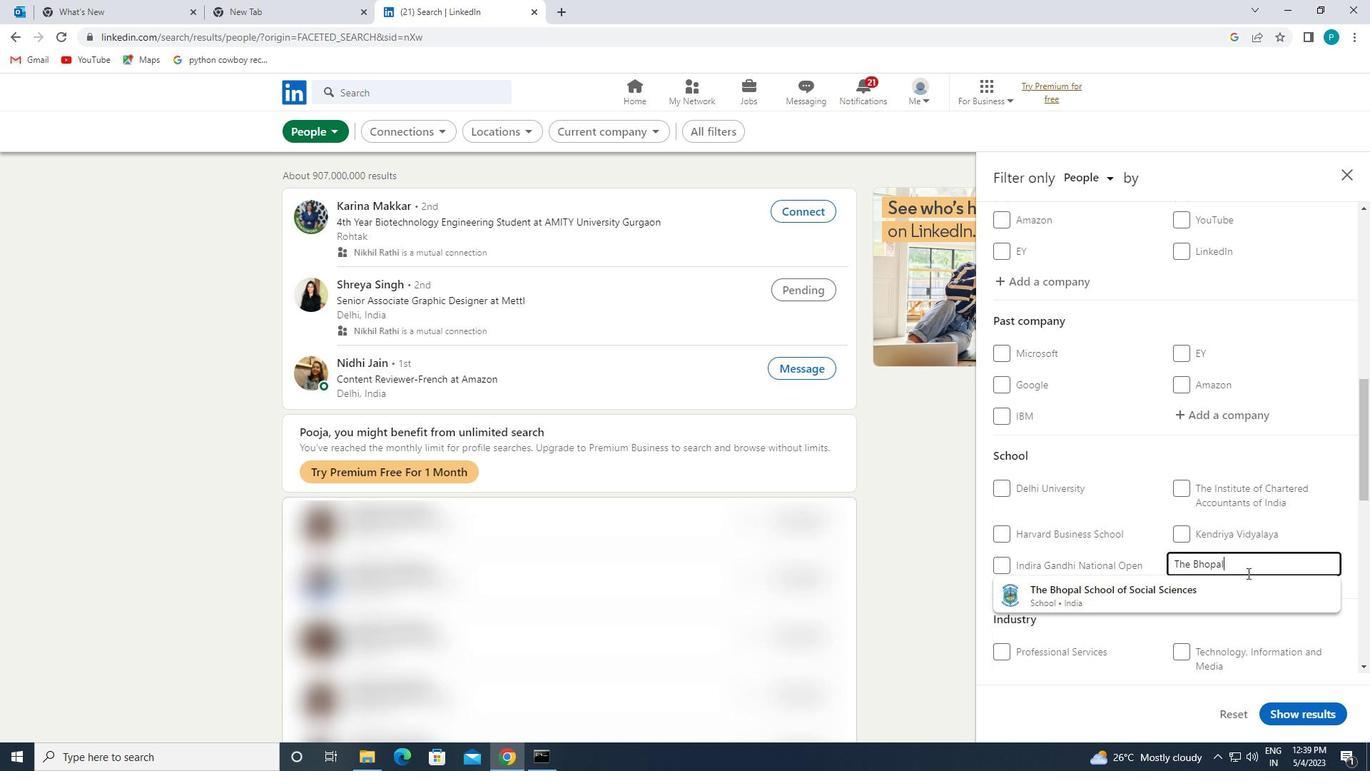 
Action: Mouse pressed left at (1211, 596)
Screenshot: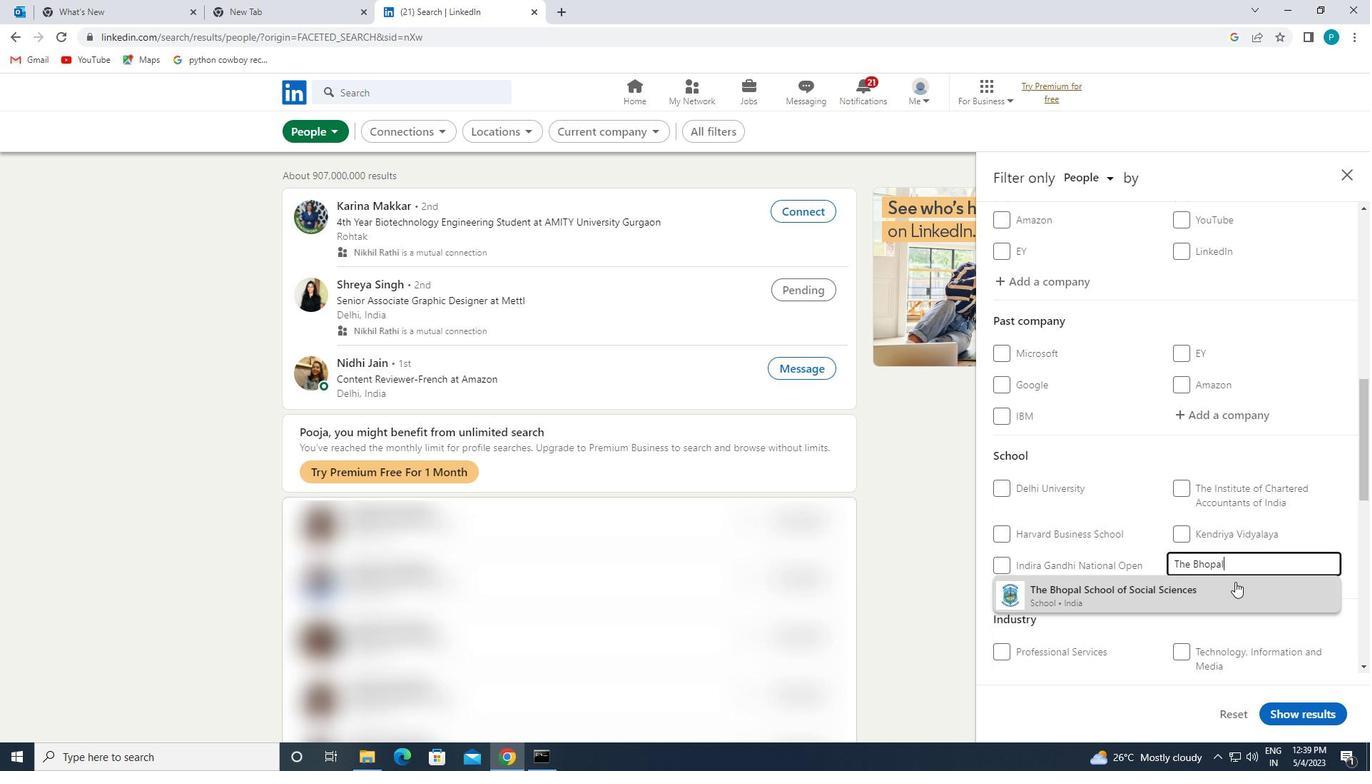 
Action: Mouse scrolled (1211, 596) with delta (0, 0)
Screenshot: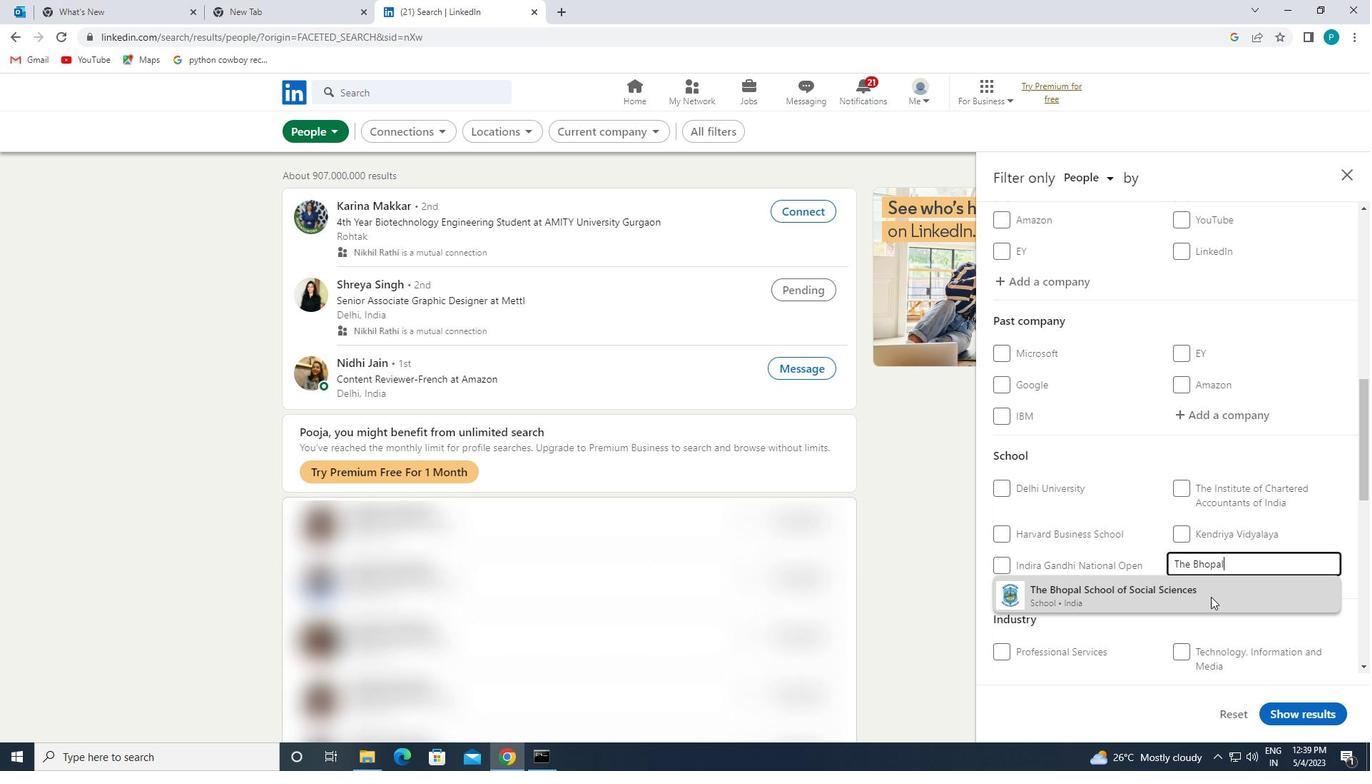 
Action: Mouse scrolled (1211, 596) with delta (0, 0)
Screenshot: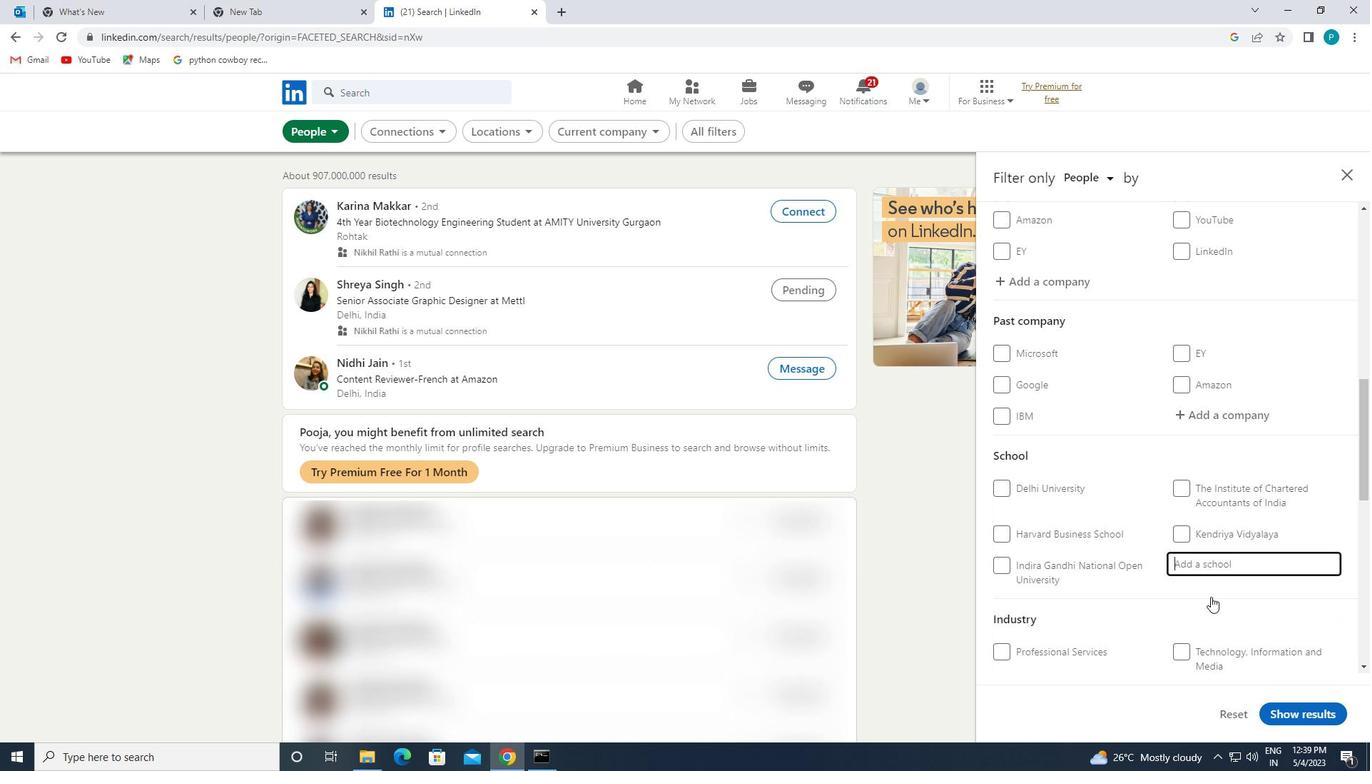 
Action: Mouse scrolled (1211, 596) with delta (0, 0)
Screenshot: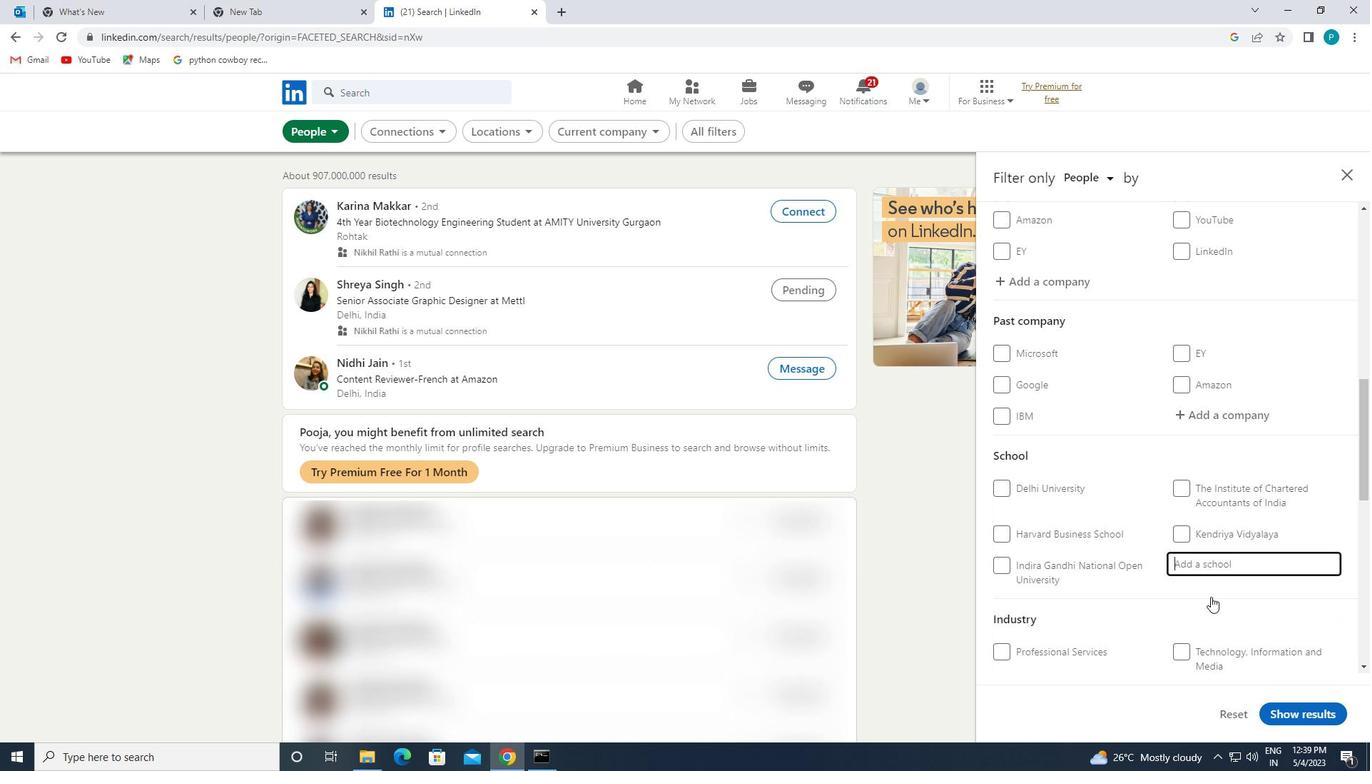 
Action: Mouse scrolled (1211, 596) with delta (0, 0)
Screenshot: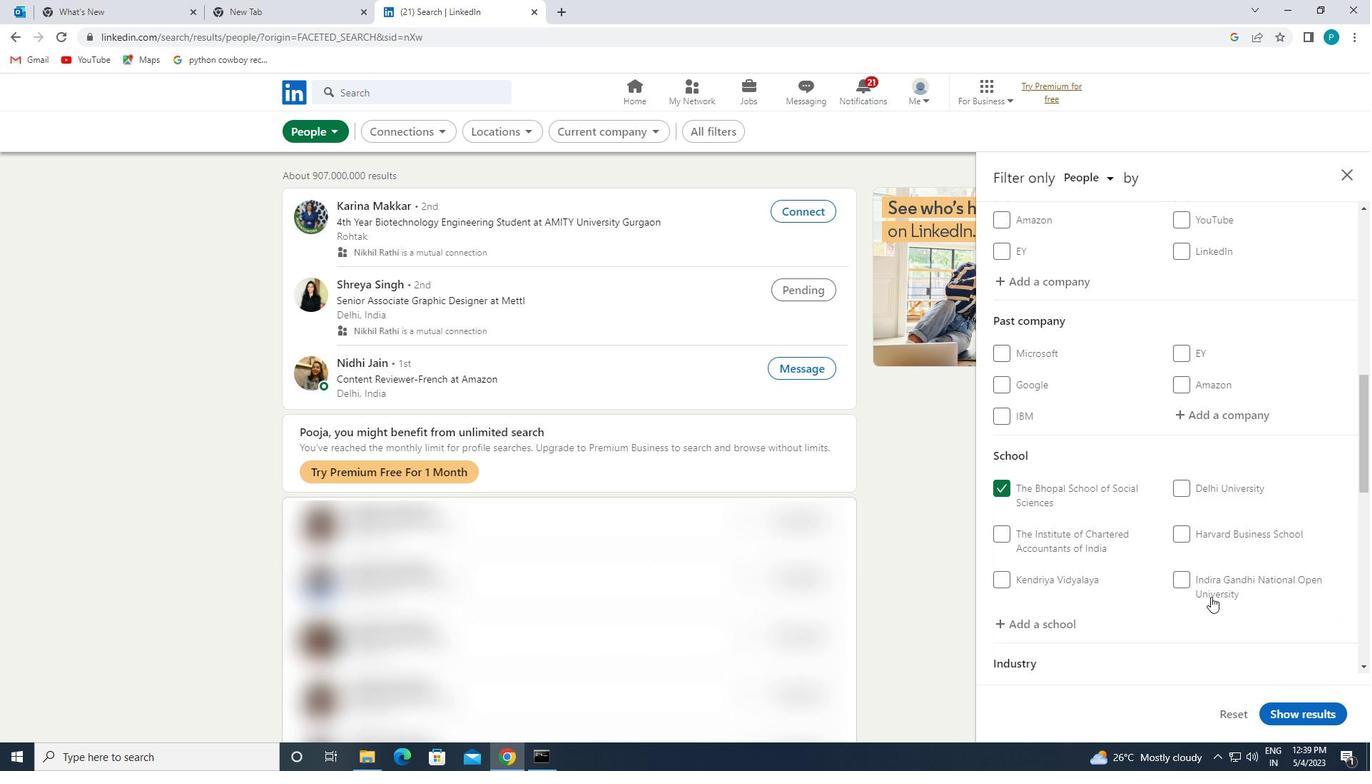 
Action: Mouse moved to (1201, 510)
Screenshot: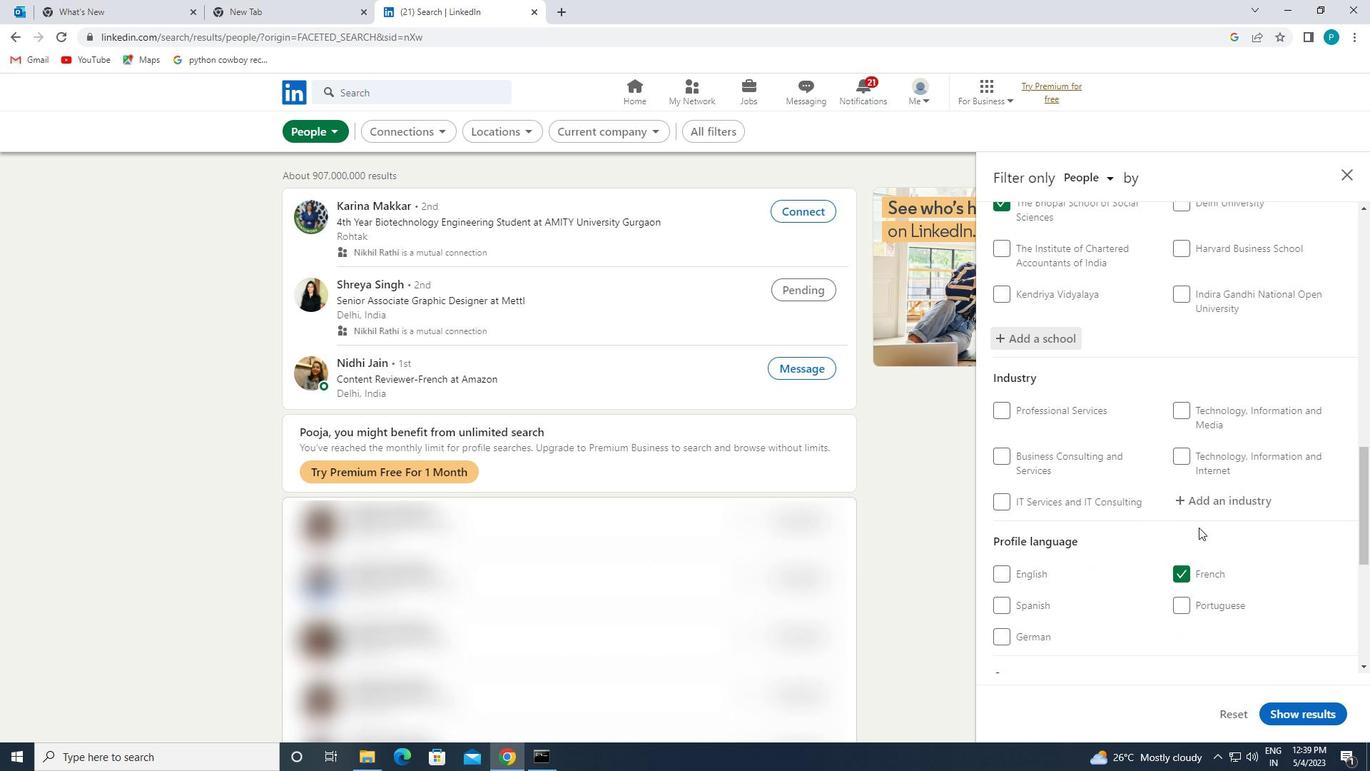 
Action: Mouse pressed left at (1201, 510)
Screenshot: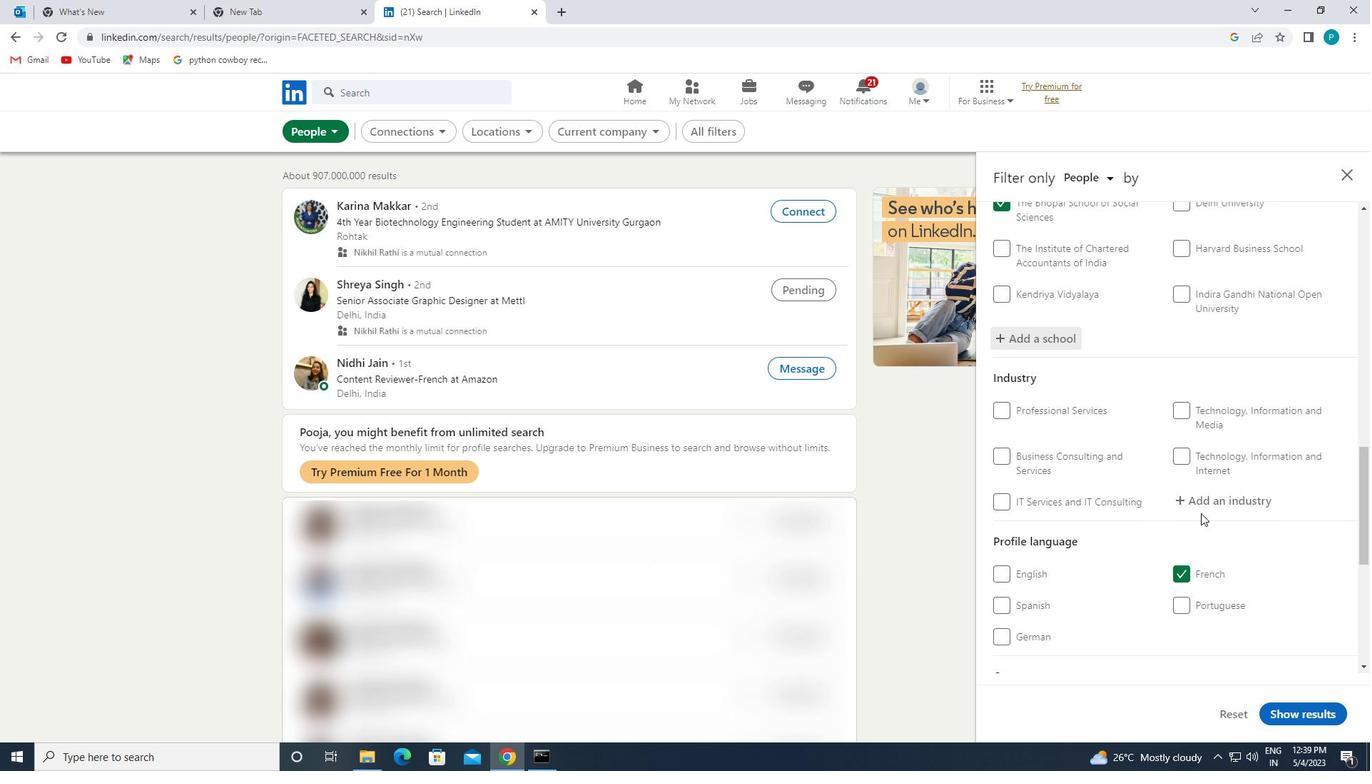 
Action: Key pressed <Key.caps_lock>M<Key.caps_lock>EDICV<Key.backspace>AL
Screenshot: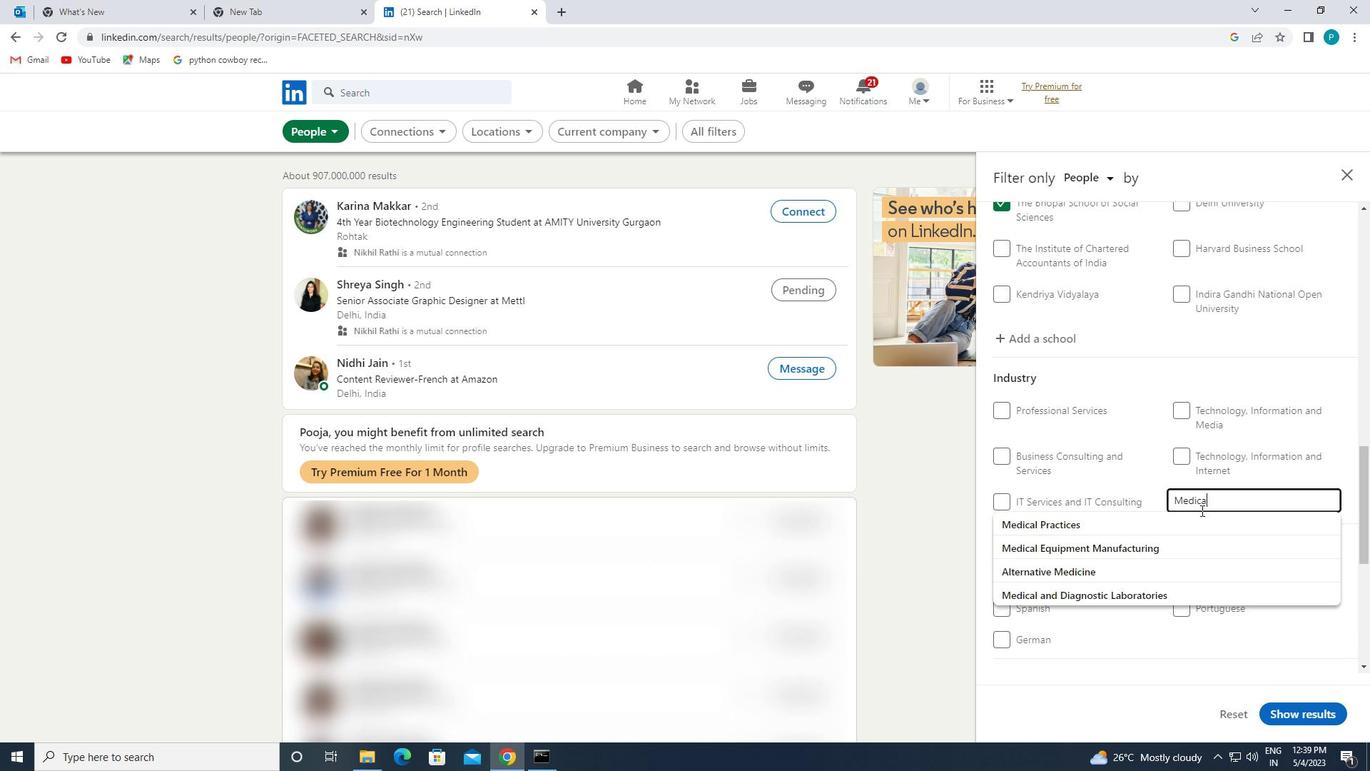 
Action: Mouse moved to (1190, 569)
Screenshot: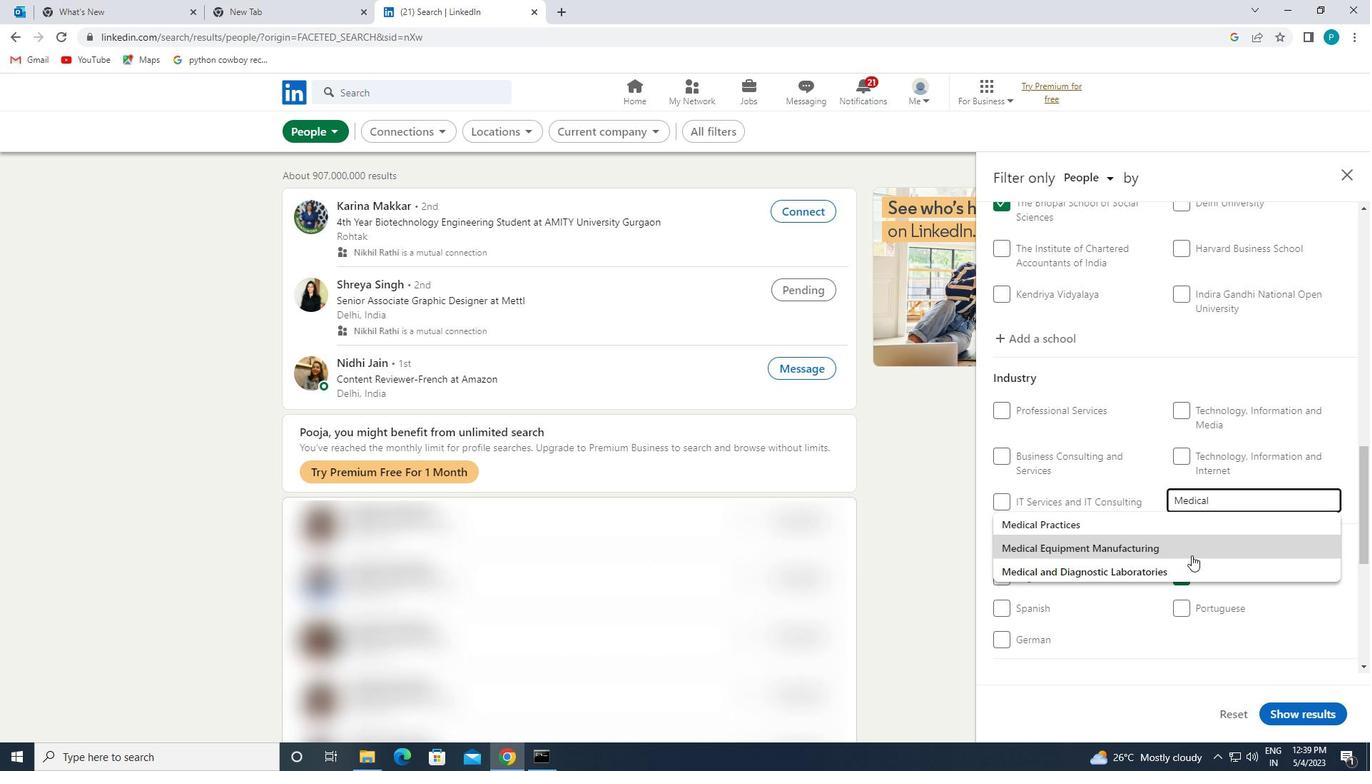 
Action: Mouse pressed left at (1190, 569)
Screenshot: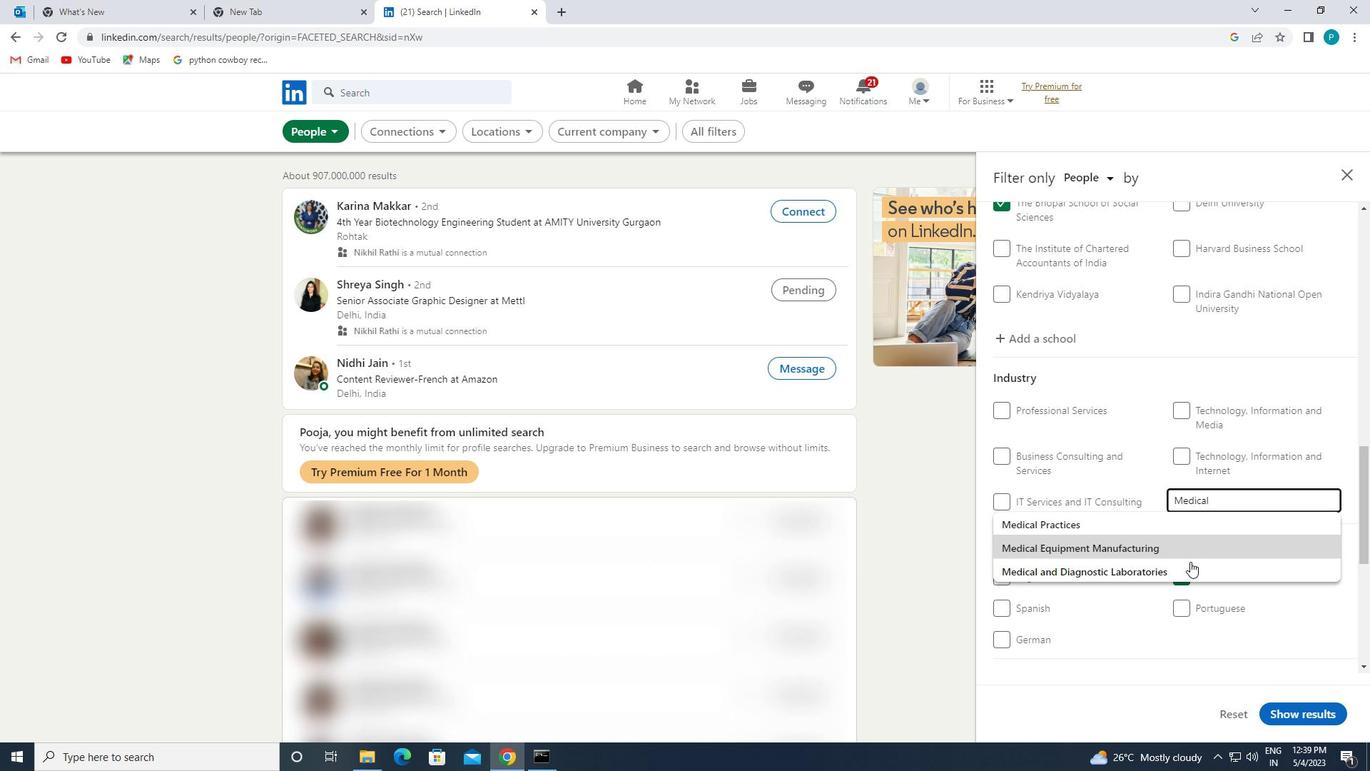 
Action: Mouse moved to (1188, 566)
Screenshot: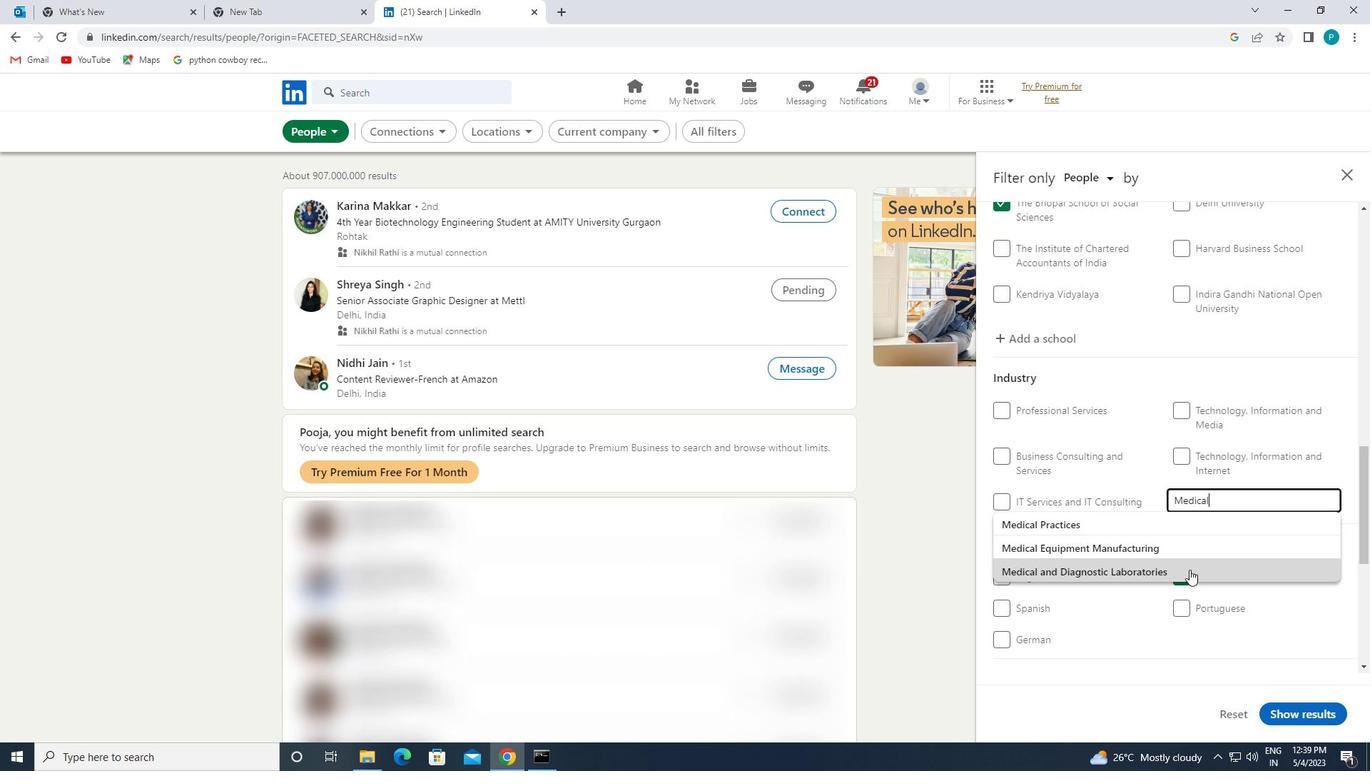 
Action: Mouse scrolled (1188, 566) with delta (0, 0)
Screenshot: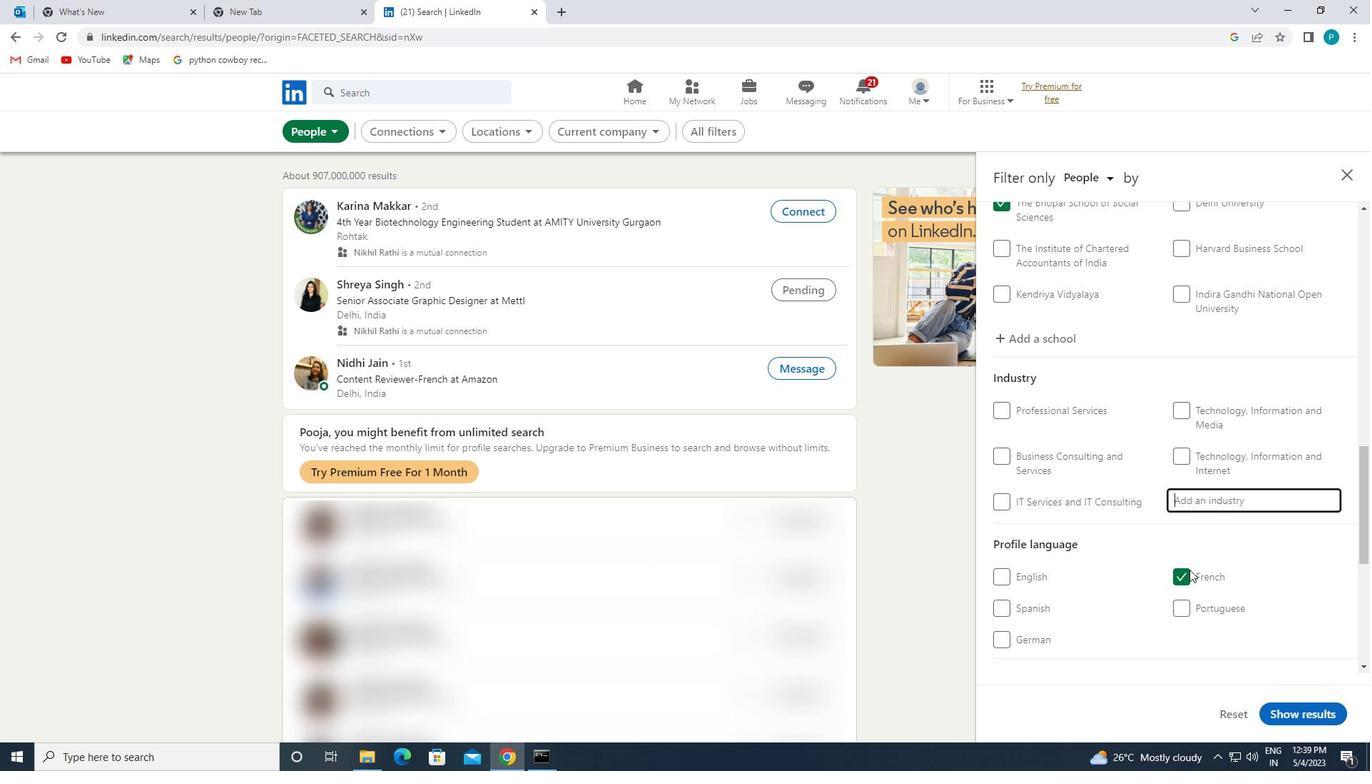 
Action: Mouse scrolled (1188, 566) with delta (0, 0)
Screenshot: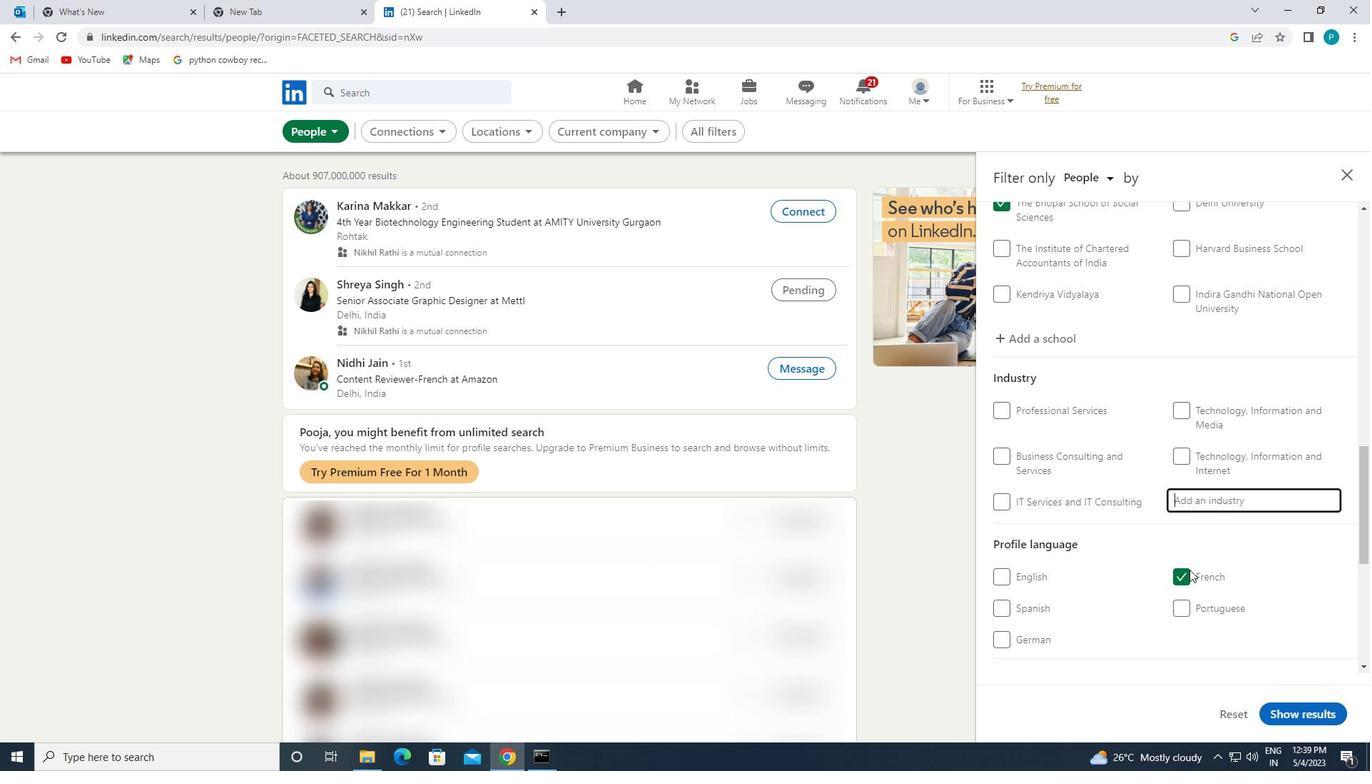 
Action: Mouse scrolled (1188, 566) with delta (0, 0)
Screenshot: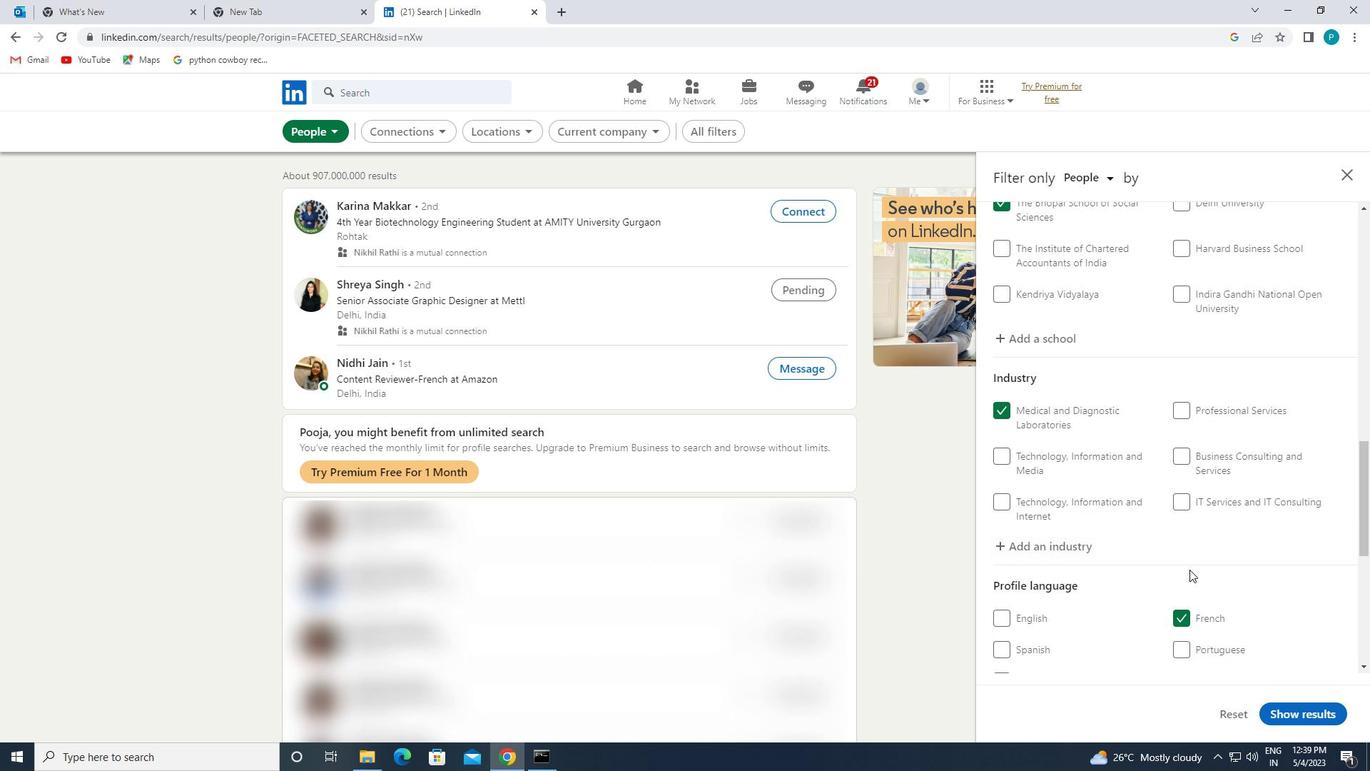 
Action: Mouse scrolled (1188, 566) with delta (0, 0)
Screenshot: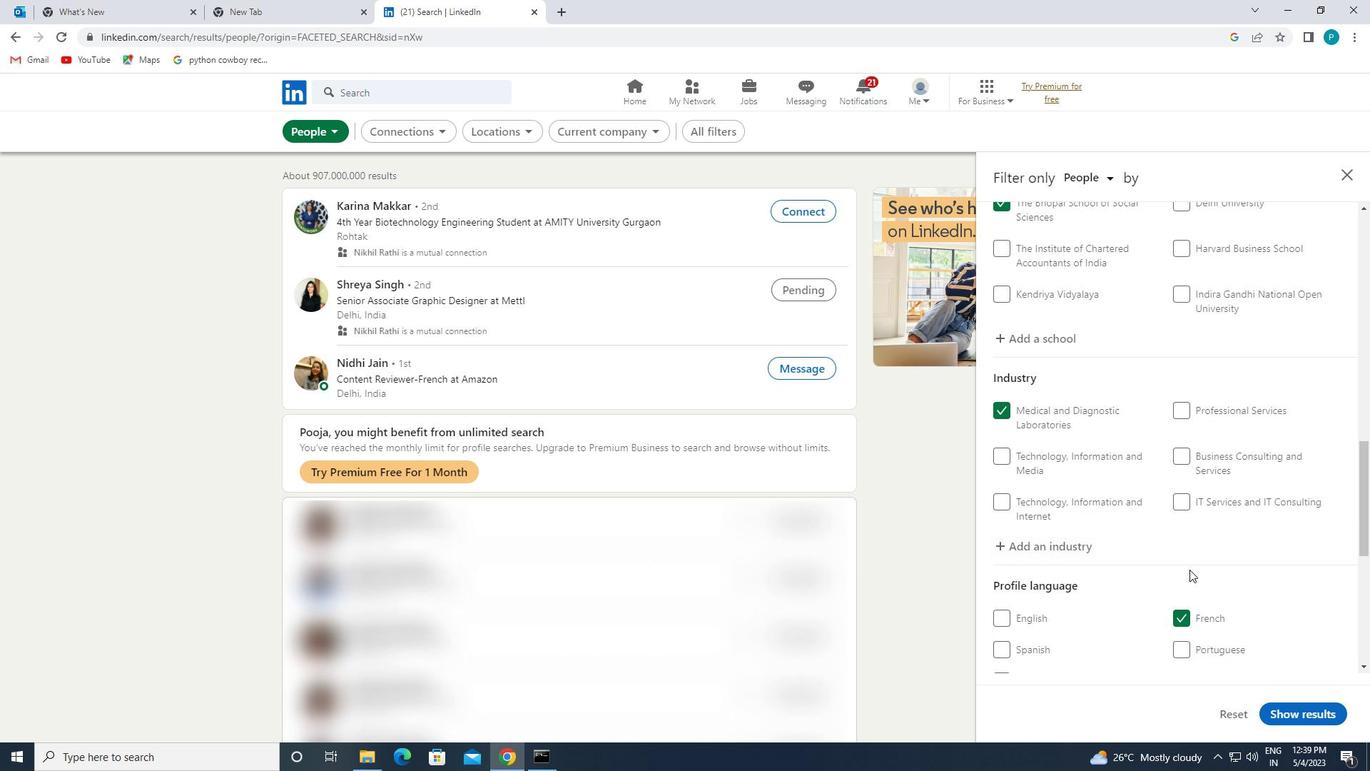 
Action: Mouse scrolled (1188, 566) with delta (0, 0)
Screenshot: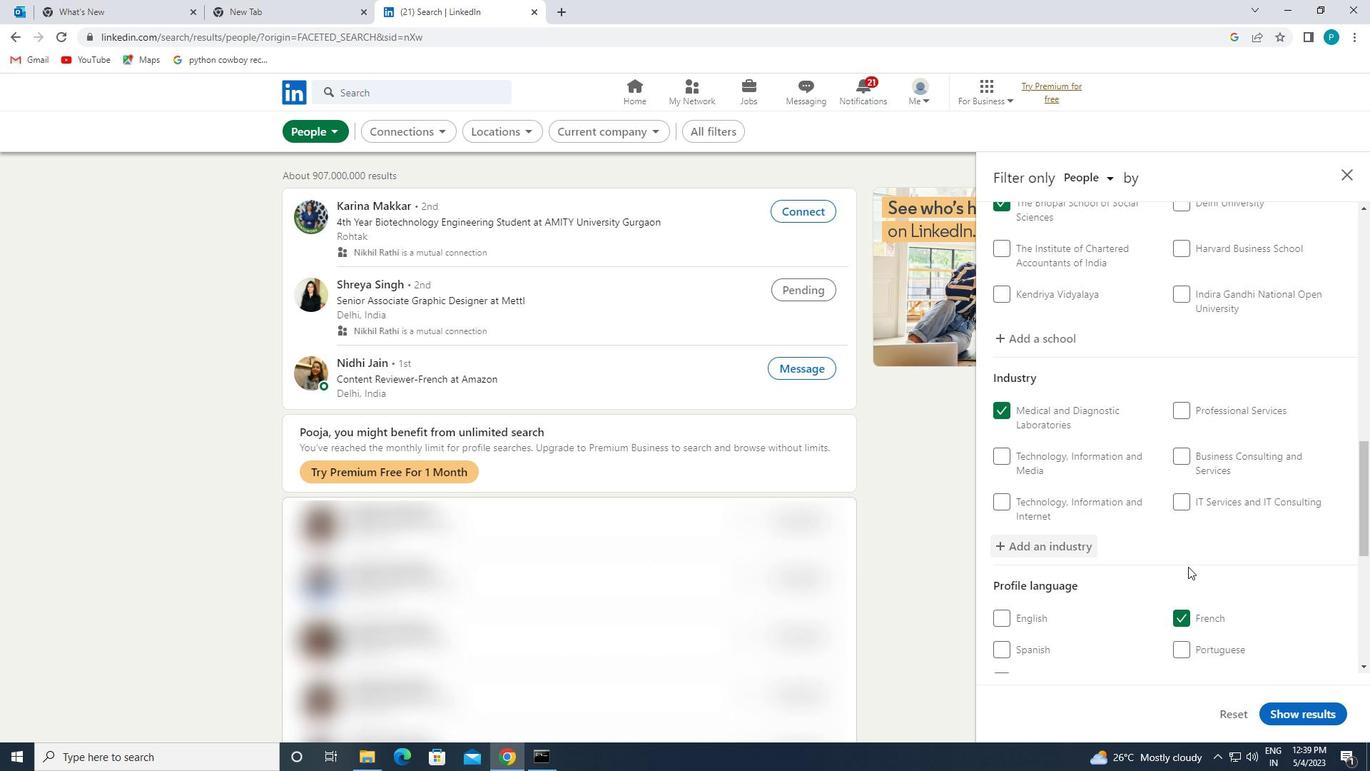 
Action: Mouse moved to (1191, 543)
Screenshot: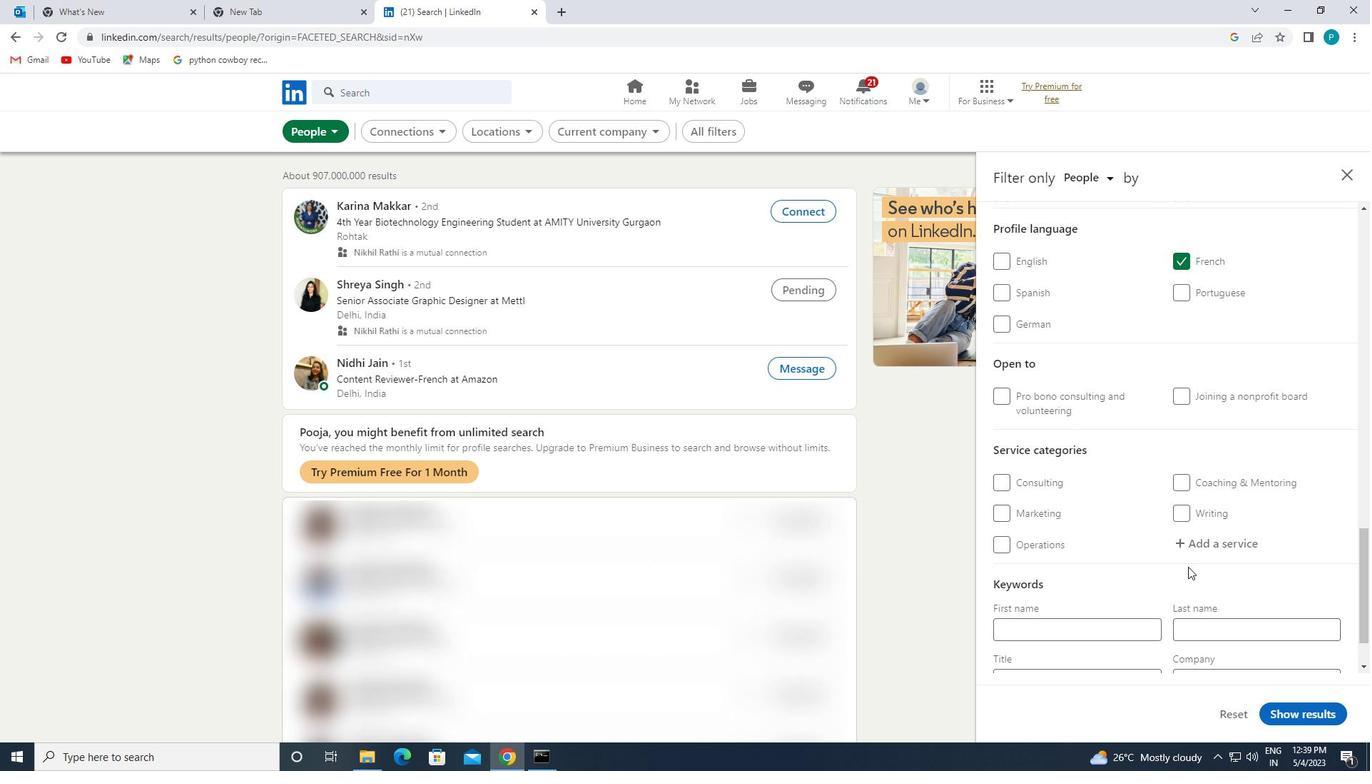 
Action: Mouse pressed left at (1191, 543)
Screenshot: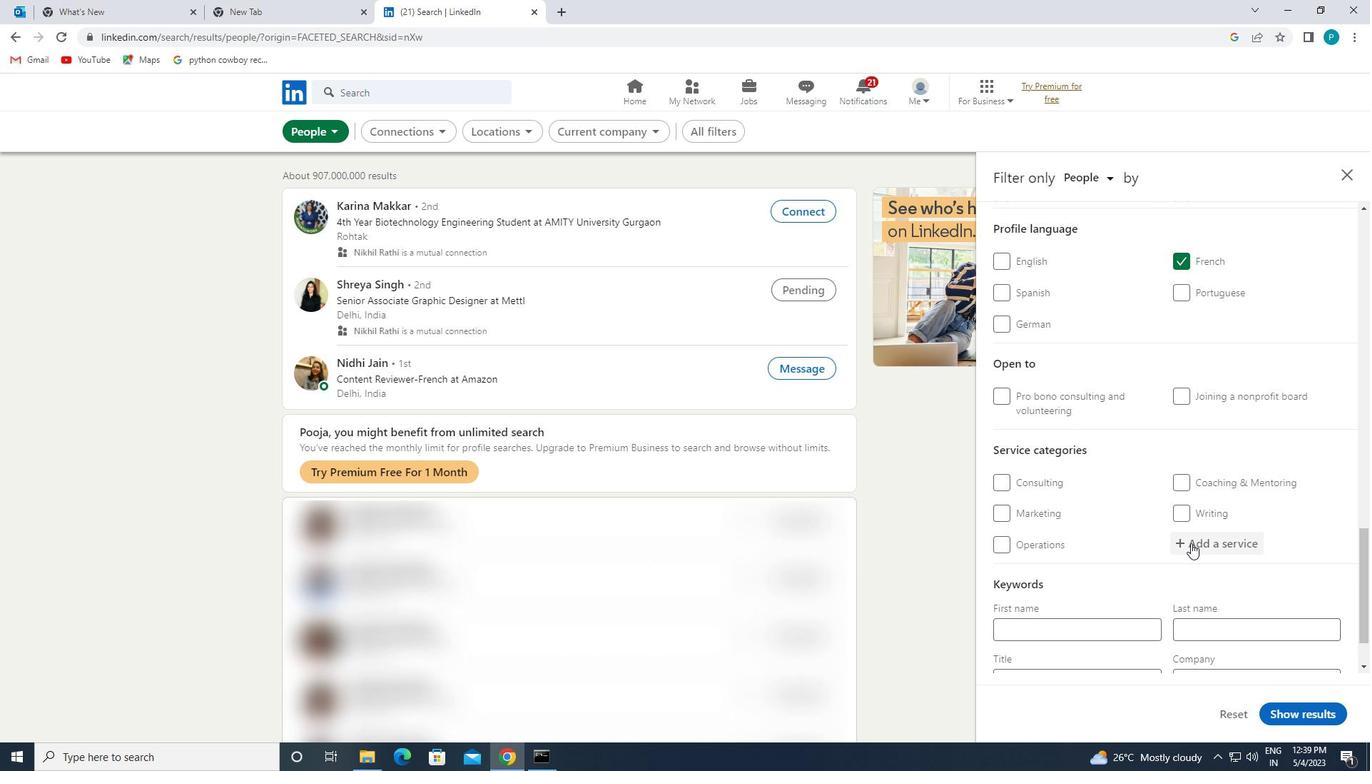 
Action: Key pressed <Key.caps_lock>INE<Key.backspace><Key.backspace><Key.caps_lock>NTERACT
Screenshot: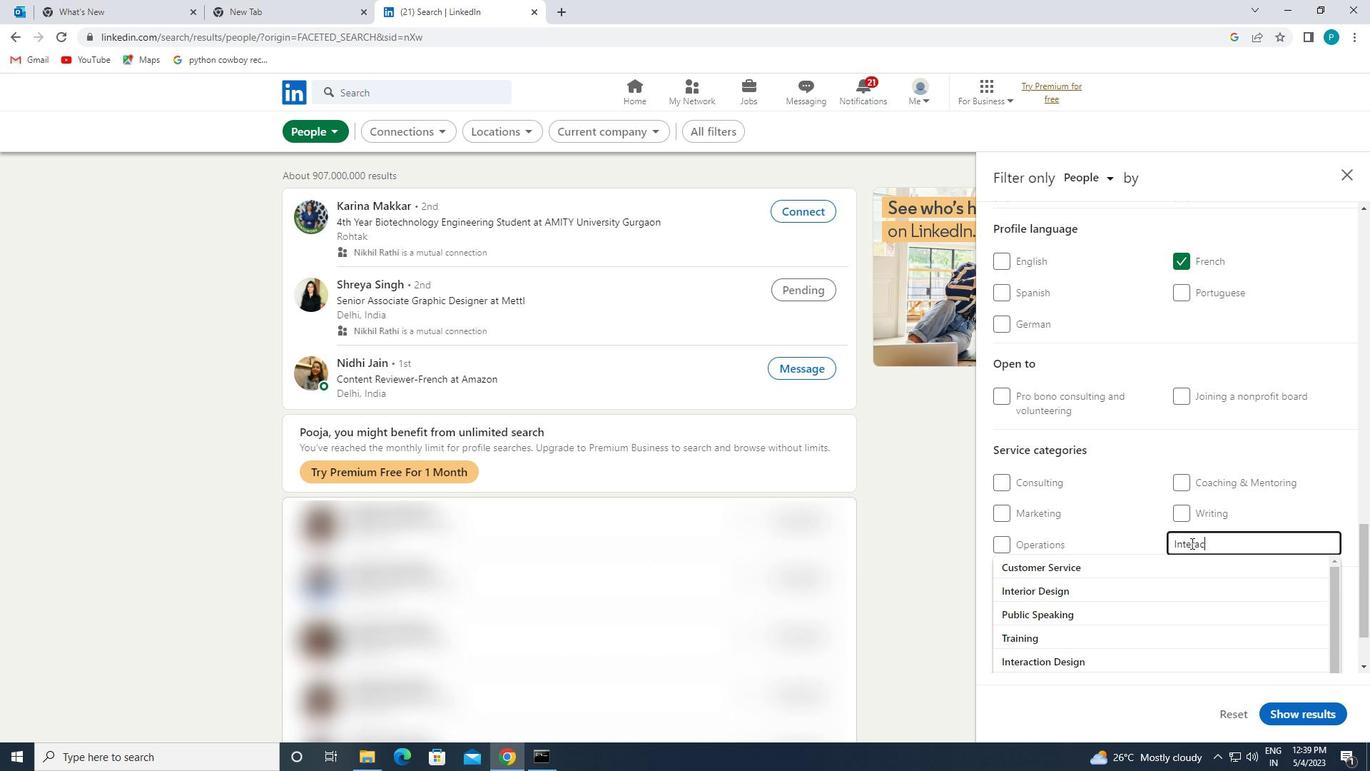 
Action: Mouse moved to (1142, 596)
Screenshot: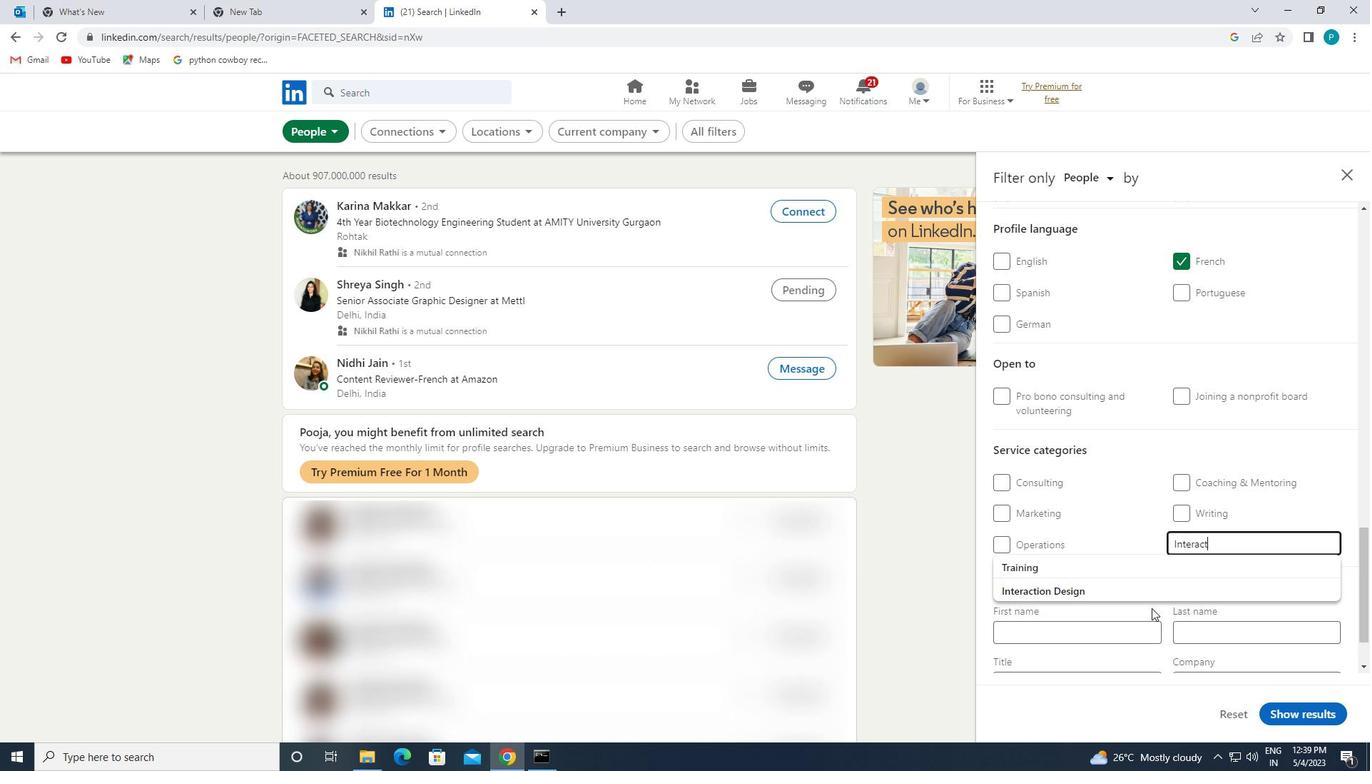 
Action: Mouse pressed left at (1142, 596)
Screenshot: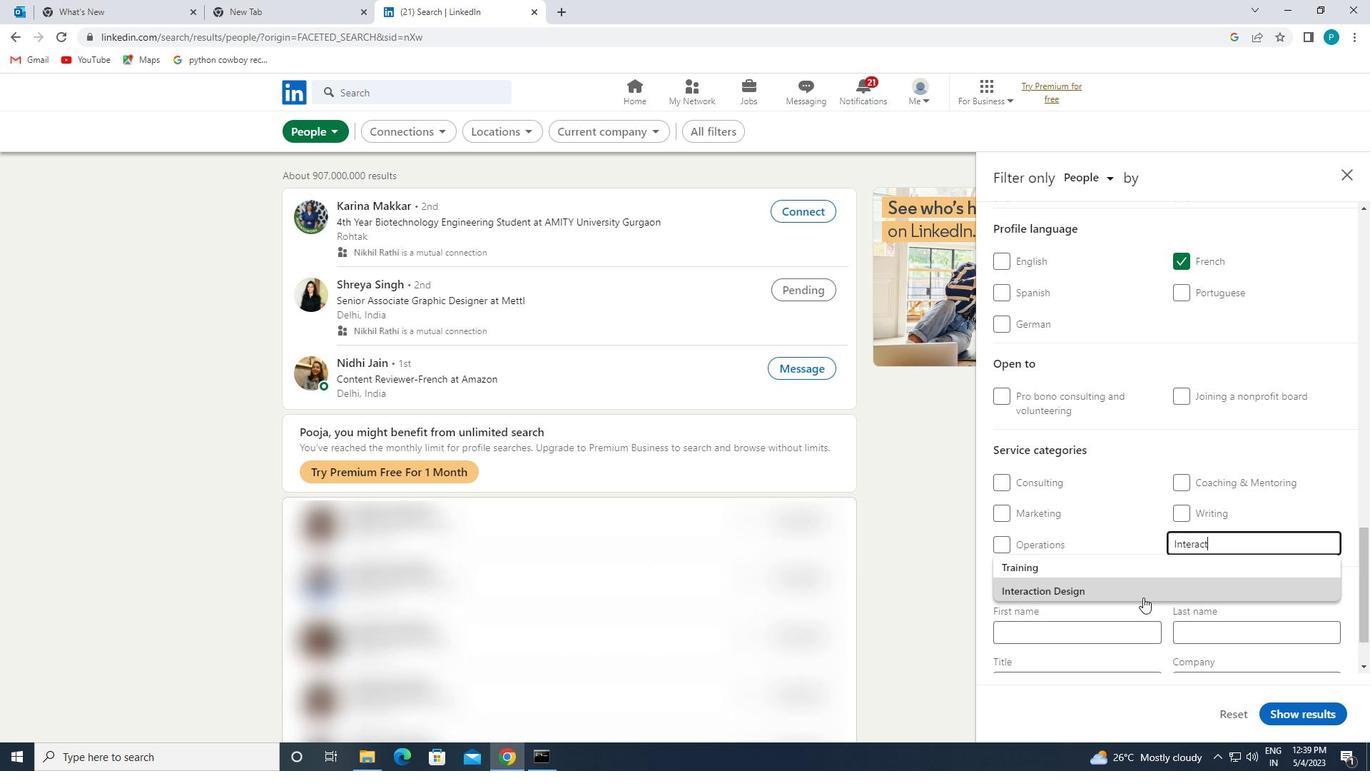 
Action: Mouse moved to (1133, 592)
Screenshot: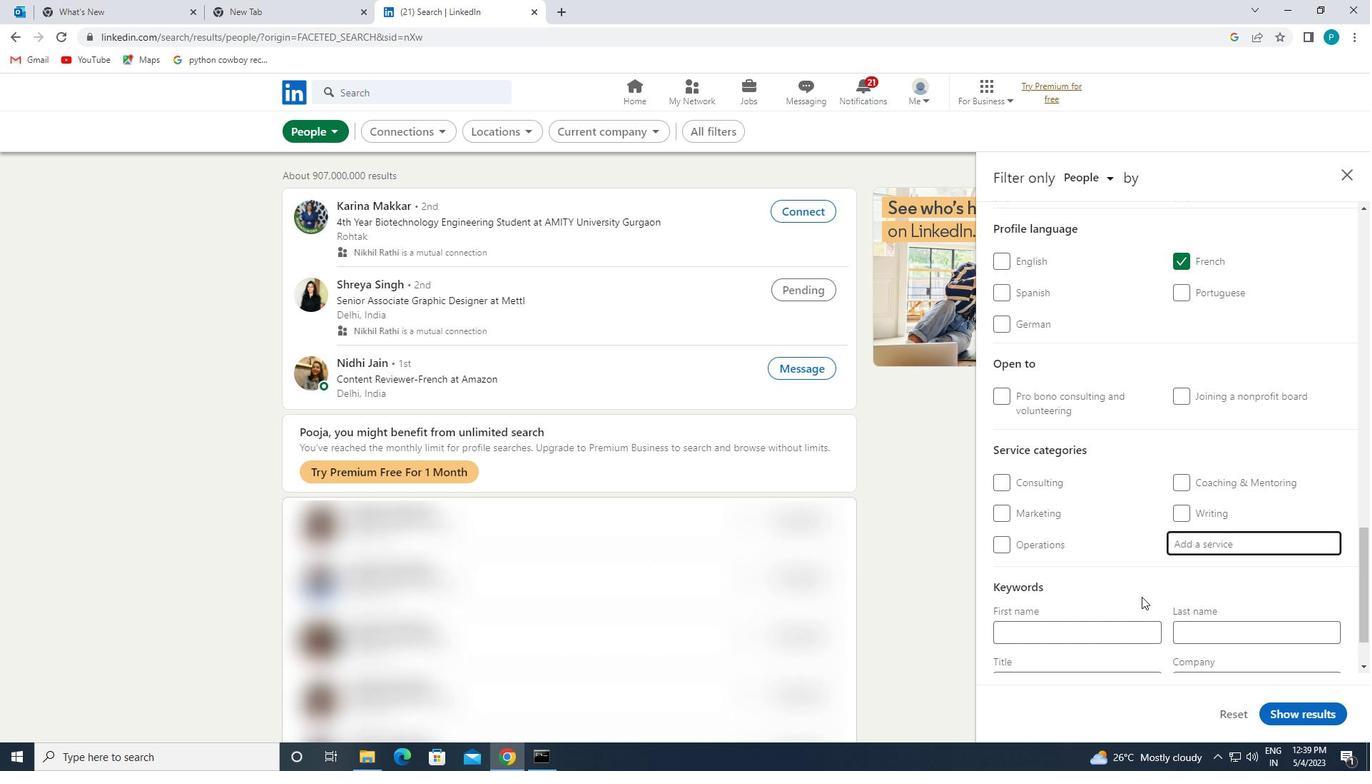 
Action: Mouse scrolled (1133, 591) with delta (0, 0)
Screenshot: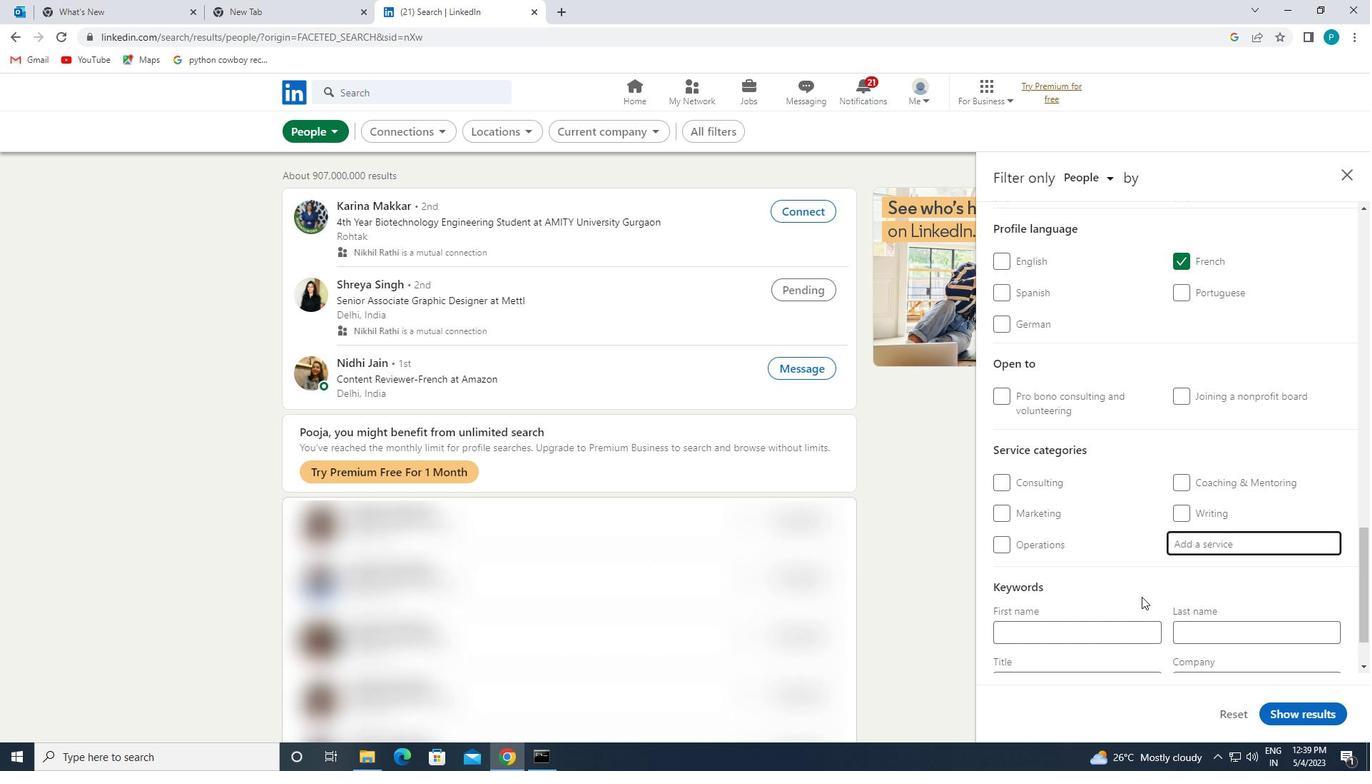 
Action: Mouse moved to (1132, 592)
Screenshot: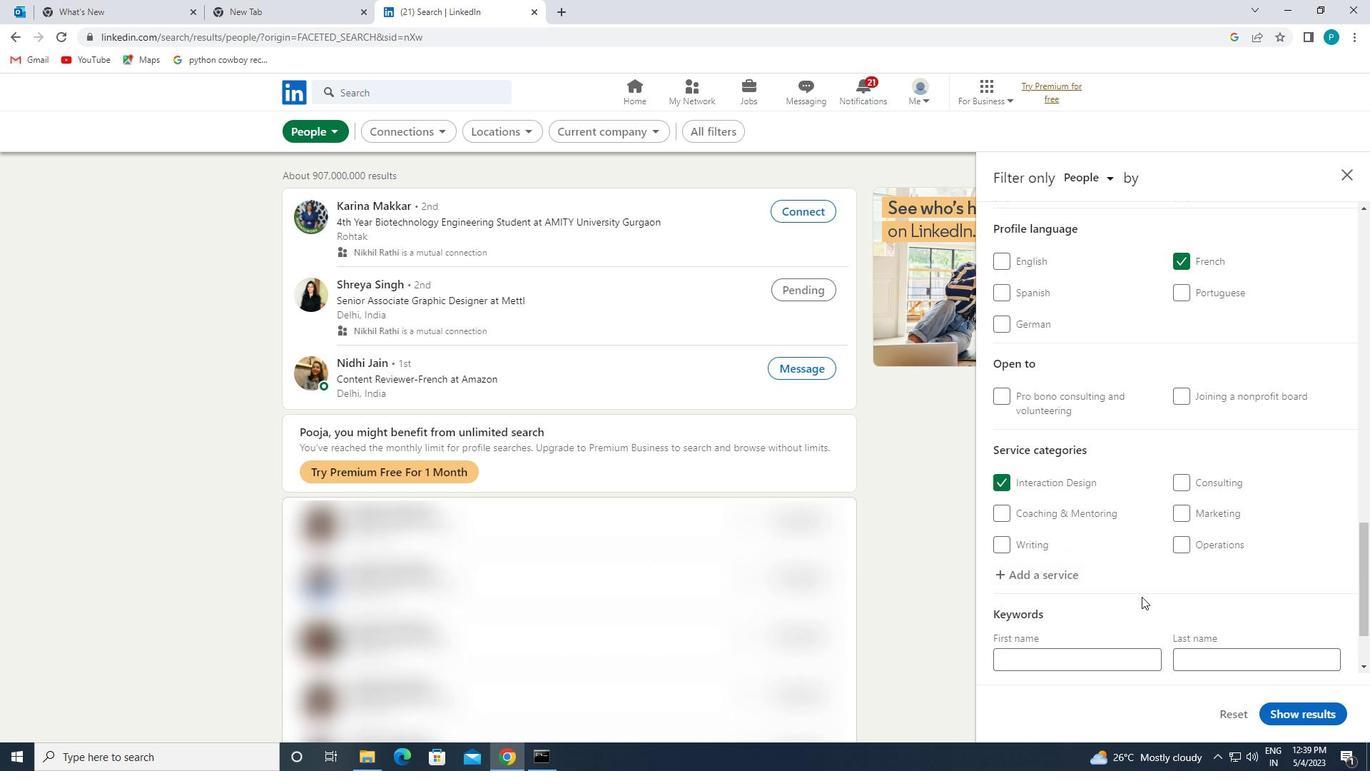 
Action: Mouse scrolled (1132, 591) with delta (0, 0)
Screenshot: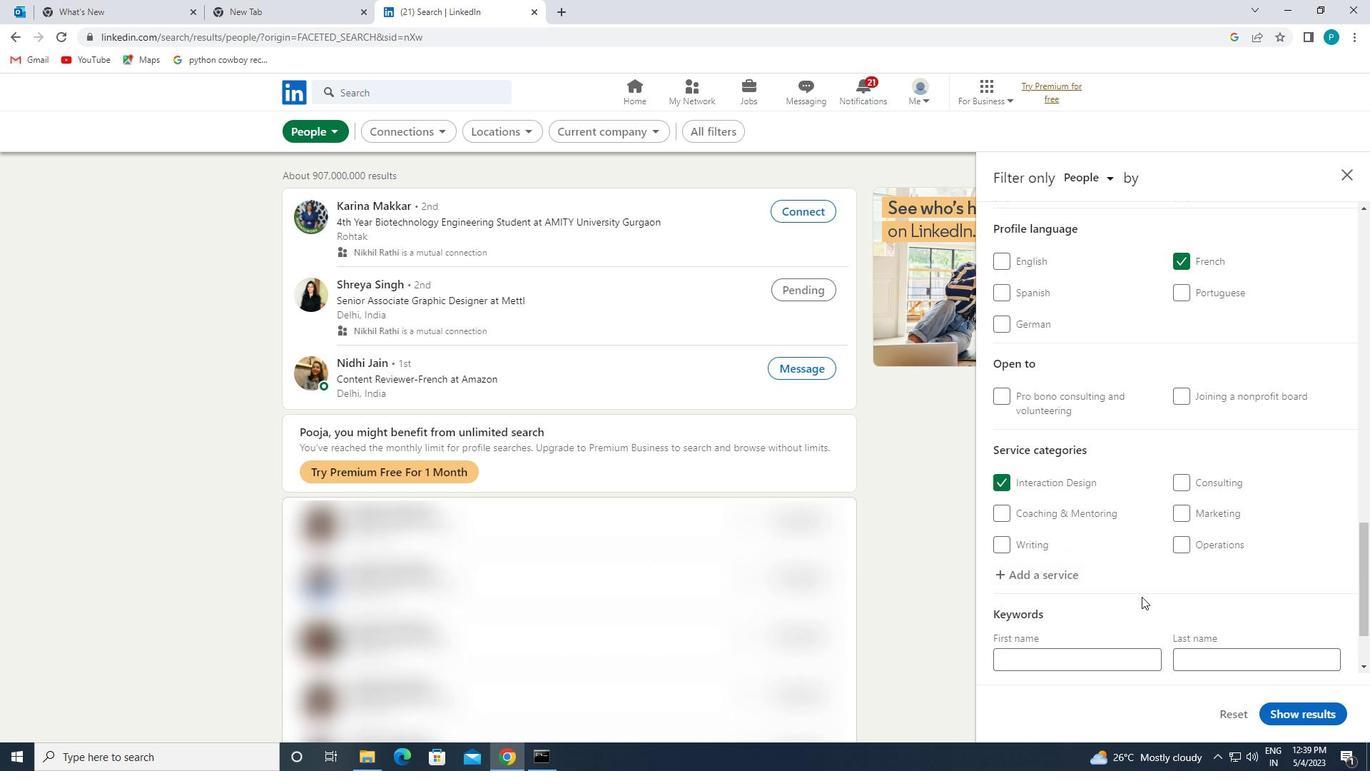 
Action: Mouse moved to (1132, 592)
Screenshot: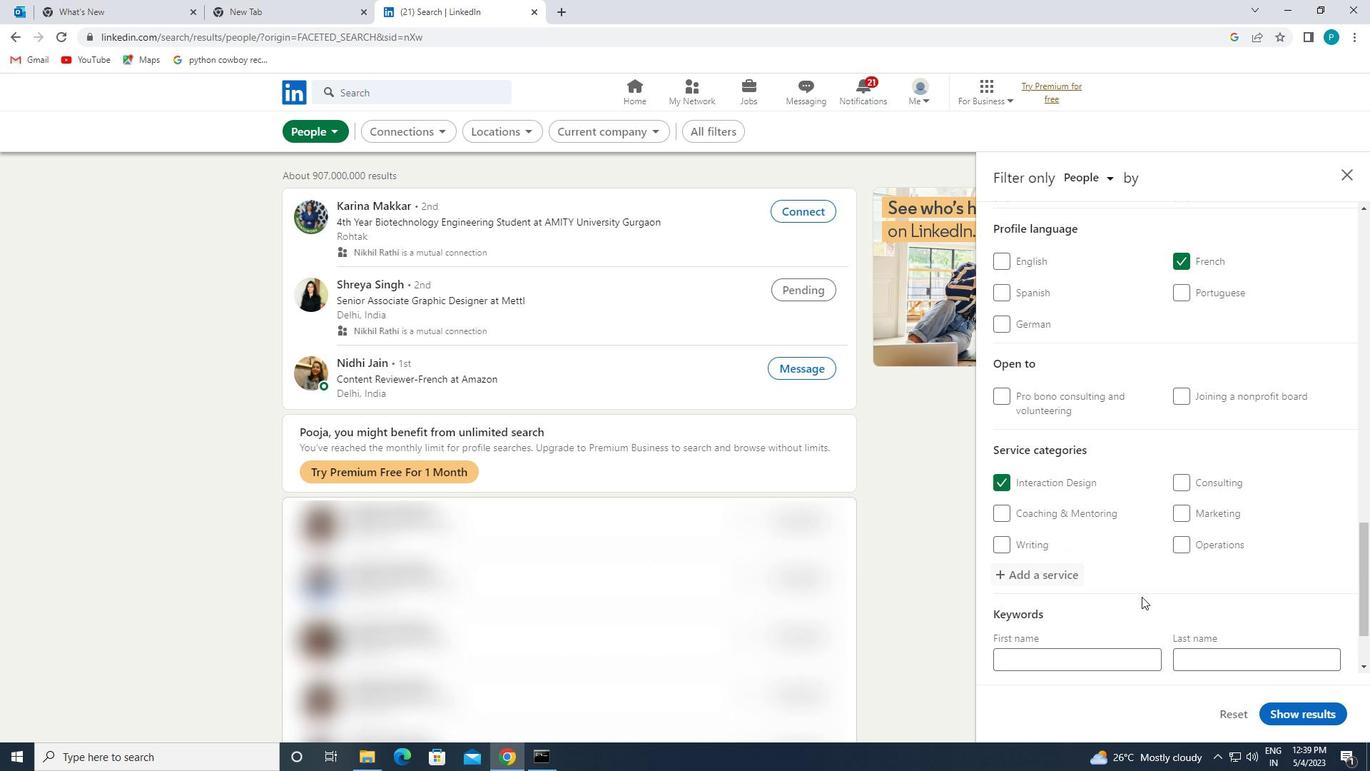 
Action: Mouse scrolled (1132, 591) with delta (0, 0)
Screenshot: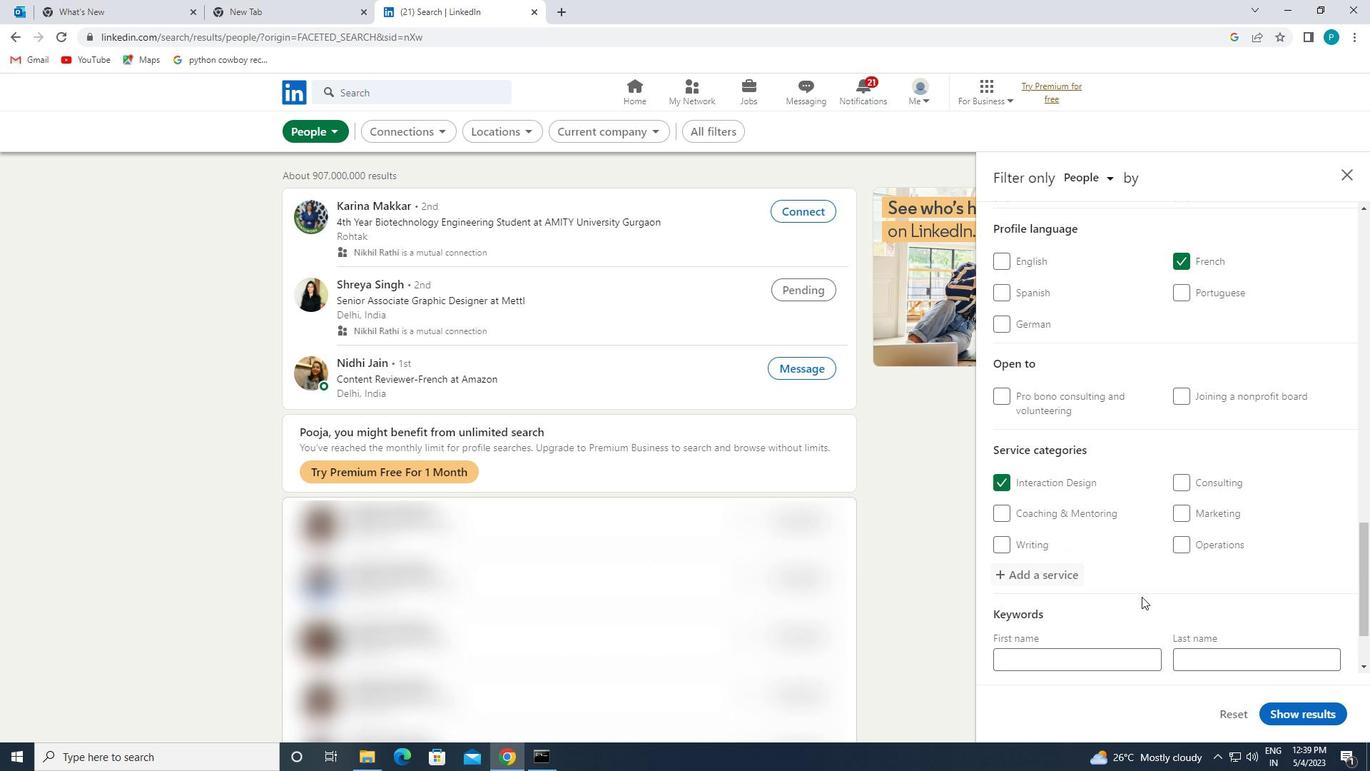
Action: Mouse moved to (1116, 596)
Screenshot: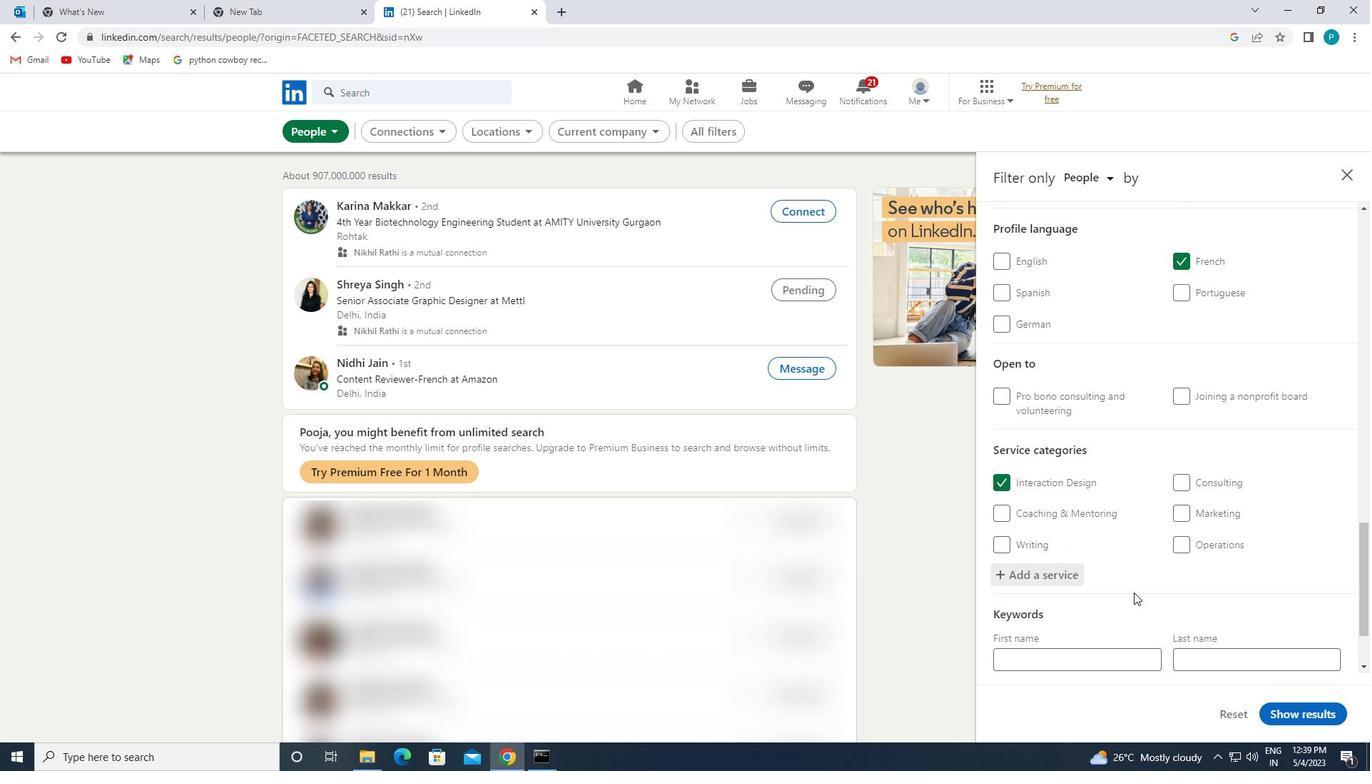 
Action: Mouse scrolled (1116, 596) with delta (0, 0)
Screenshot: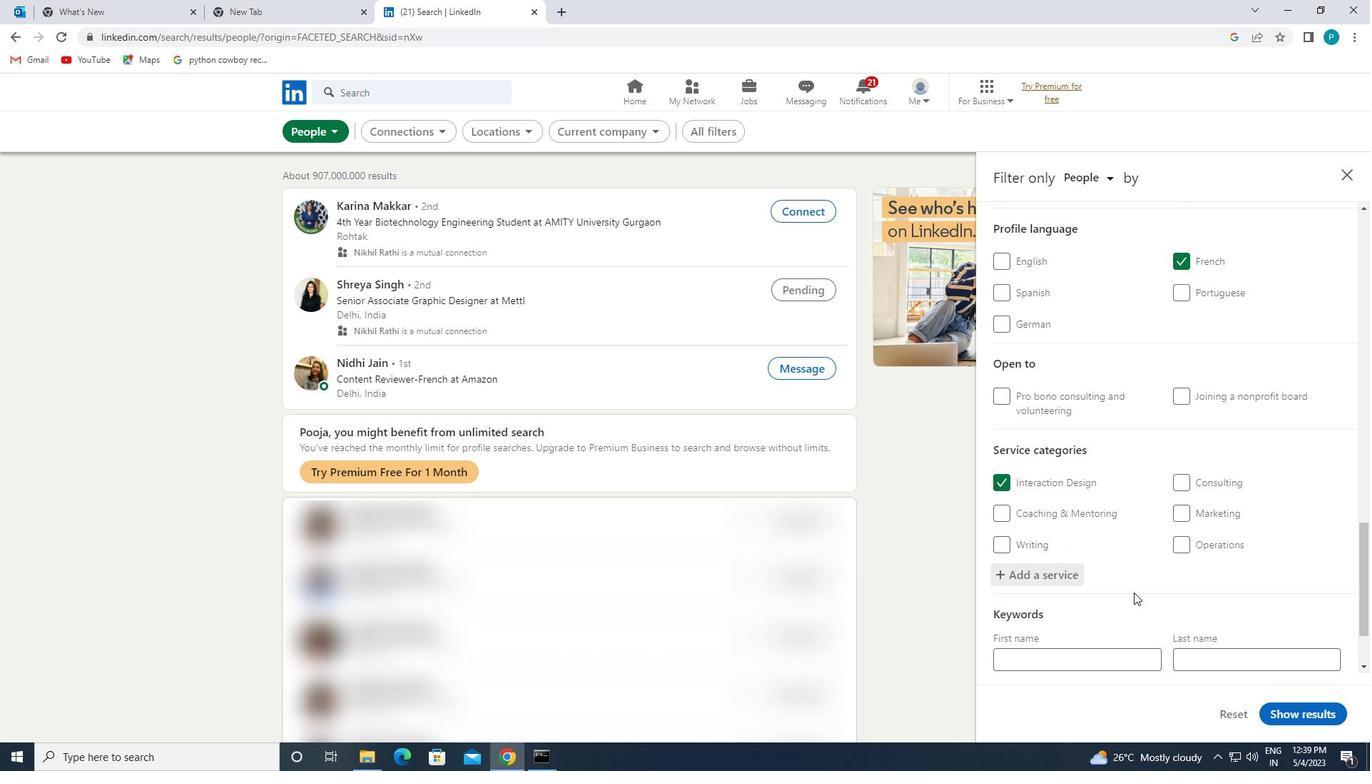 
Action: Mouse moved to (1096, 609)
Screenshot: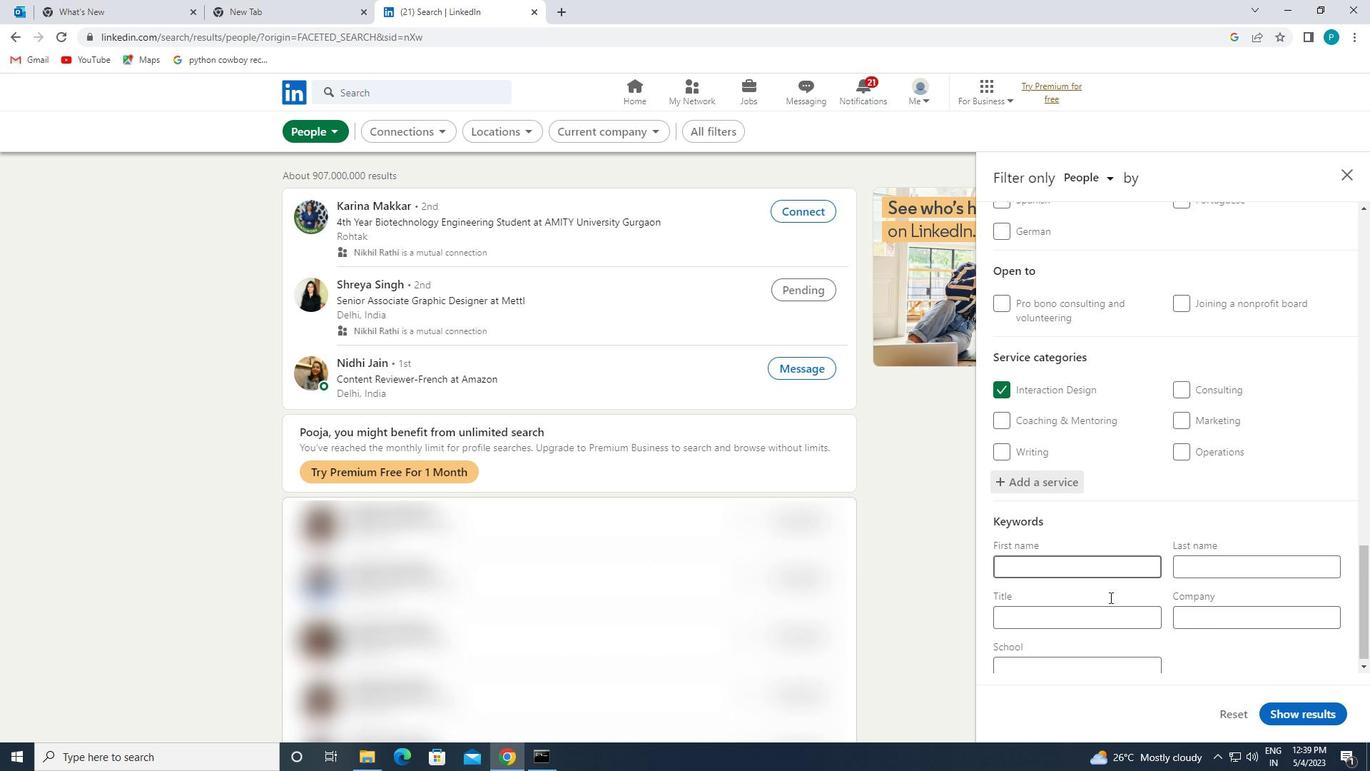 
Action: Mouse pressed left at (1096, 609)
Screenshot: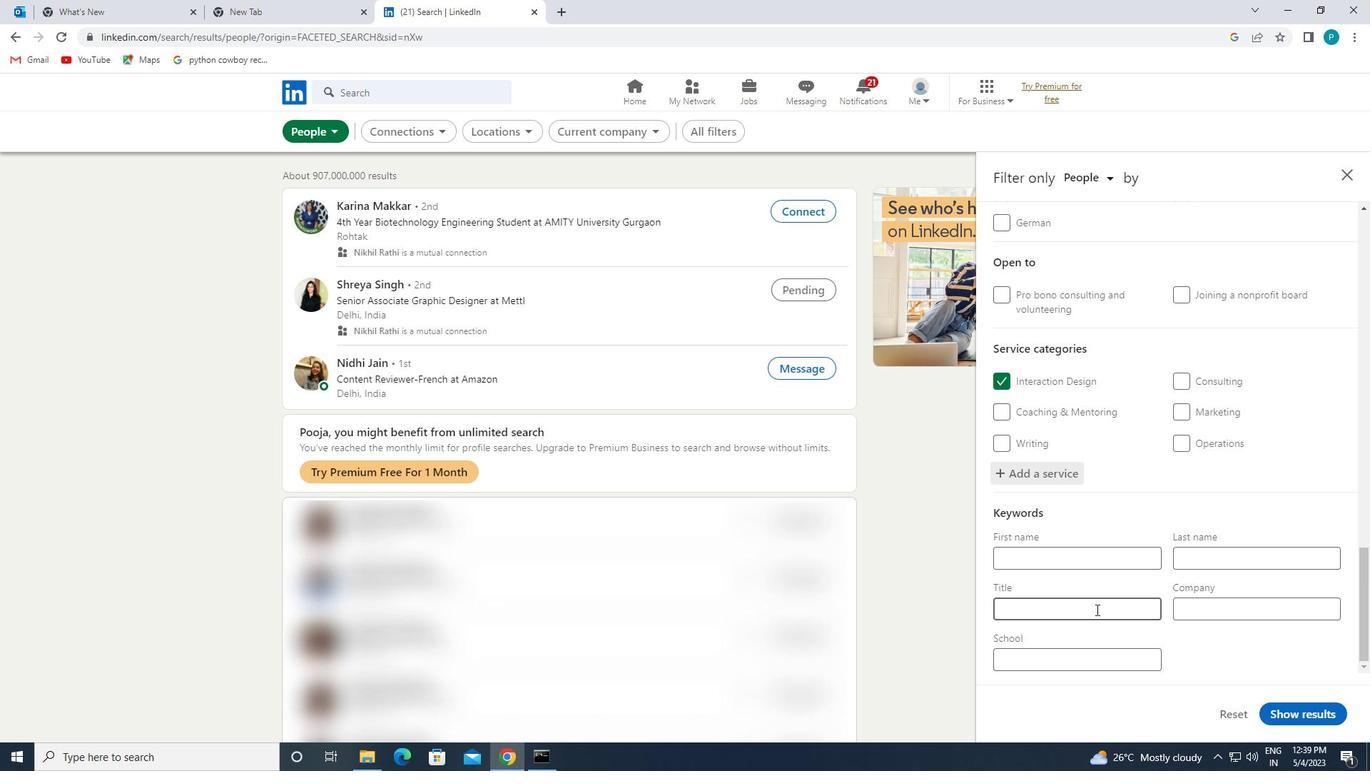 
Action: Key pressed <Key.caps_lock>S<Key.caps_lock>OCIOLOGIST
Screenshot: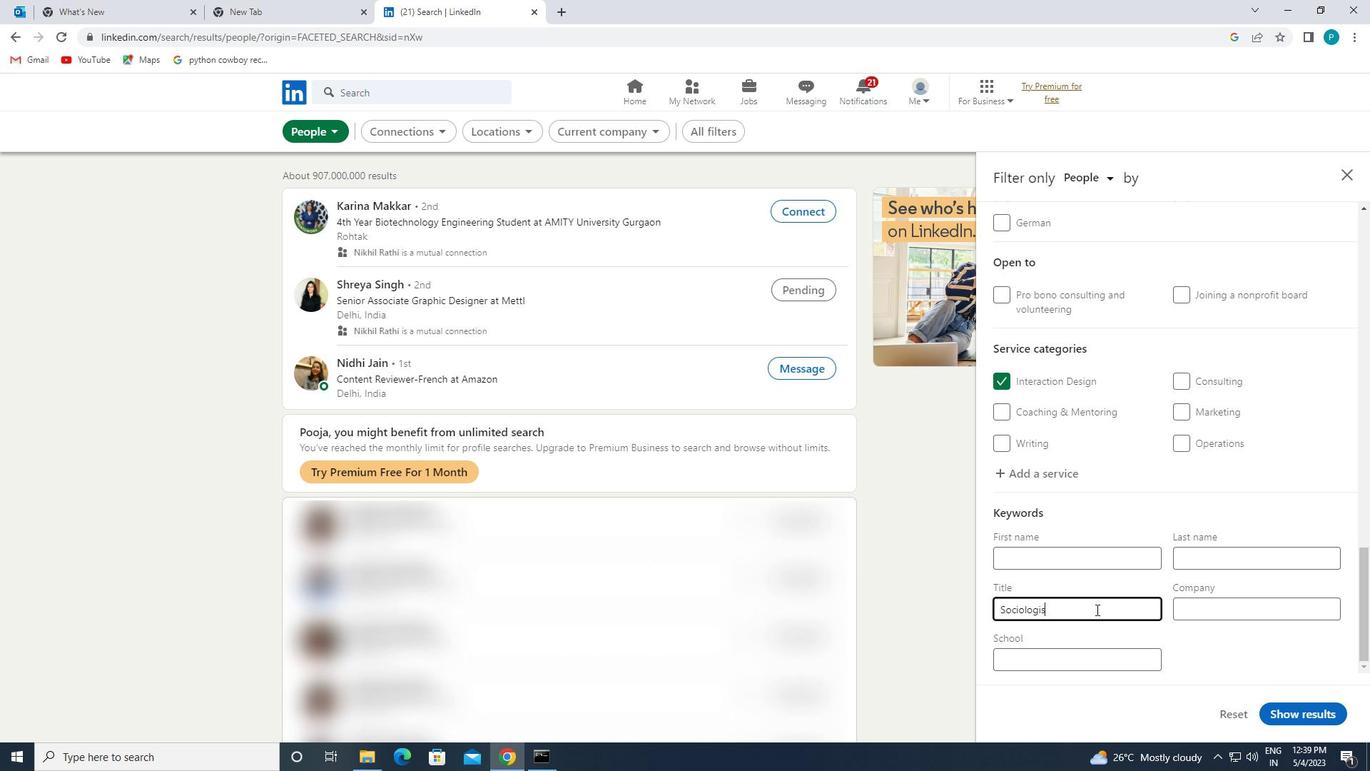 
Action: Mouse moved to (1278, 708)
Screenshot: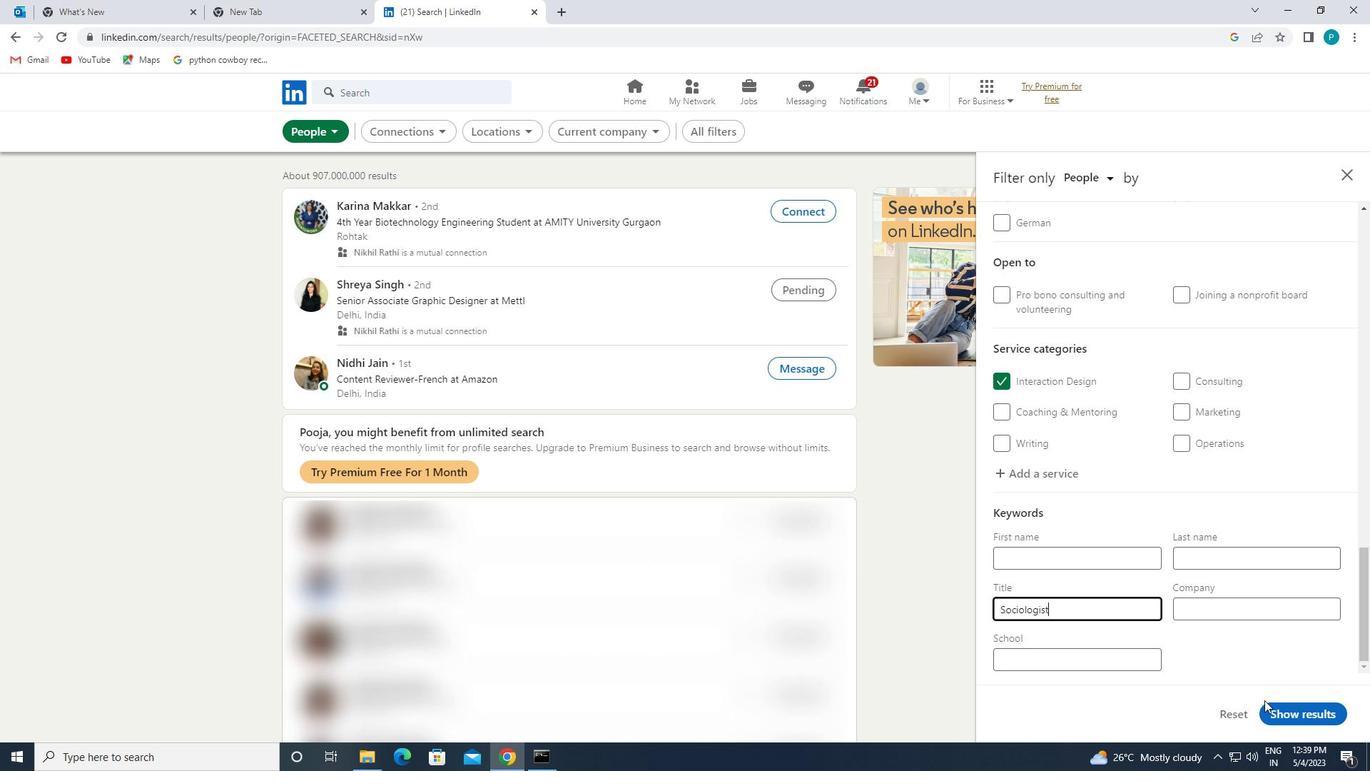 
Action: Mouse pressed left at (1278, 708)
Screenshot: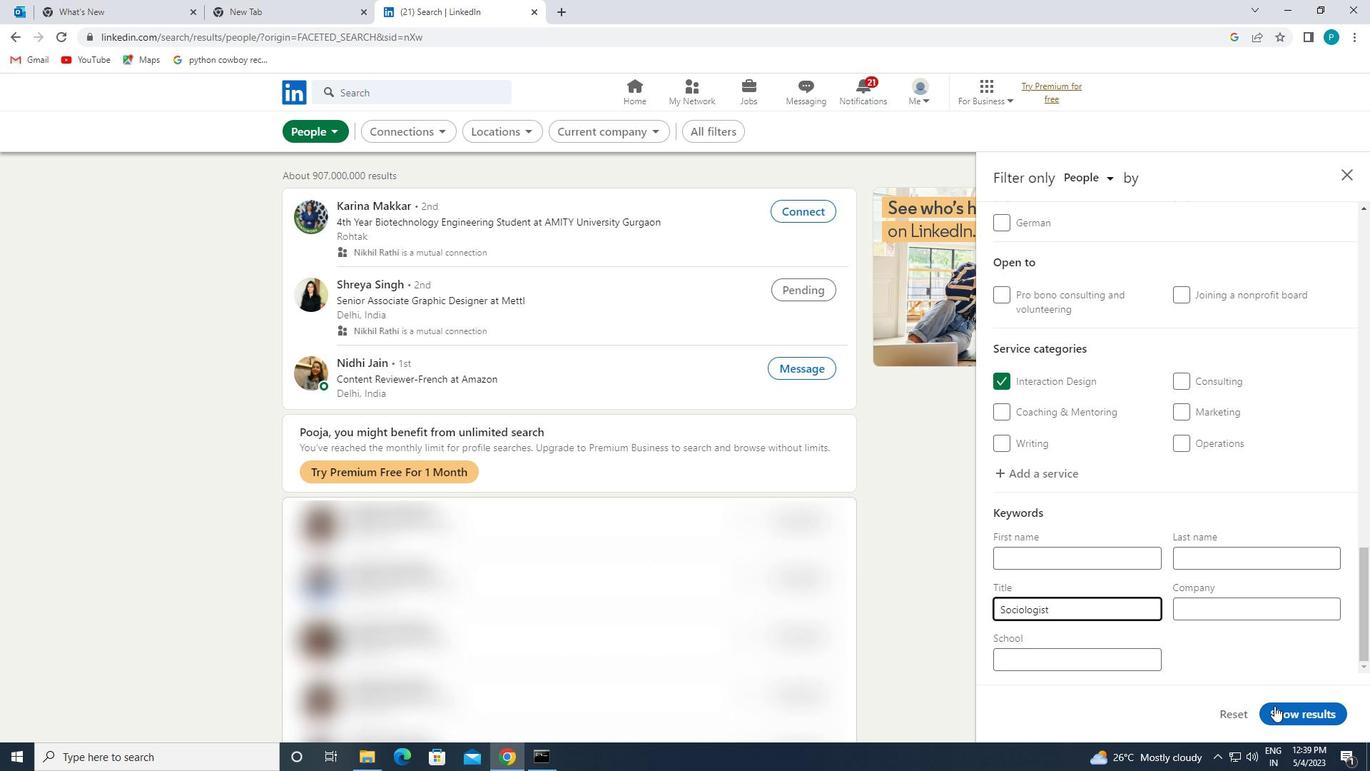 
